 Task: Research Airbnb options in Kosan, North Korea from 8th December, 2023 to 15th December, 2023 for 9 adults. Place can be shared room with 5 bedrooms having 9 beds and 5 bathrooms. Property type can be flat. Amenities needed are: wifi, TV, free parkinig on premises, gym, breakfast. Look for 5 properties as per requirement.
Action: Mouse moved to (531, 119)
Screenshot: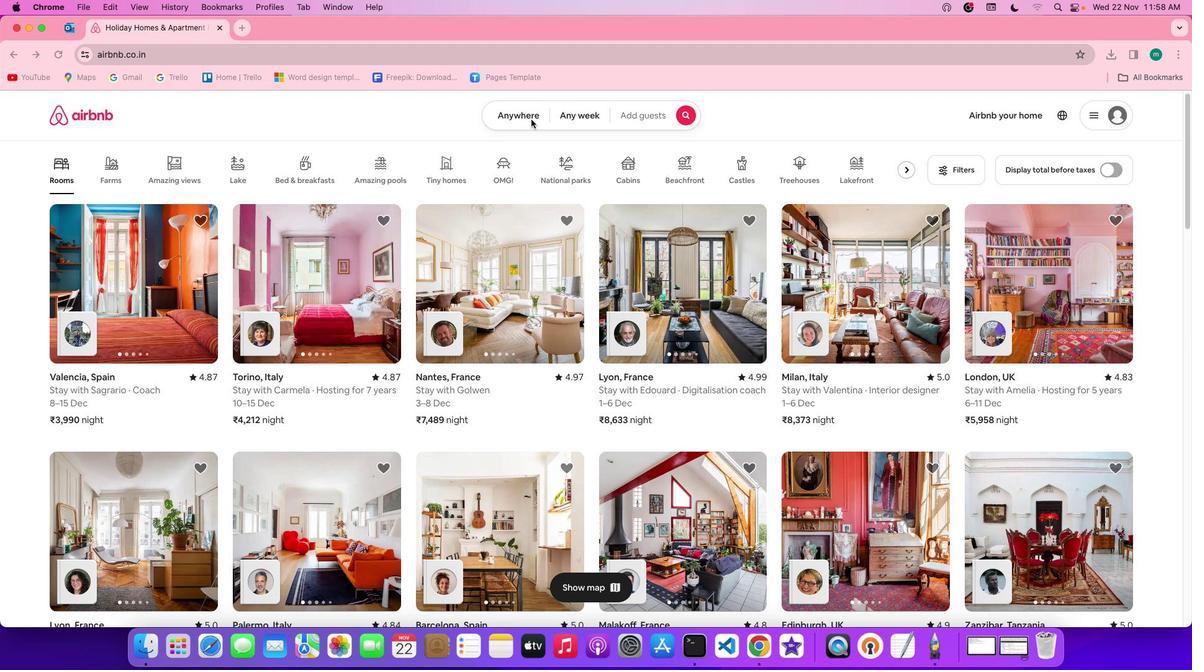 
Action: Mouse pressed left at (531, 119)
Screenshot: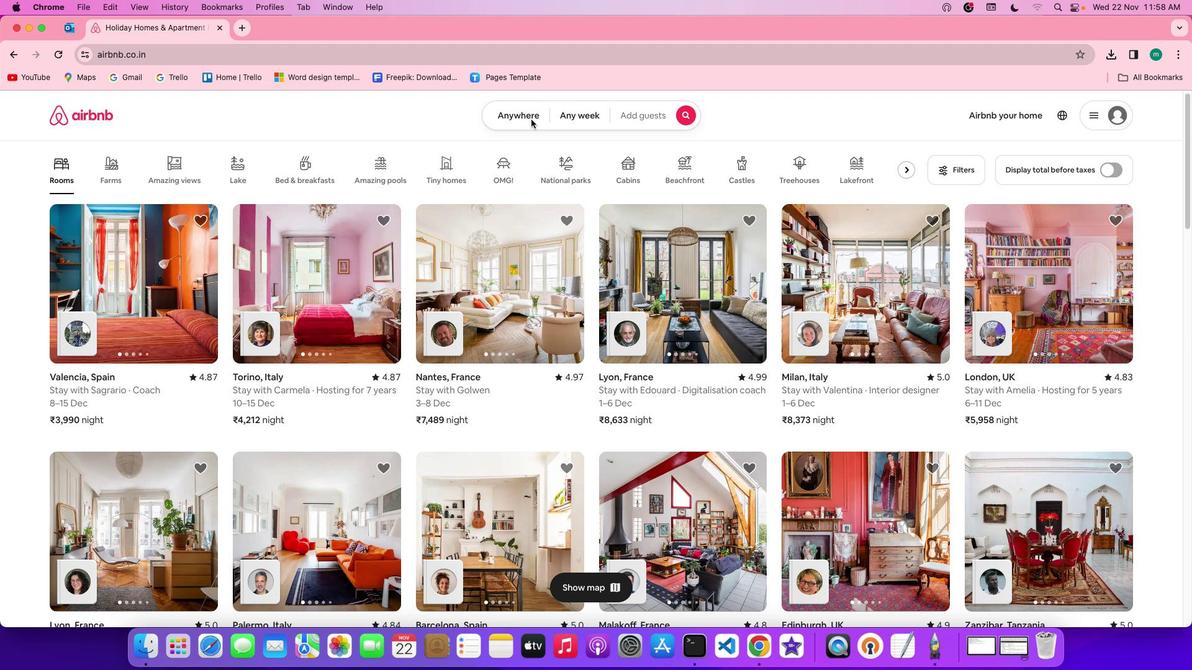 
Action: Mouse pressed left at (531, 119)
Screenshot: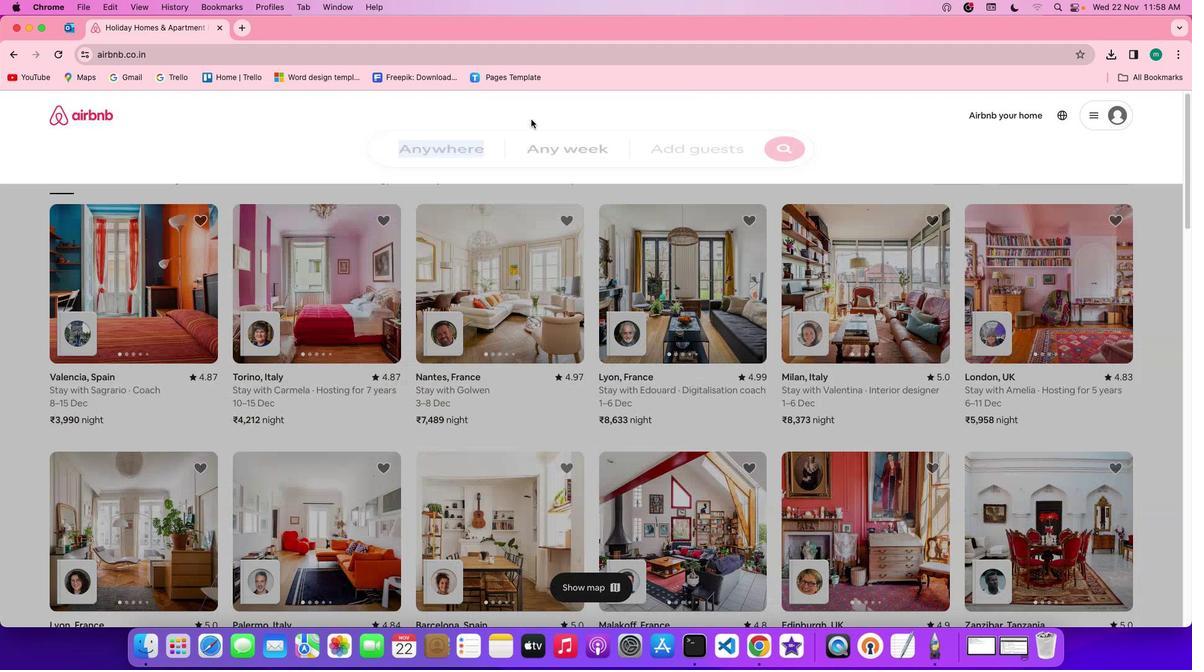 
Action: Mouse moved to (450, 167)
Screenshot: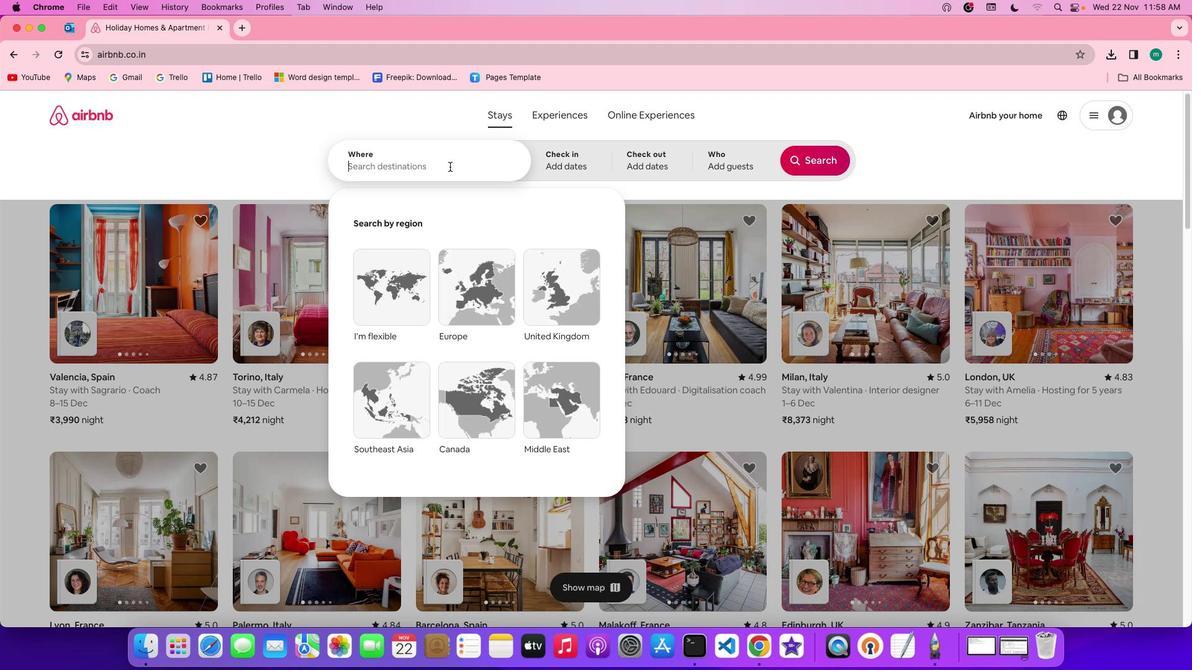 
Action: Mouse pressed left at (450, 167)
Screenshot: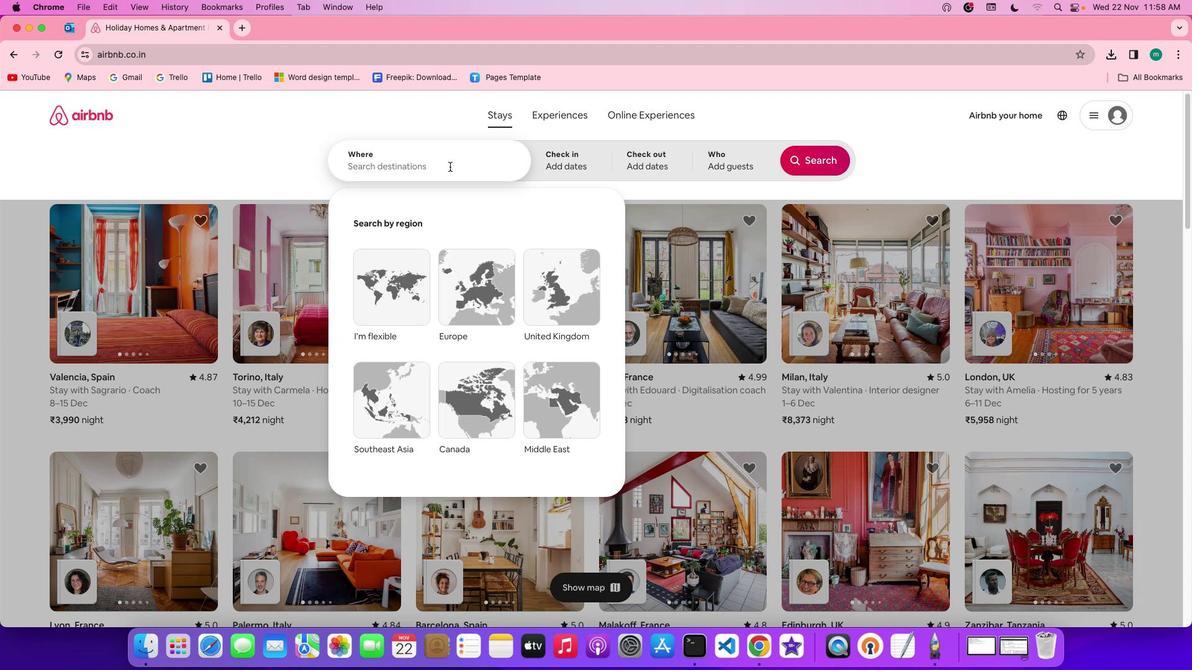 
Action: Key pressed Key.shift'K''o''s''a''n'','Key.spaceKey.shift'n''o''r''t''h'Key.spaceKey.shift'k''o''r''e''a'
Screenshot: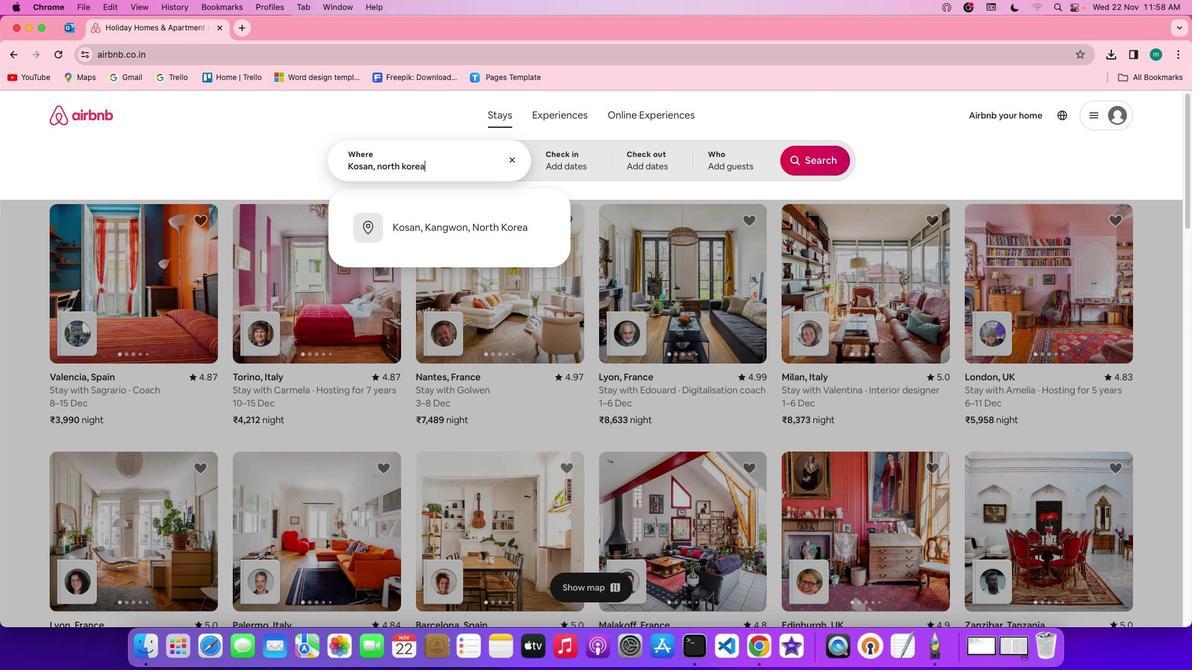 
Action: Mouse moved to (569, 157)
Screenshot: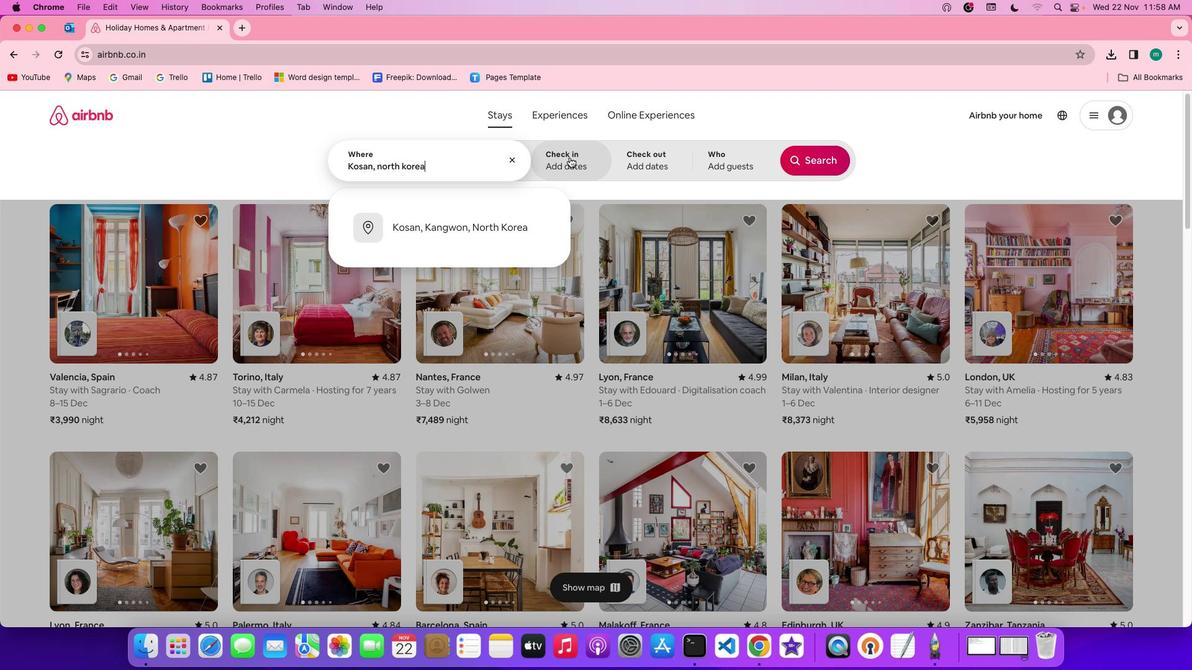 
Action: Mouse pressed left at (569, 157)
Screenshot: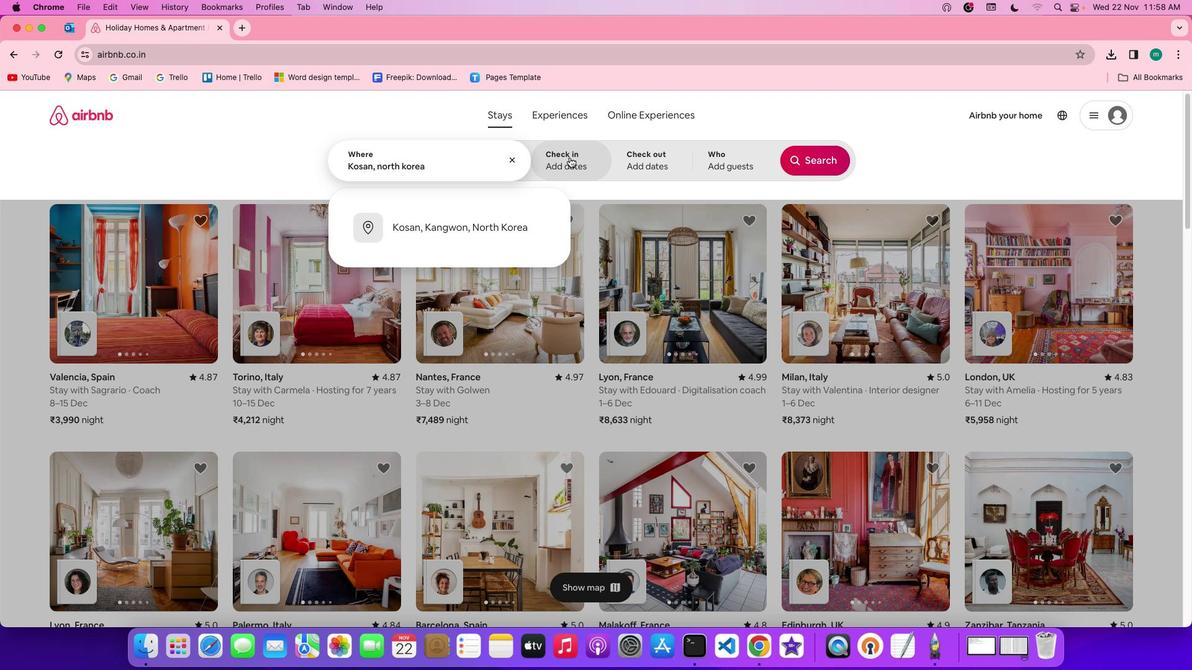 
Action: Mouse moved to (773, 350)
Screenshot: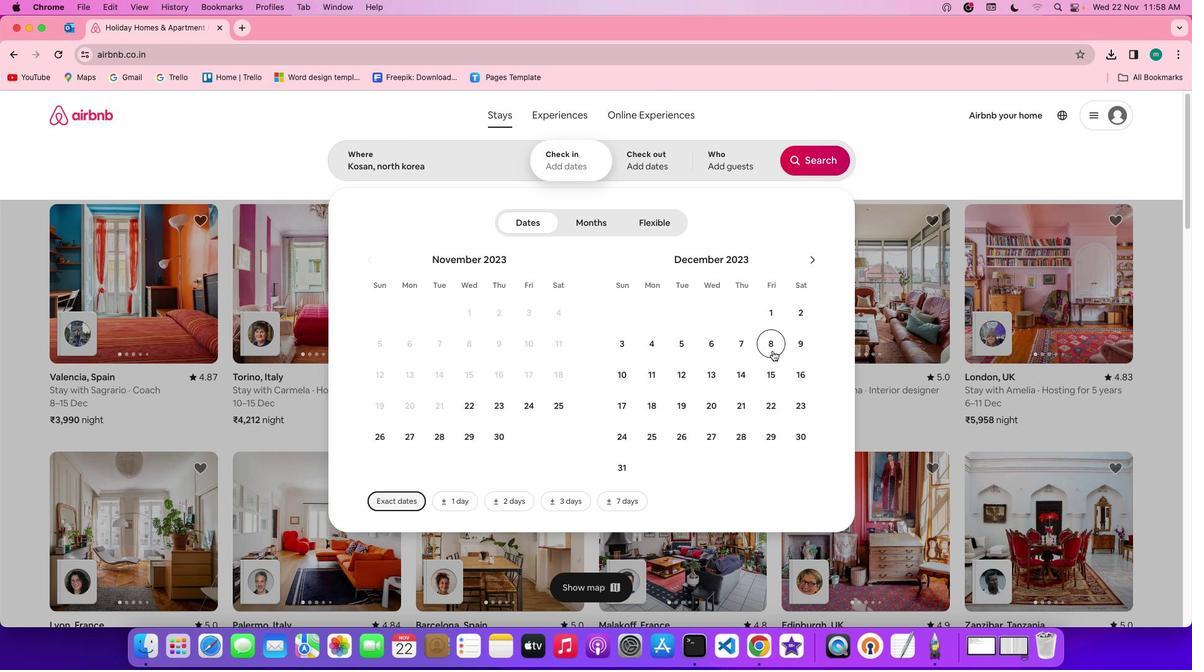 
Action: Mouse pressed left at (773, 350)
Screenshot: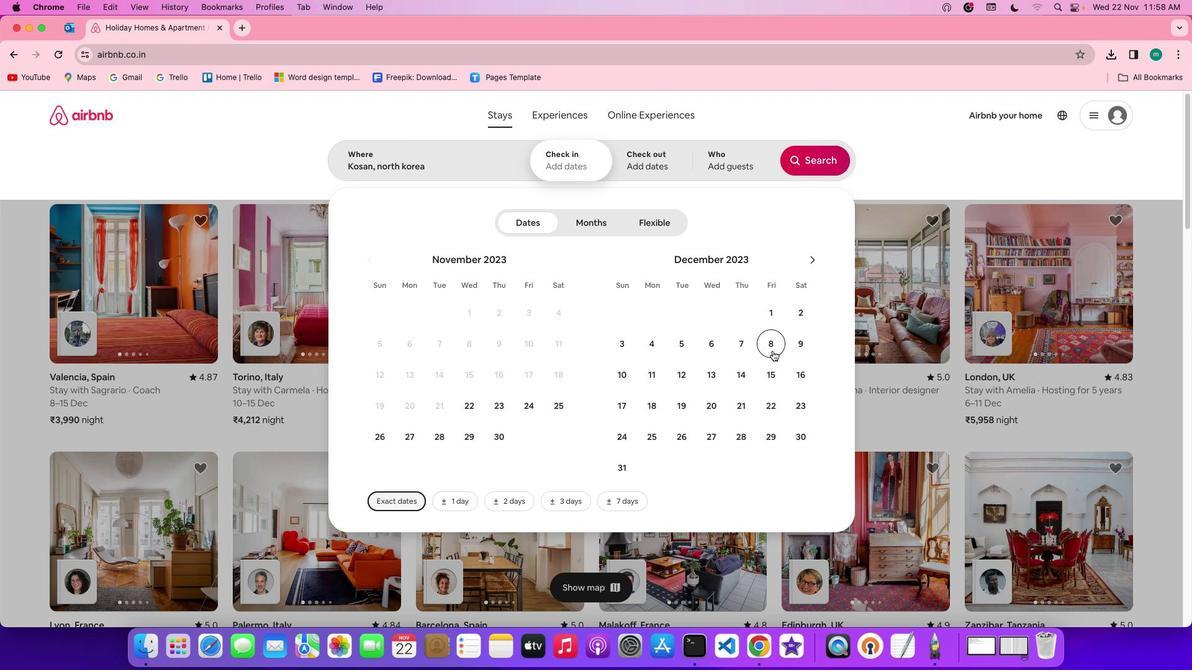 
Action: Mouse moved to (773, 367)
Screenshot: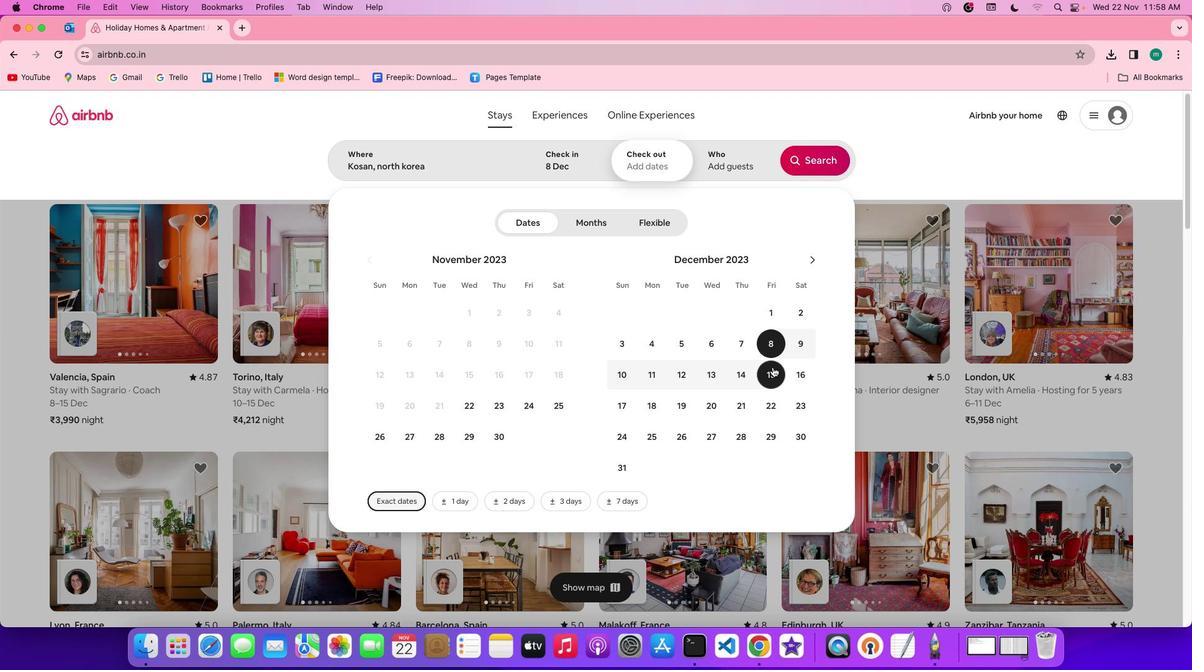 
Action: Mouse pressed left at (773, 367)
Screenshot: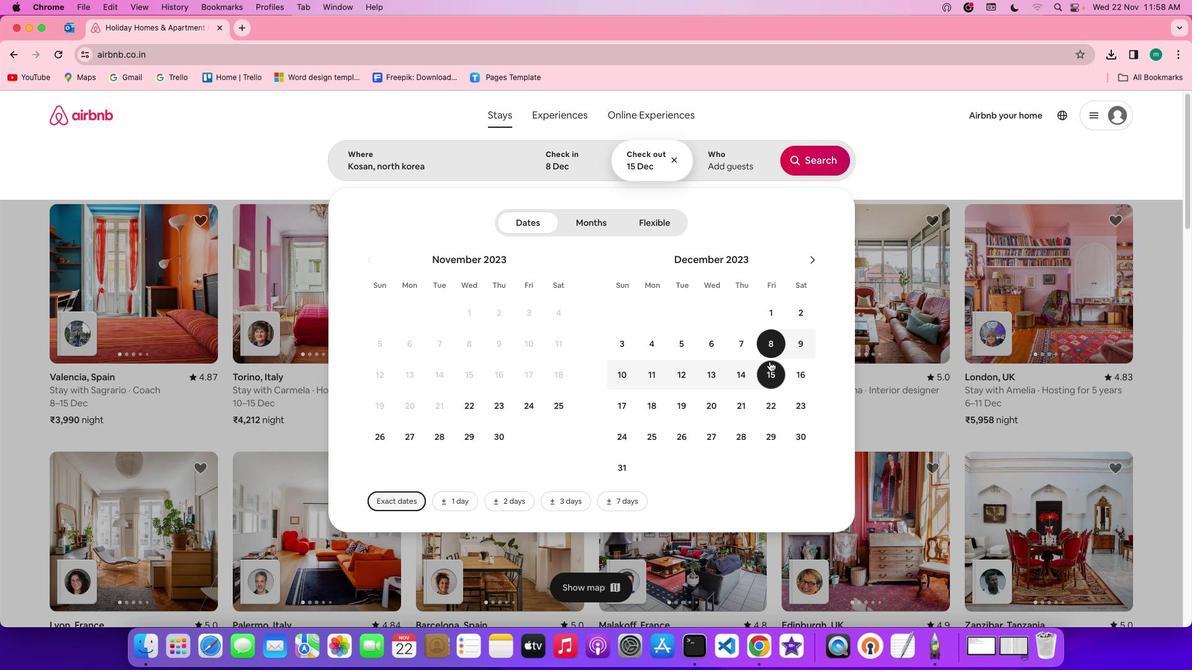 
Action: Mouse moved to (743, 163)
Screenshot: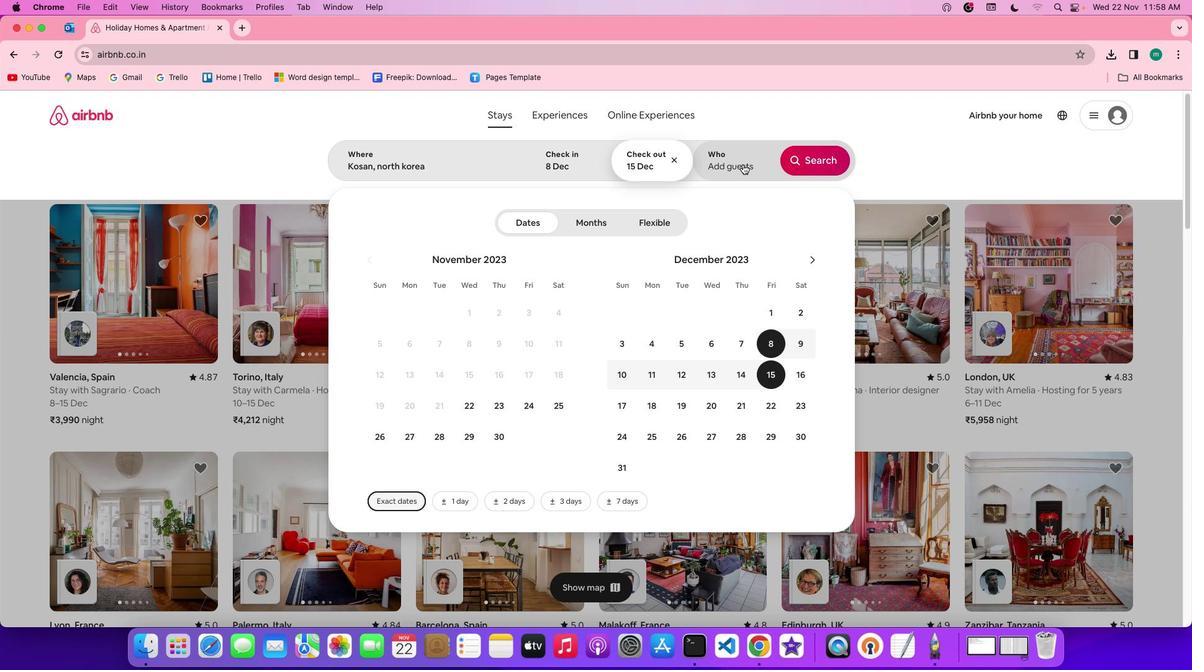 
Action: Mouse pressed left at (743, 163)
Screenshot: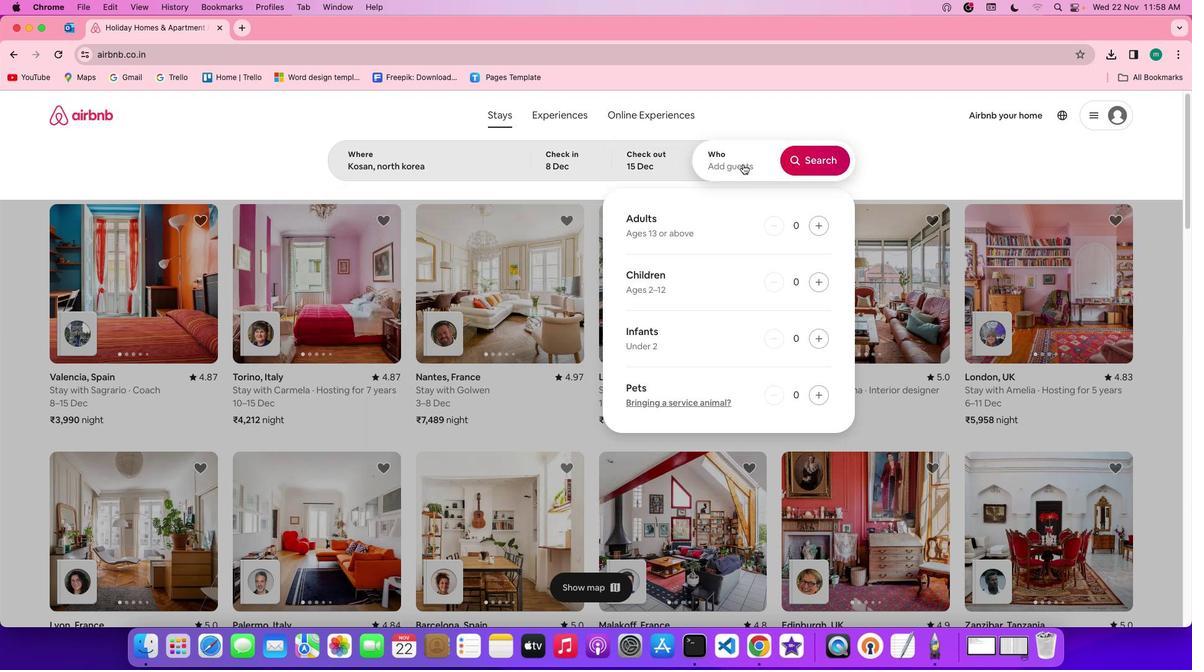 
Action: Mouse moved to (814, 229)
Screenshot: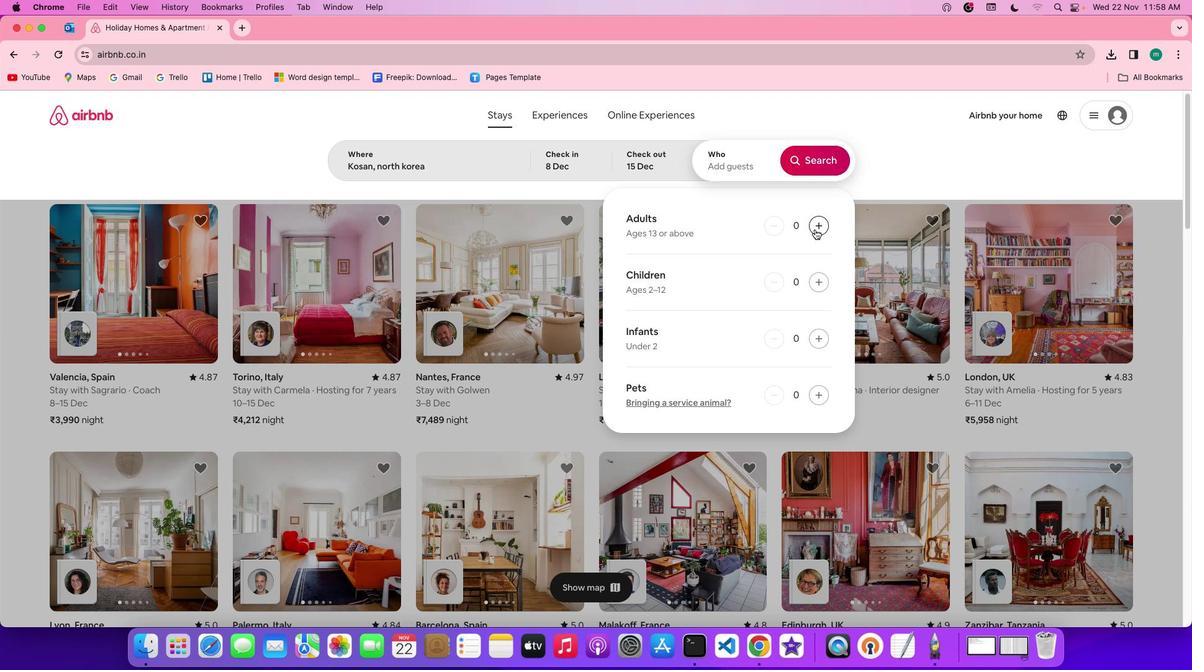 
Action: Mouse pressed left at (814, 229)
Screenshot: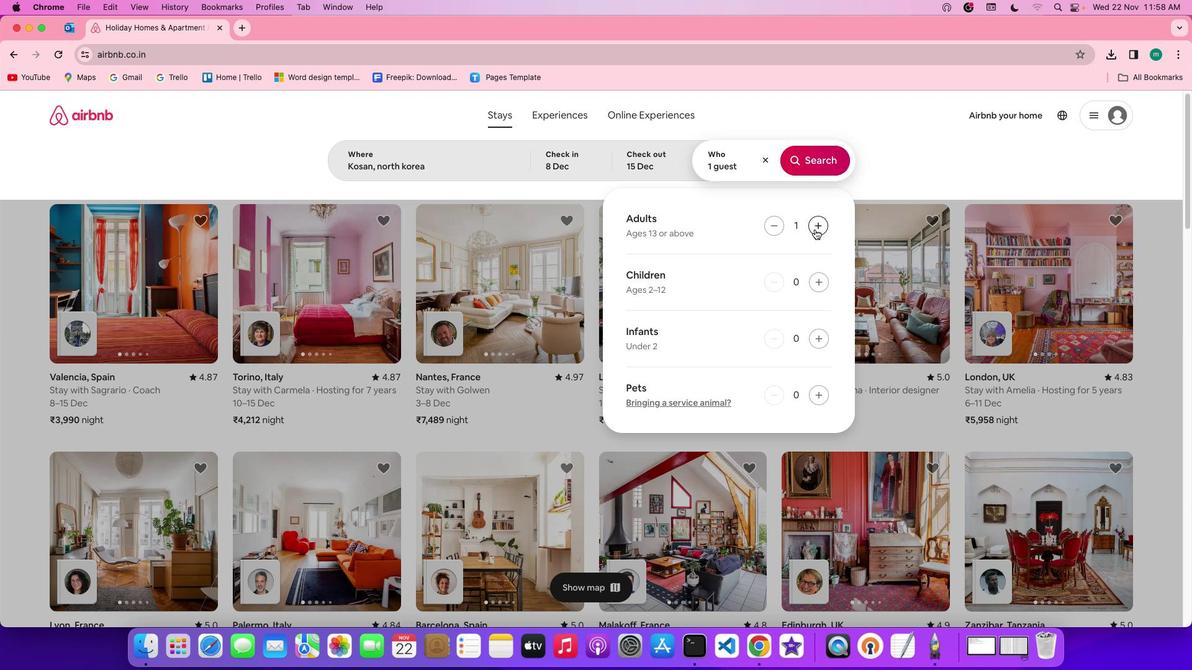 
Action: Mouse pressed left at (814, 229)
Screenshot: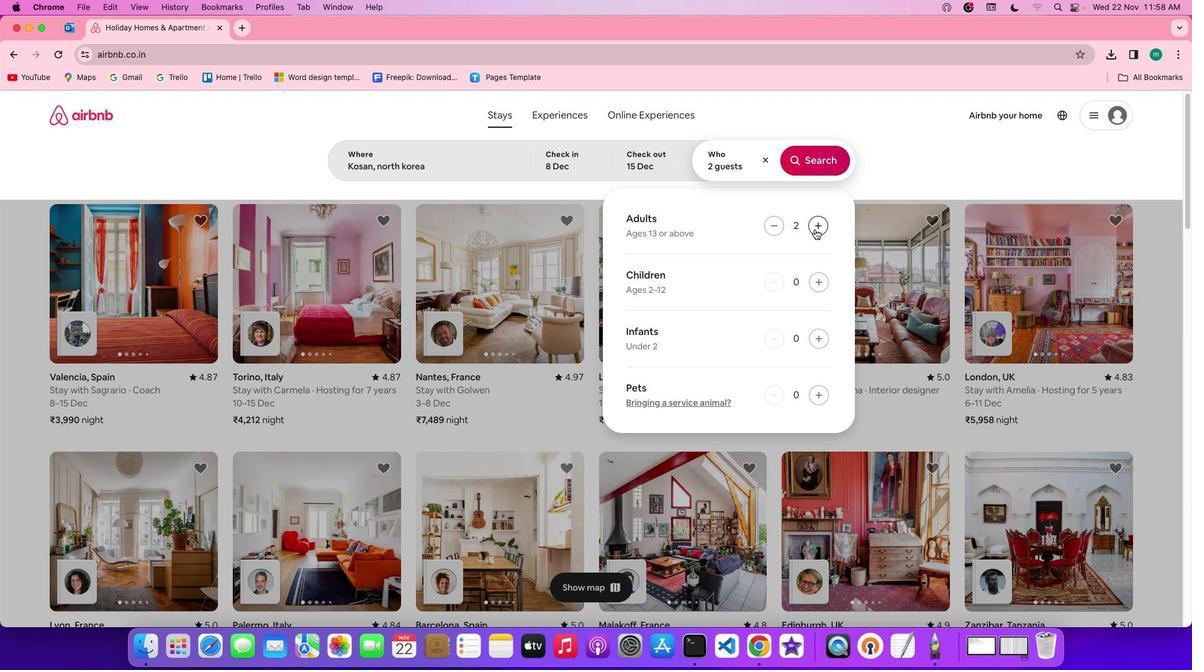 
Action: Mouse pressed left at (814, 229)
Screenshot: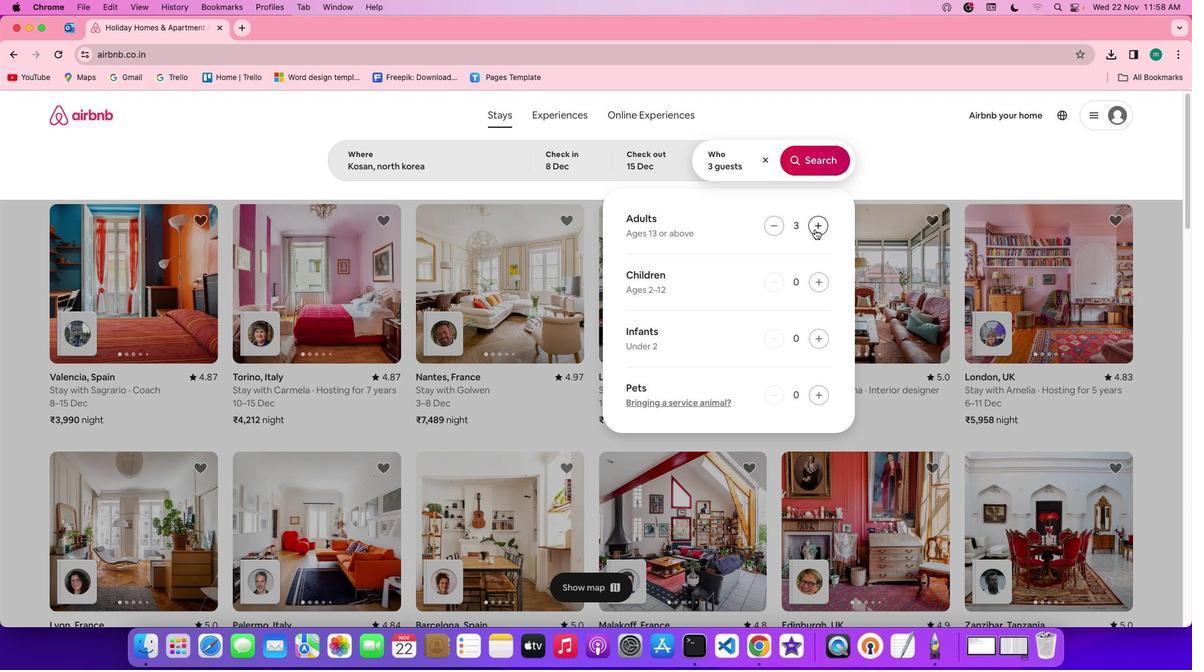 
Action: Mouse pressed left at (814, 229)
Screenshot: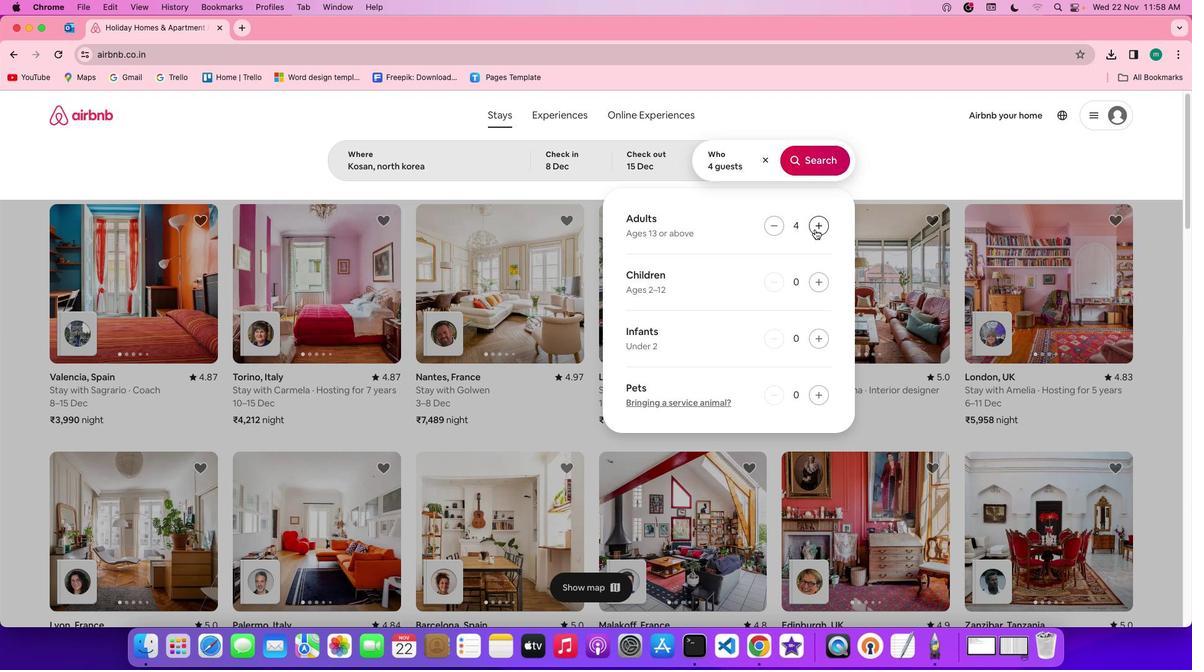 
Action: Mouse pressed left at (814, 229)
Screenshot: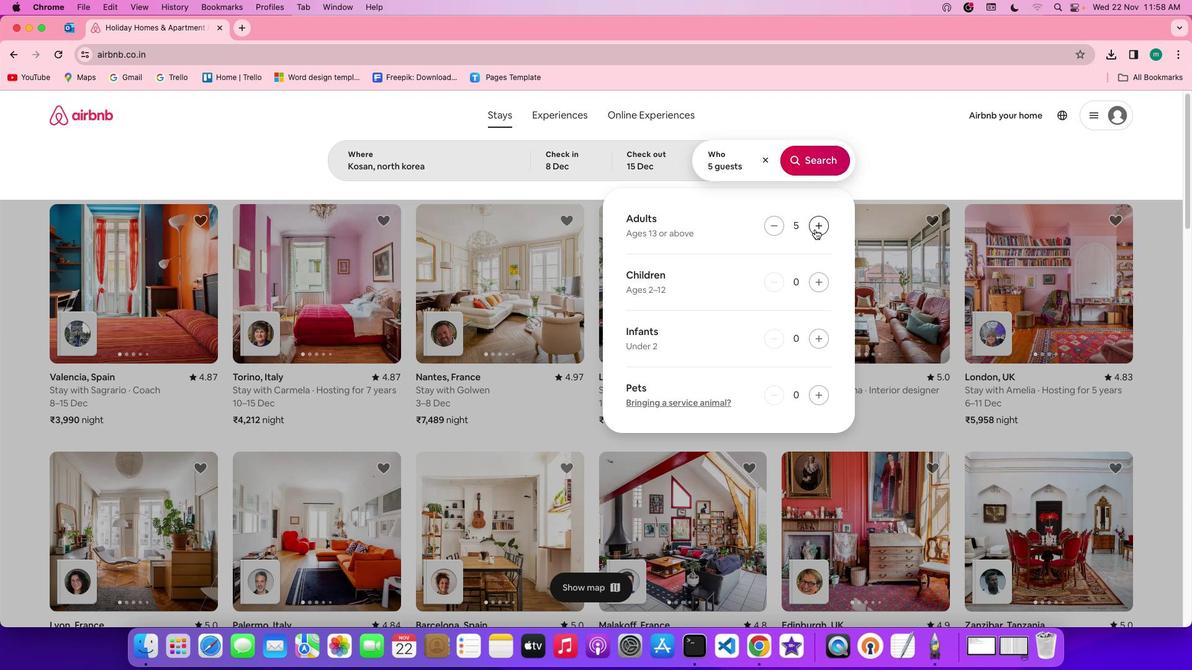 
Action: Mouse pressed left at (814, 229)
Screenshot: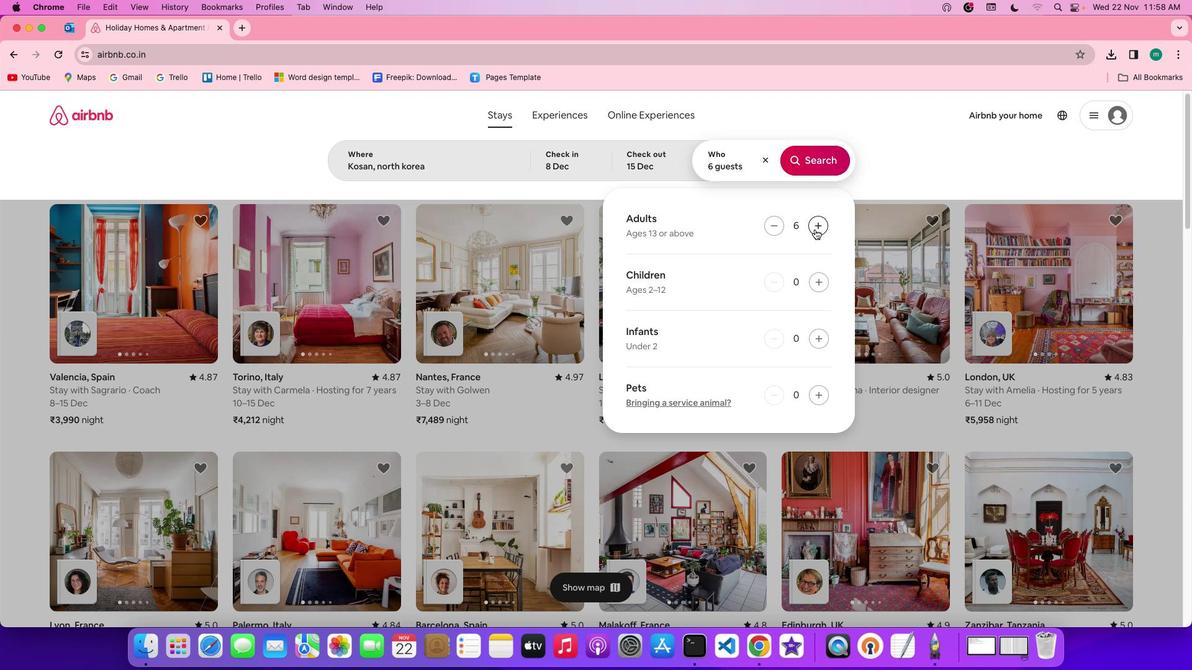 
Action: Mouse pressed left at (814, 229)
Screenshot: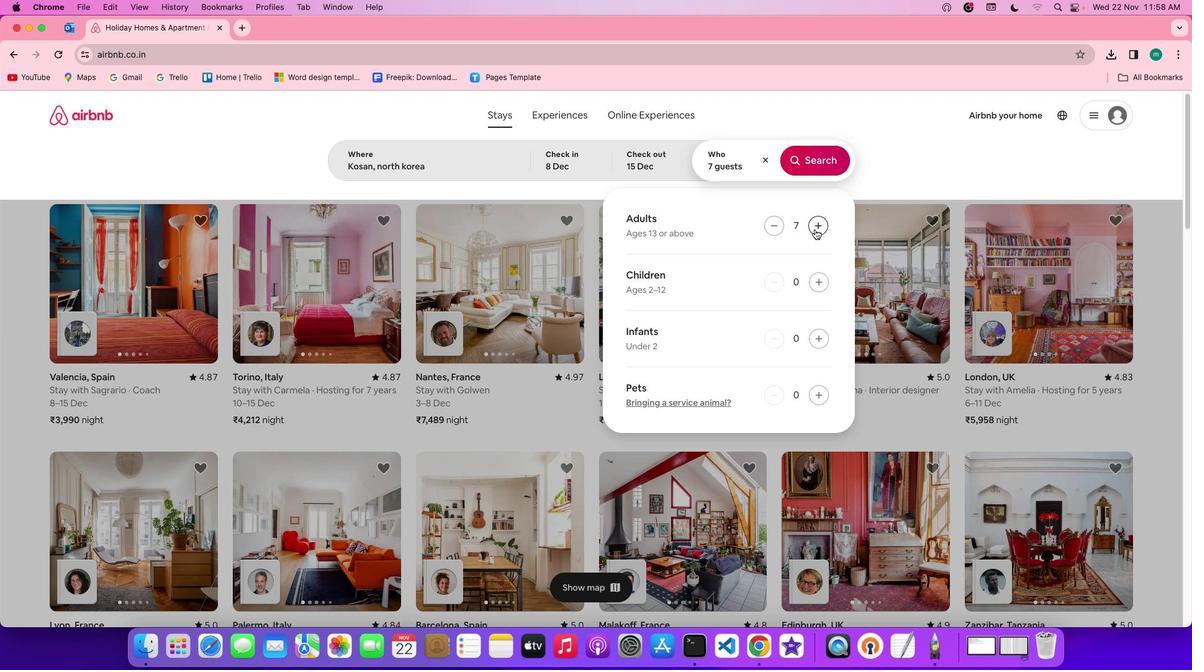 
Action: Mouse pressed left at (814, 229)
Screenshot: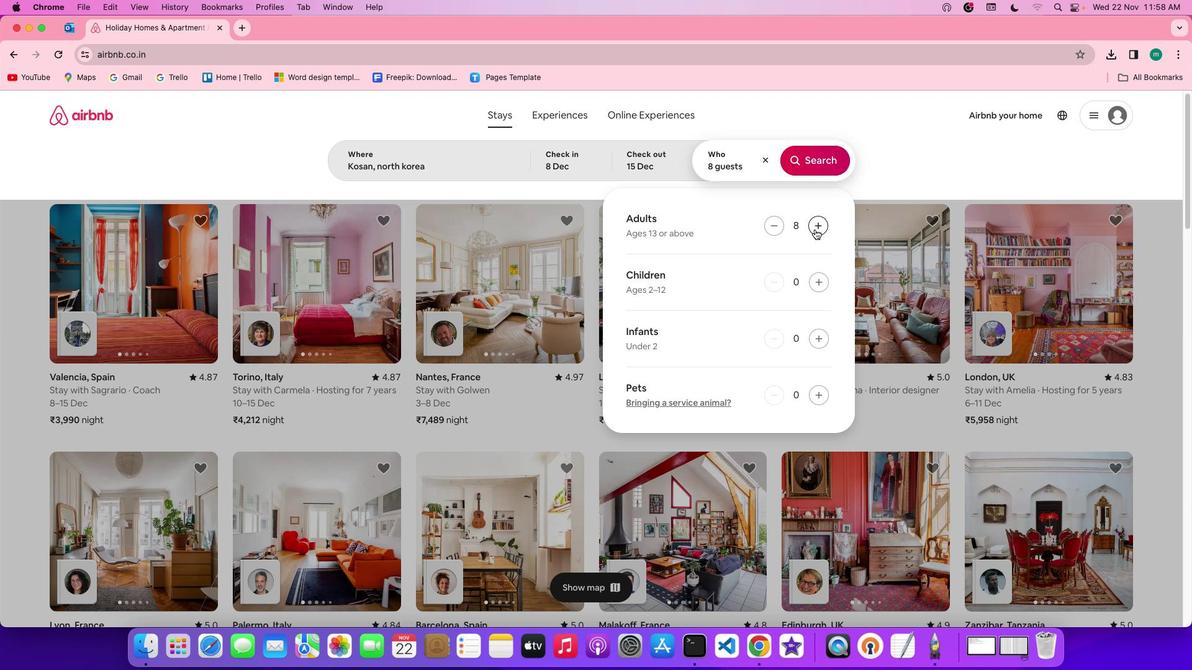 
Action: Mouse pressed left at (814, 229)
Screenshot: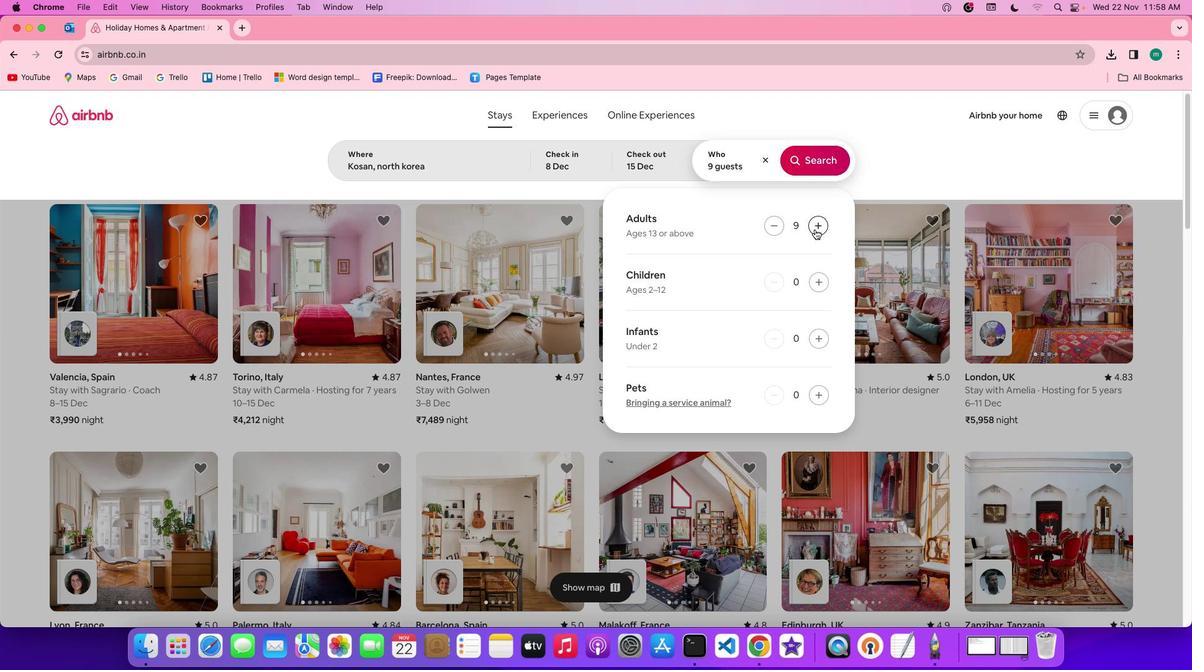 
Action: Mouse moved to (816, 158)
Screenshot: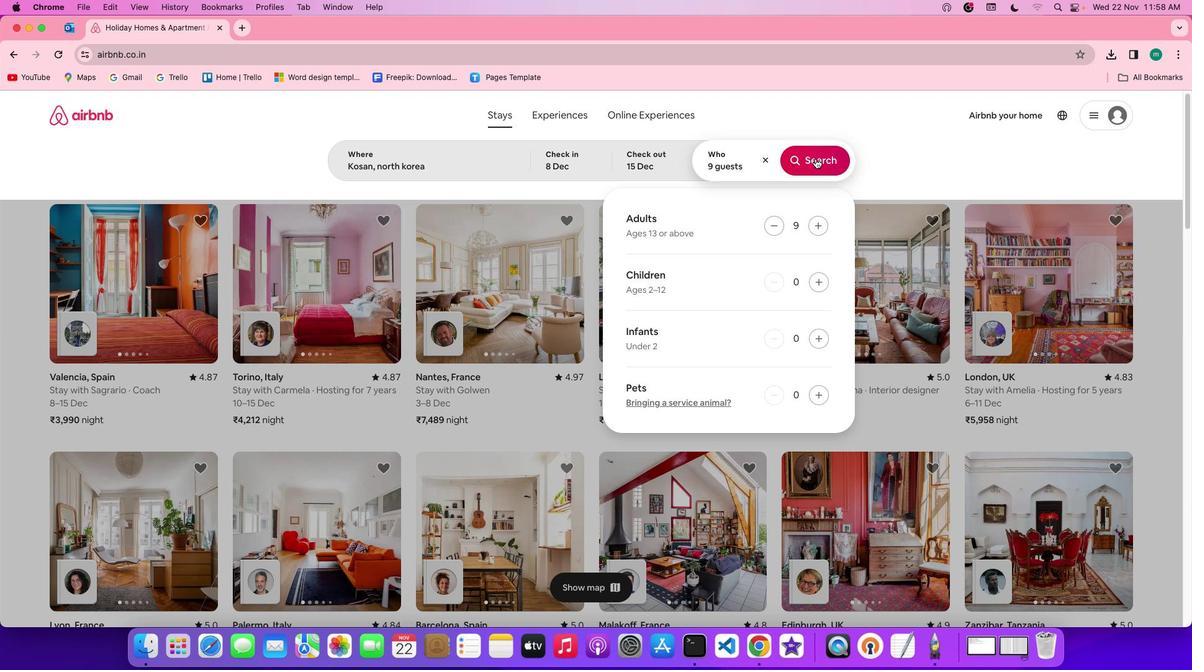 
Action: Mouse pressed left at (816, 158)
Screenshot: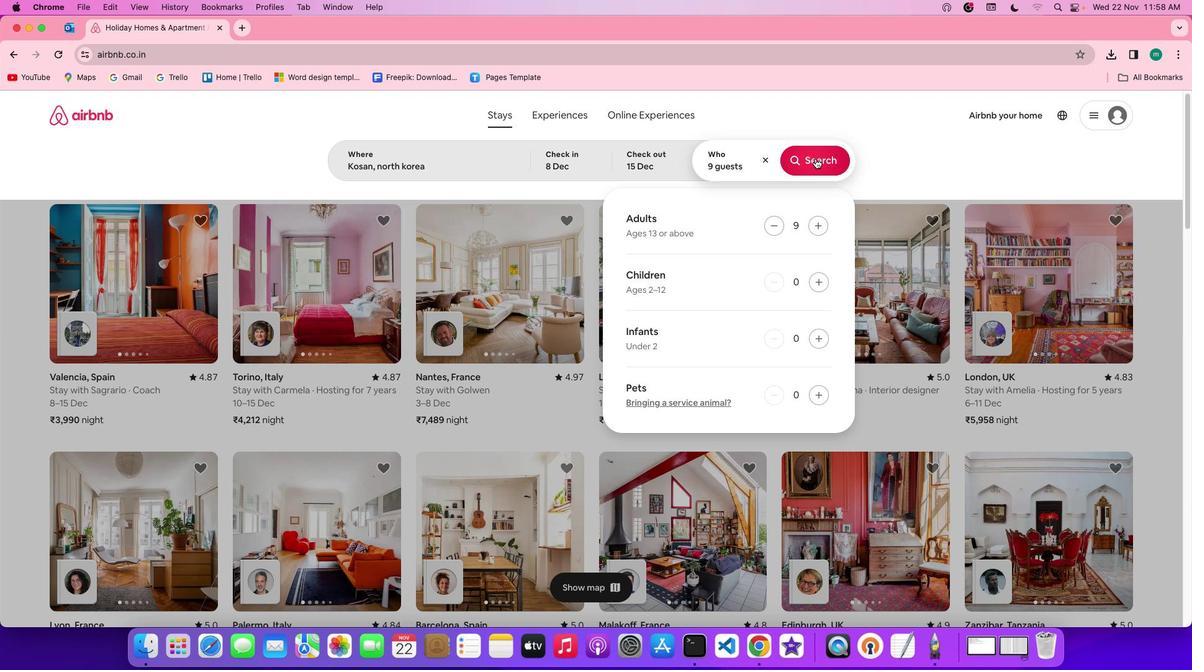 
Action: Mouse moved to (979, 162)
Screenshot: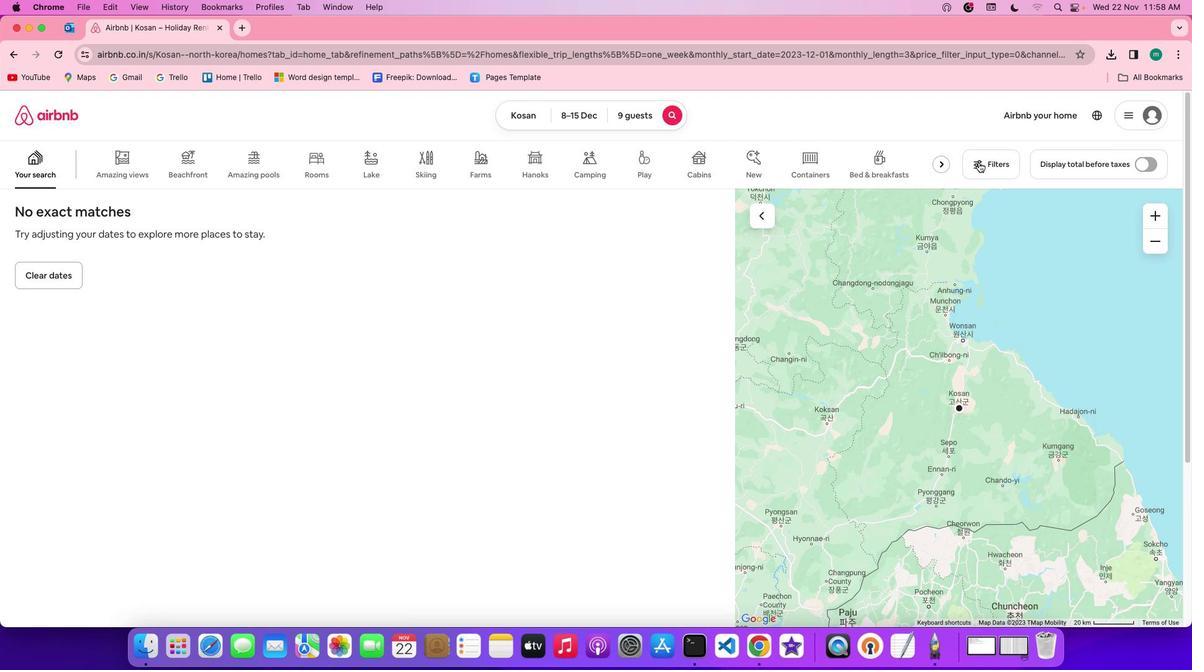 
Action: Mouse pressed left at (979, 162)
Screenshot: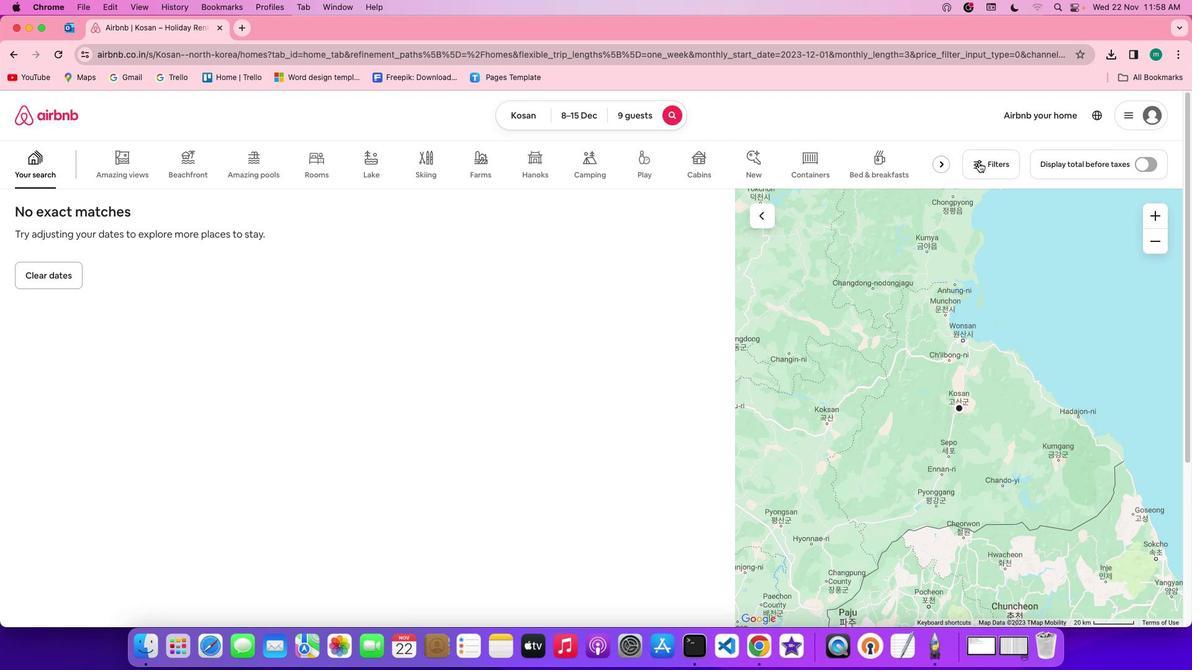 
Action: Mouse moved to (667, 400)
Screenshot: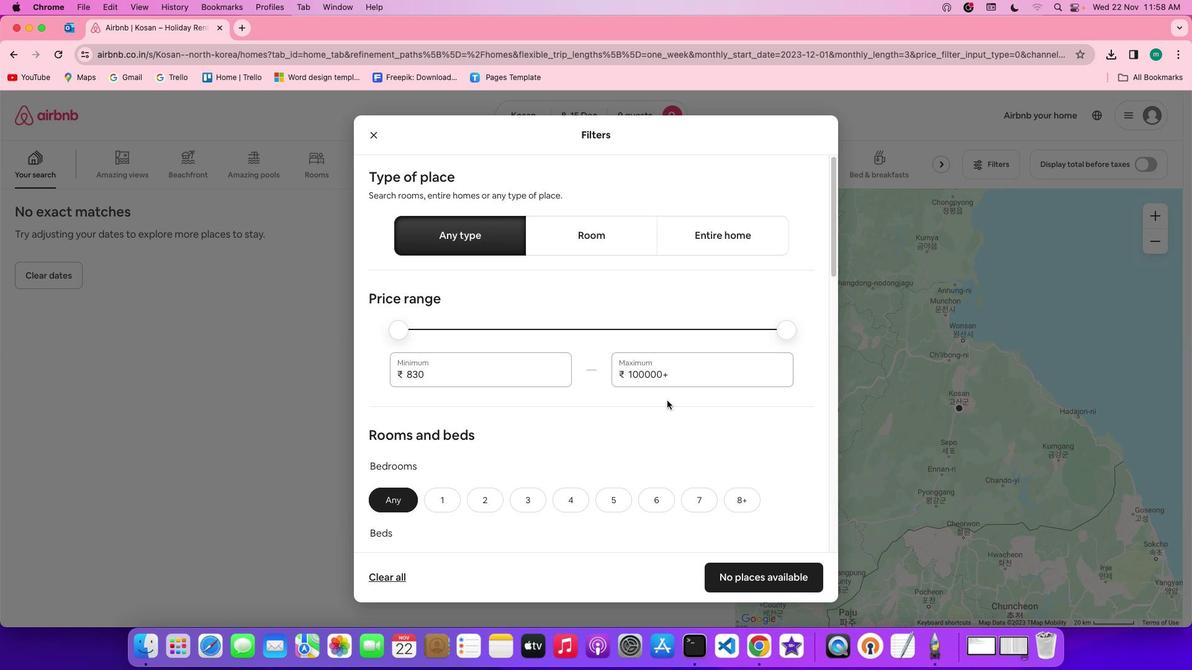 
Action: Mouse scrolled (667, 400) with delta (0, 0)
Screenshot: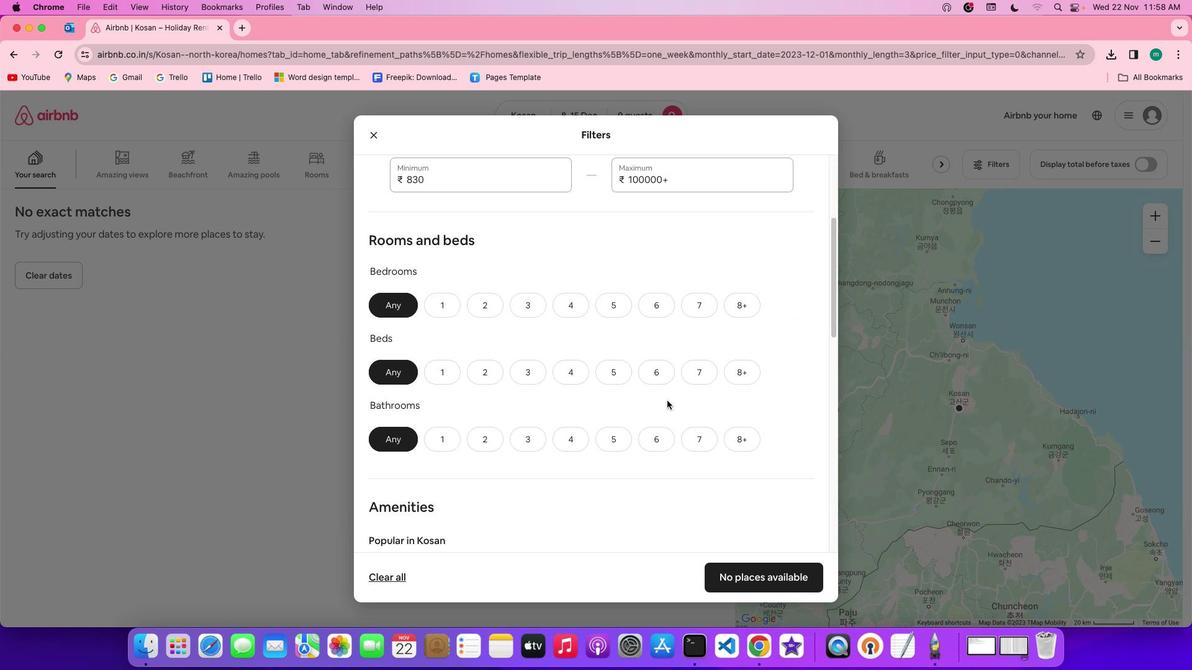 
Action: Mouse scrolled (667, 400) with delta (0, 0)
Screenshot: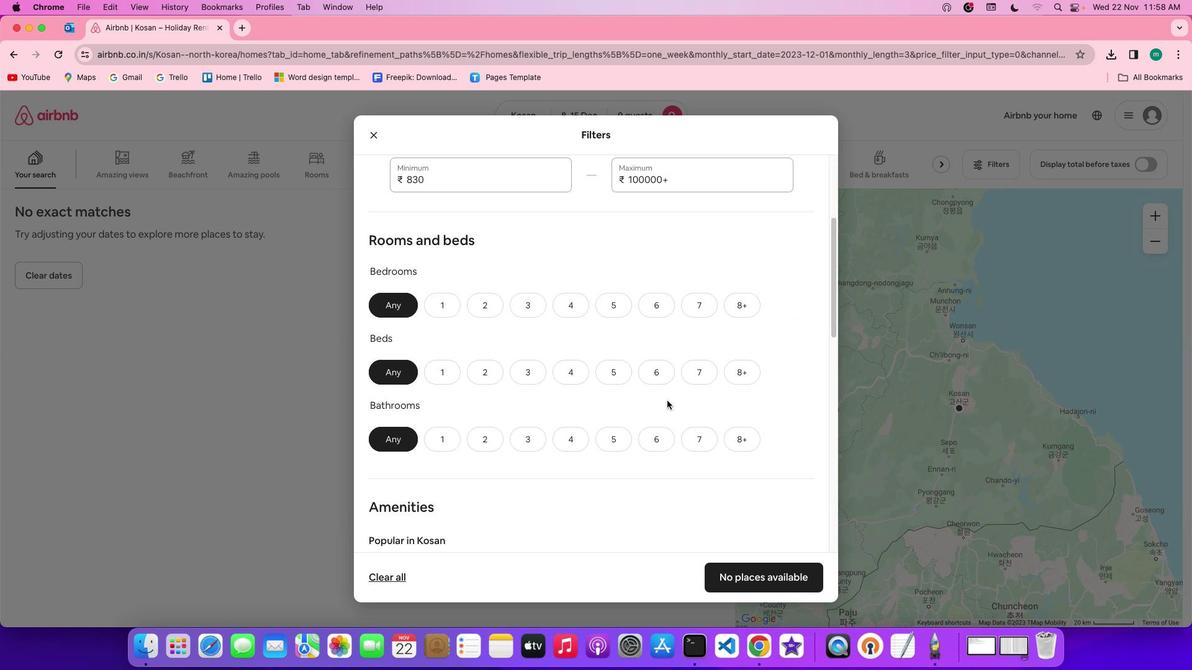 
Action: Mouse scrolled (667, 400) with delta (0, -1)
Screenshot: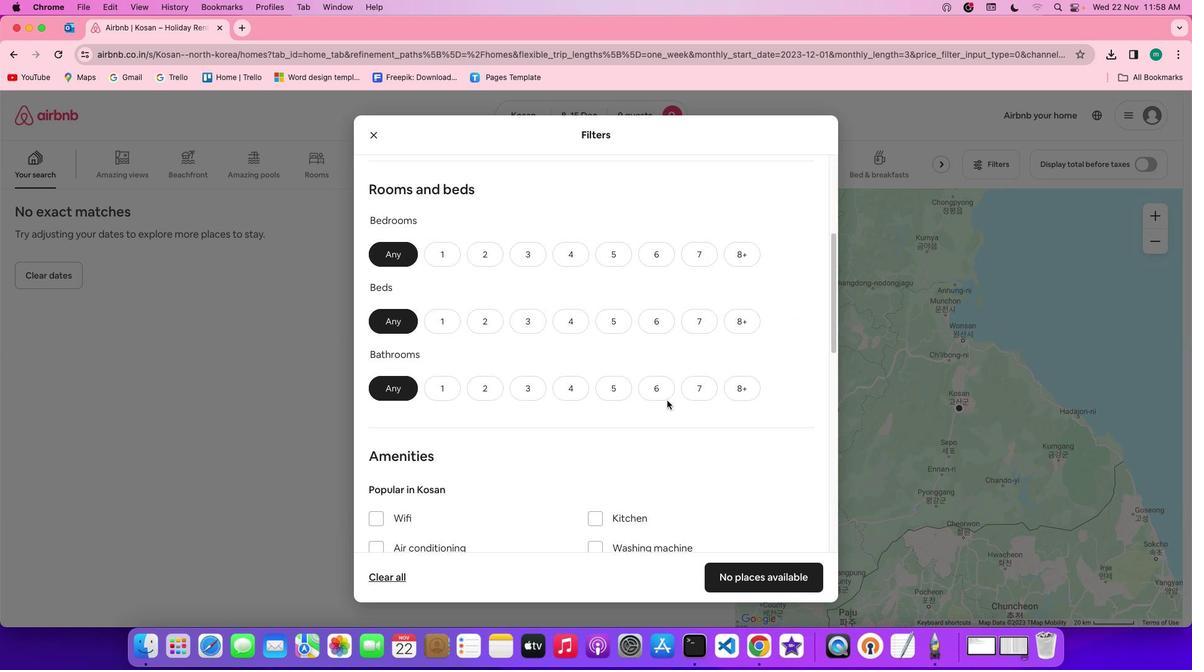 
Action: Mouse scrolled (667, 400) with delta (0, -3)
Screenshot: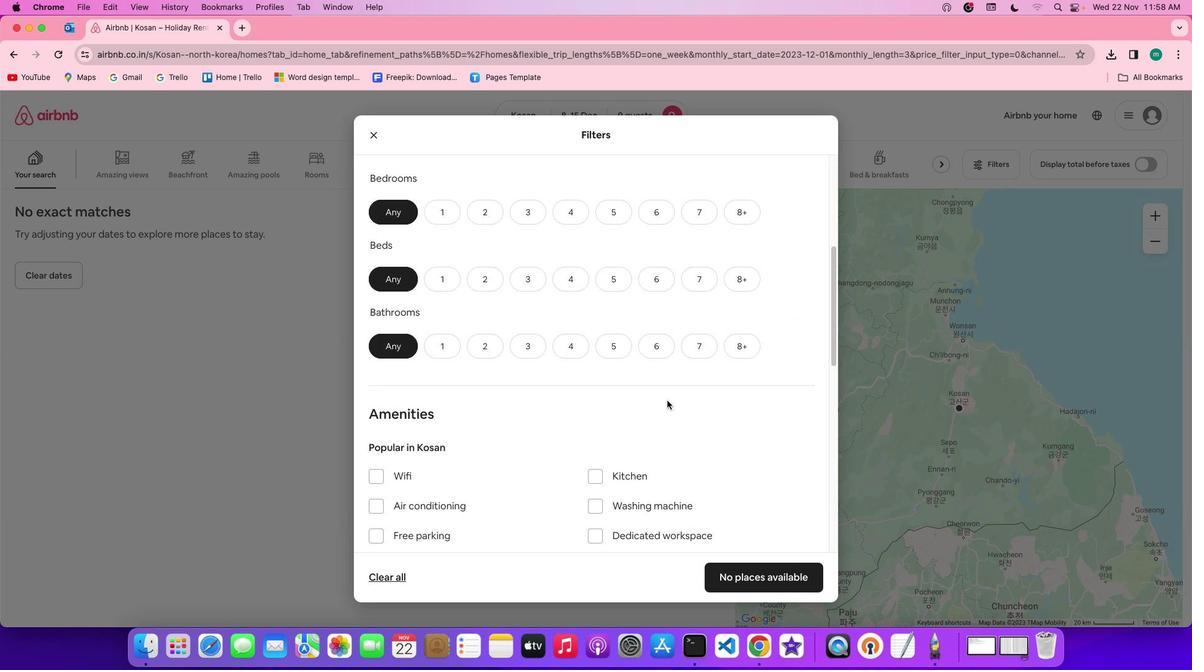 
Action: Mouse scrolled (667, 400) with delta (0, -2)
Screenshot: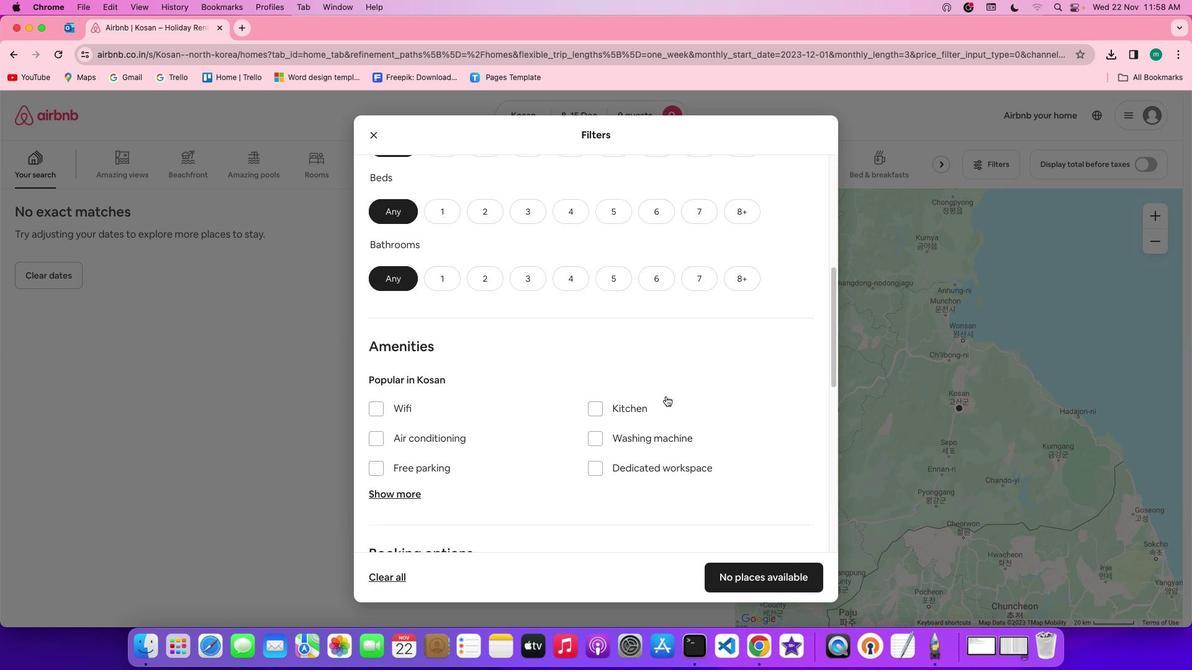 
Action: Mouse moved to (632, 269)
Screenshot: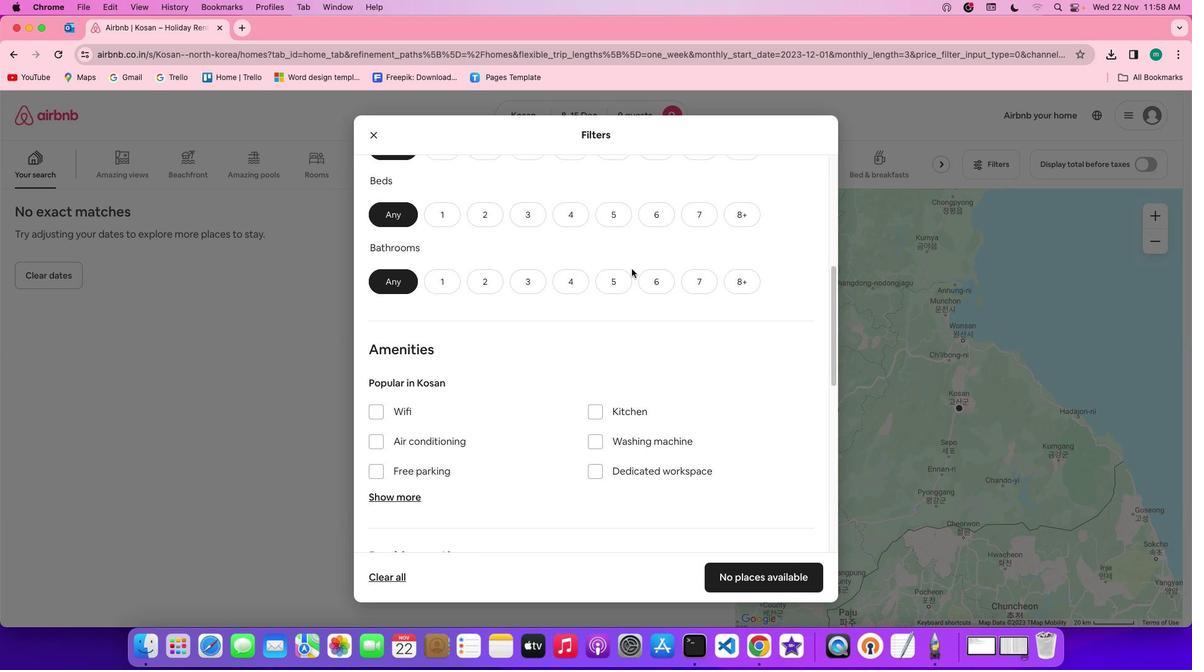 
Action: Mouse scrolled (632, 269) with delta (0, 0)
Screenshot: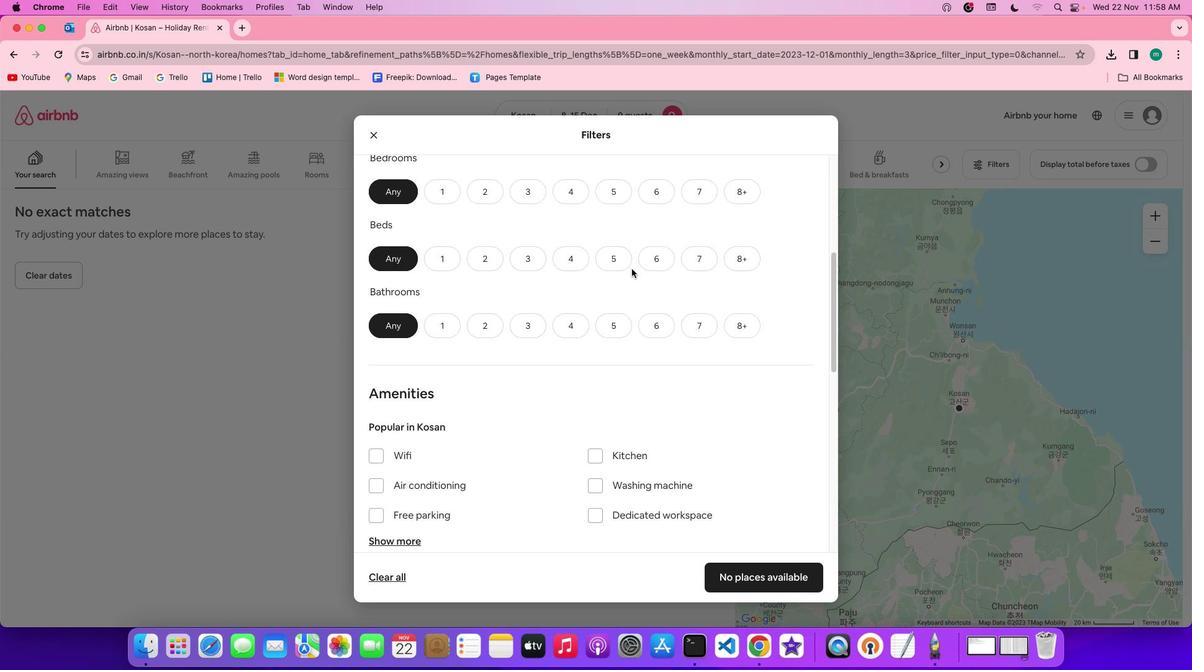 
Action: Mouse scrolled (632, 269) with delta (0, 0)
Screenshot: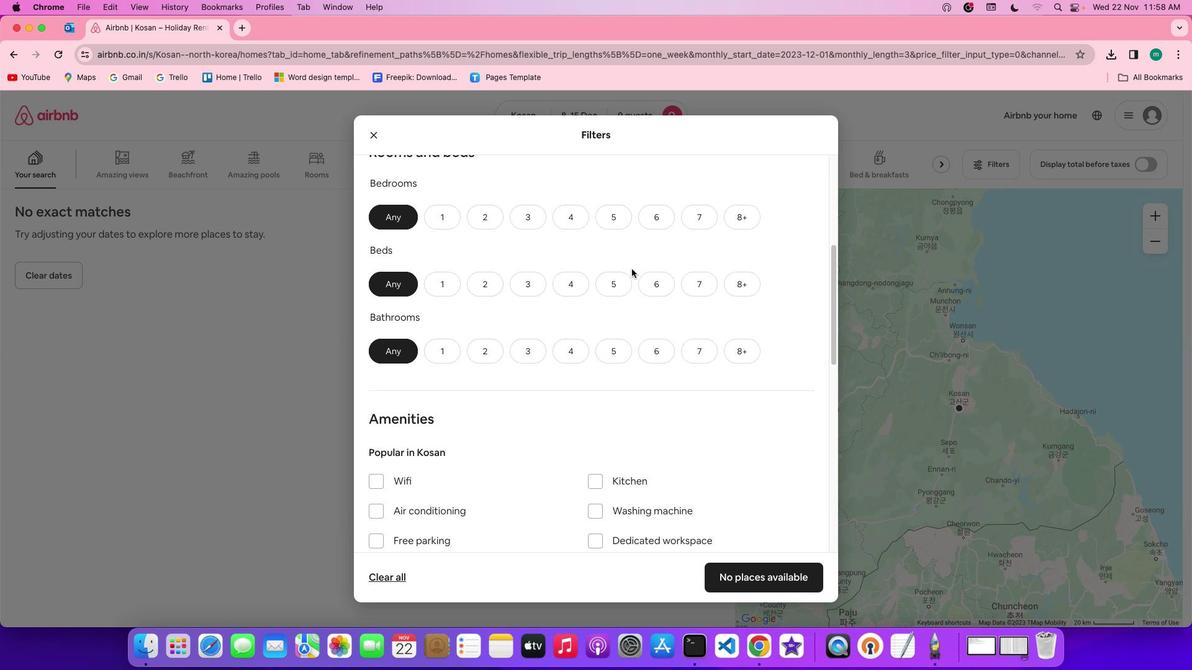 
Action: Mouse scrolled (632, 269) with delta (0, 1)
Screenshot: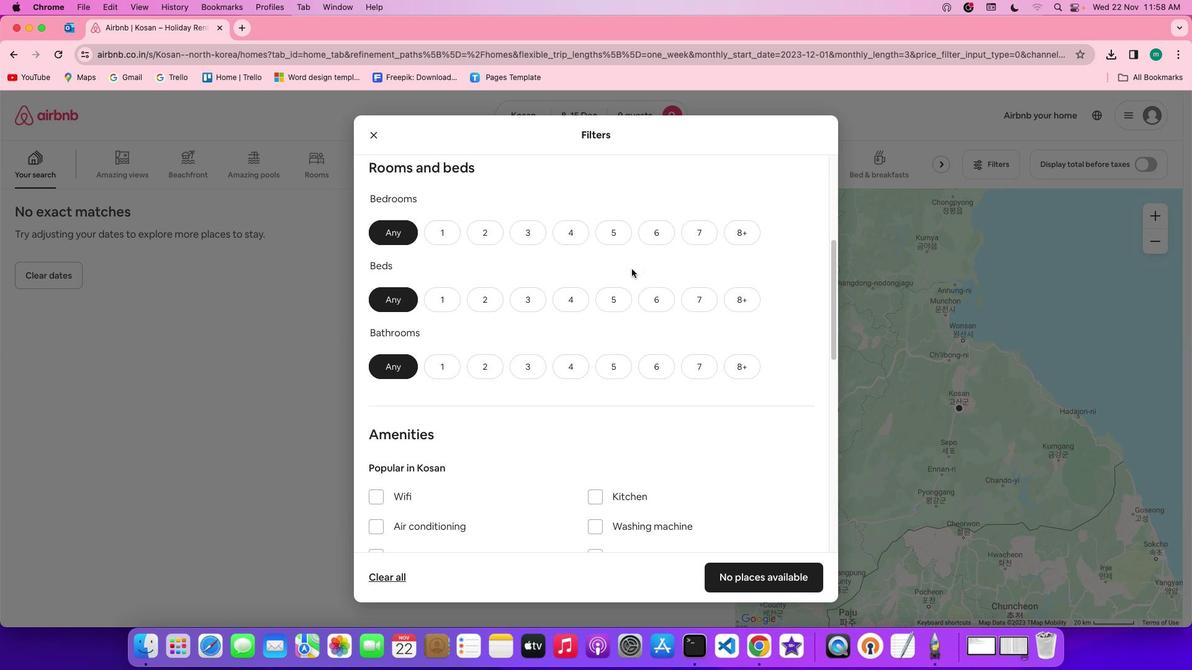 
Action: Mouse moved to (614, 245)
Screenshot: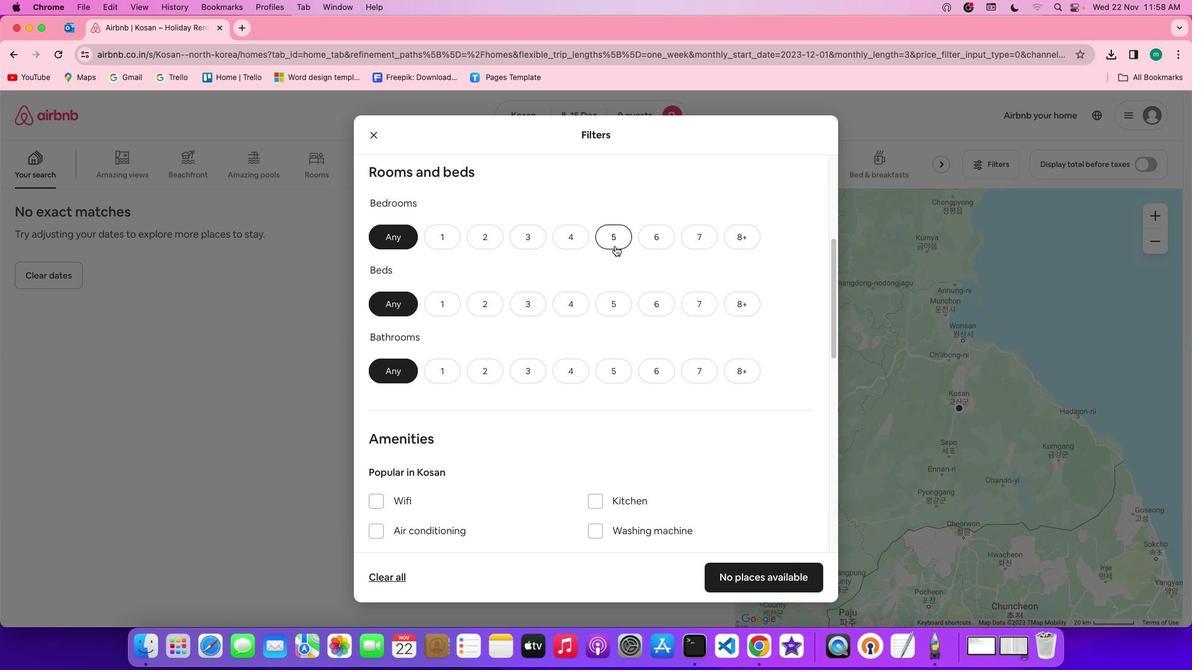 
Action: Mouse pressed left at (614, 245)
Screenshot: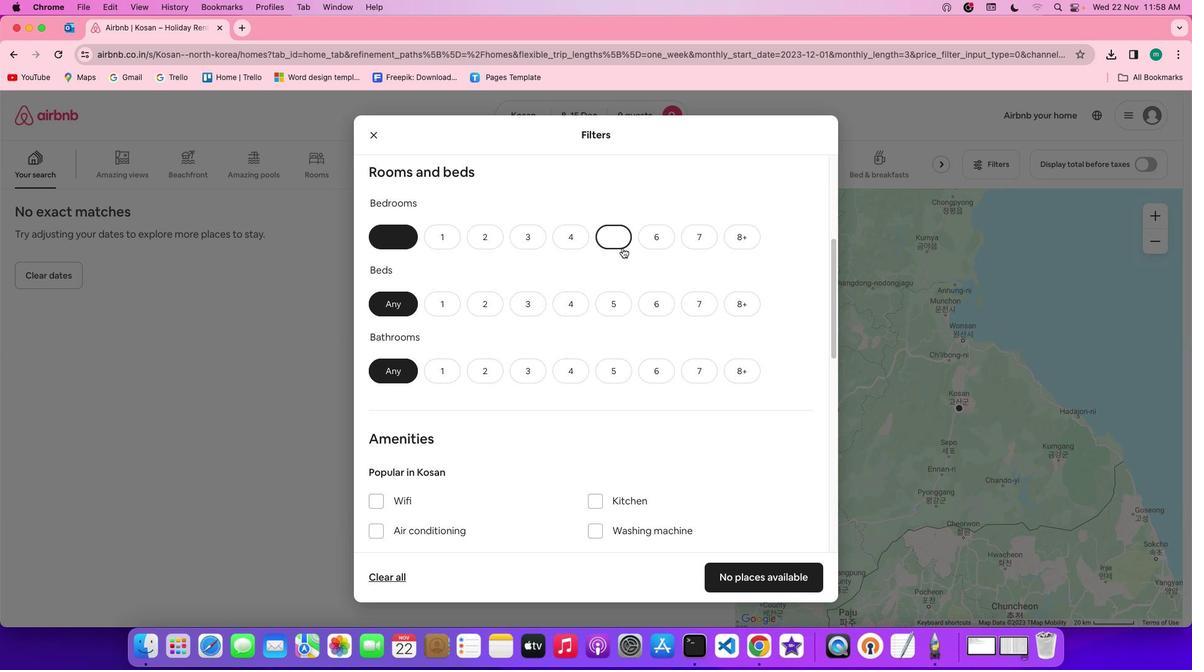
Action: Mouse moved to (729, 305)
Screenshot: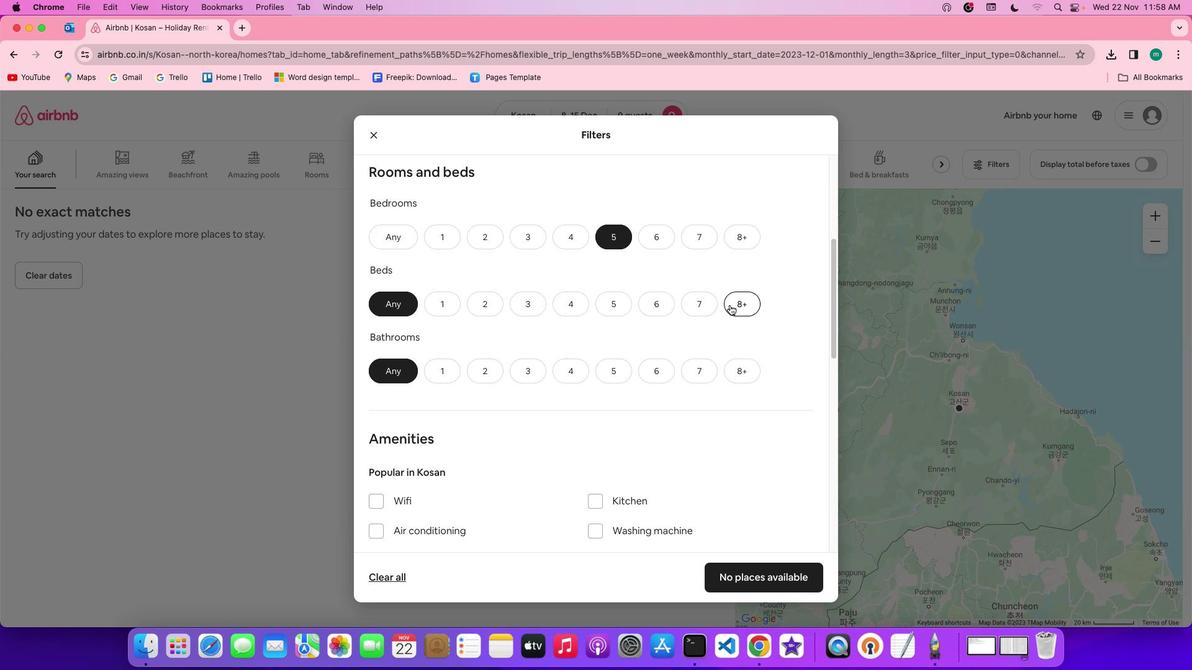 
Action: Mouse pressed left at (729, 305)
Screenshot: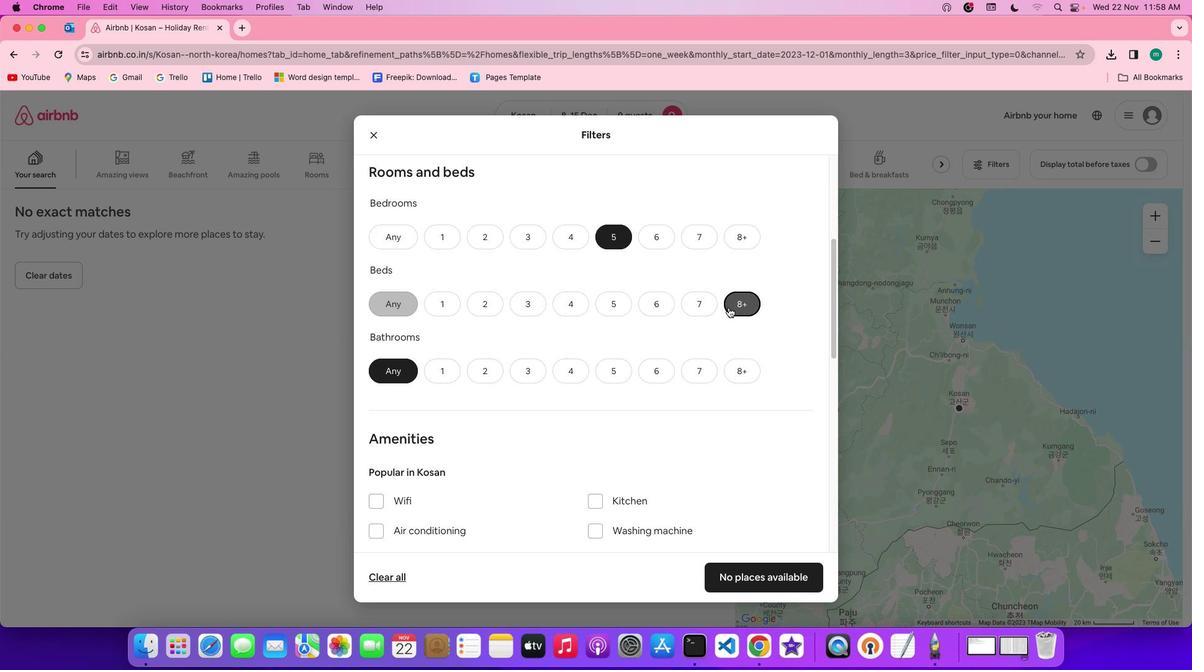 
Action: Mouse moved to (626, 365)
Screenshot: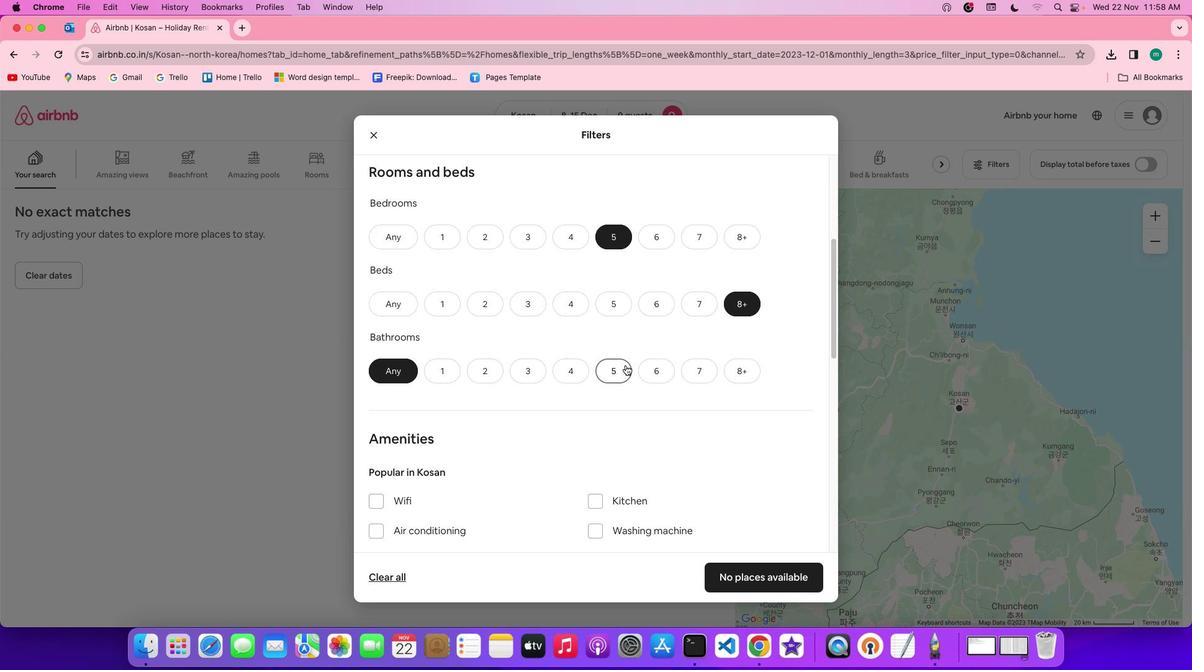 
Action: Mouse pressed left at (626, 365)
Screenshot: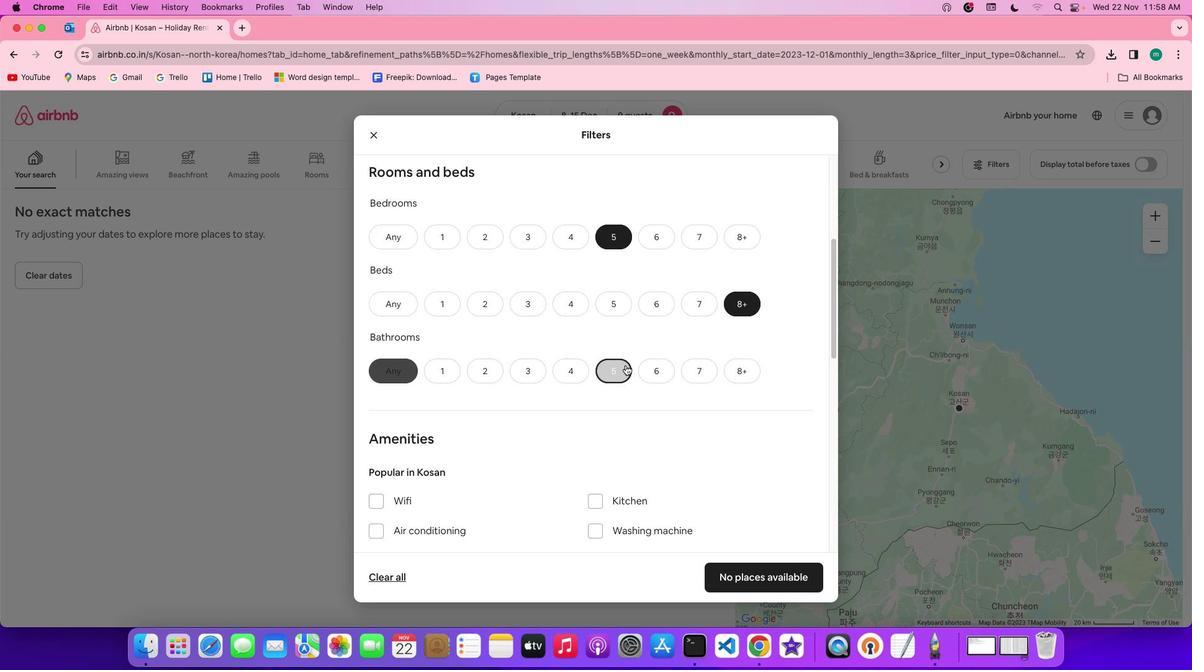 
Action: Mouse moved to (706, 373)
Screenshot: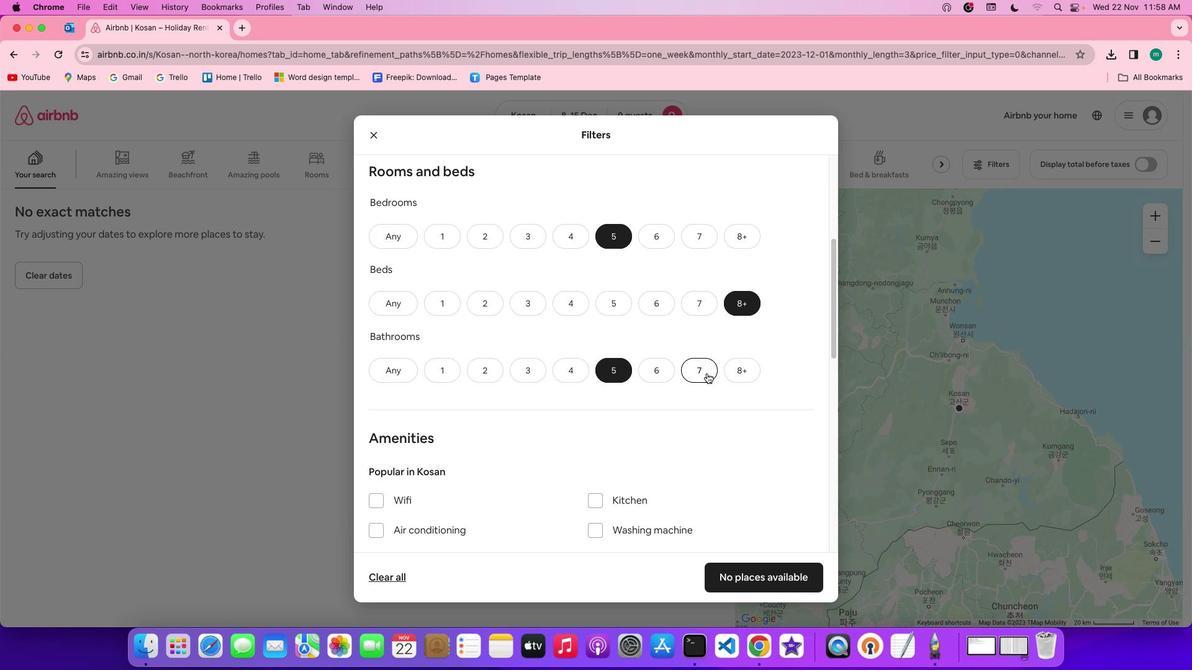 
Action: Mouse scrolled (706, 373) with delta (0, 0)
Screenshot: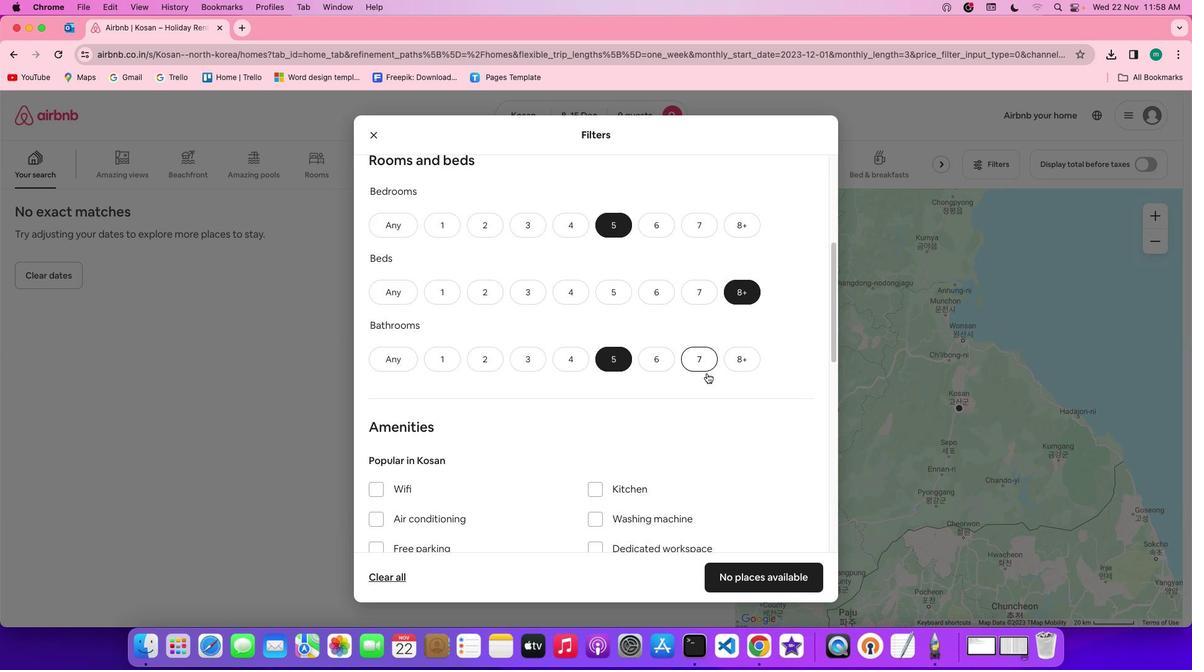 
Action: Mouse scrolled (706, 373) with delta (0, 0)
Screenshot: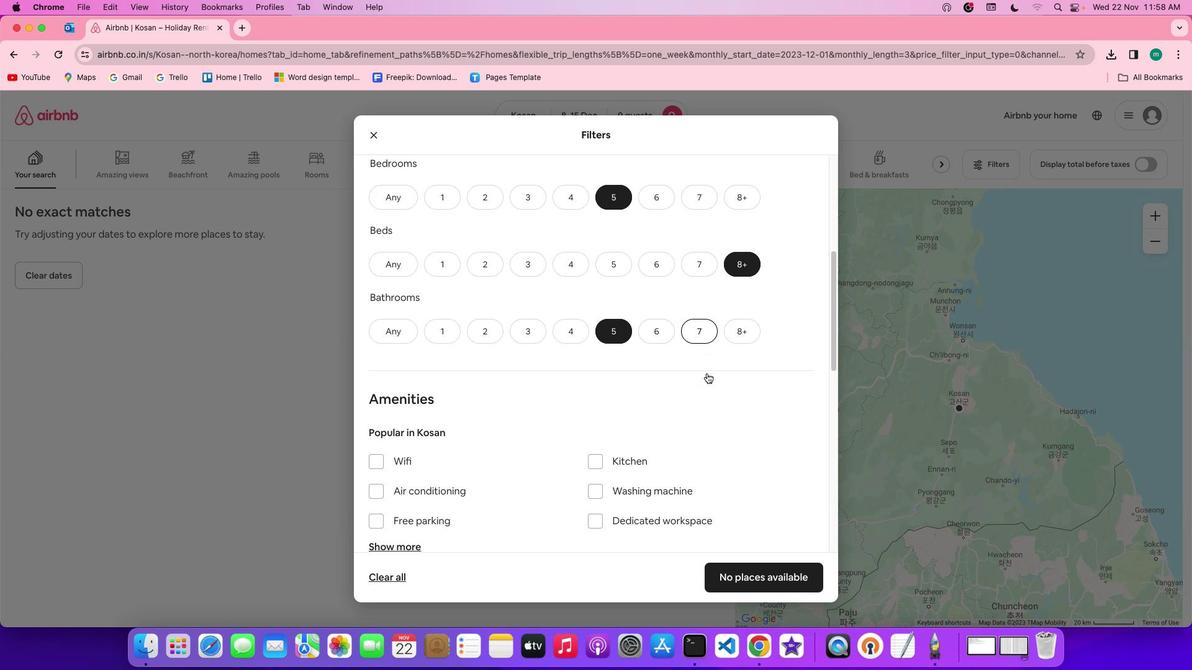 
Action: Mouse scrolled (706, 373) with delta (0, 0)
Screenshot: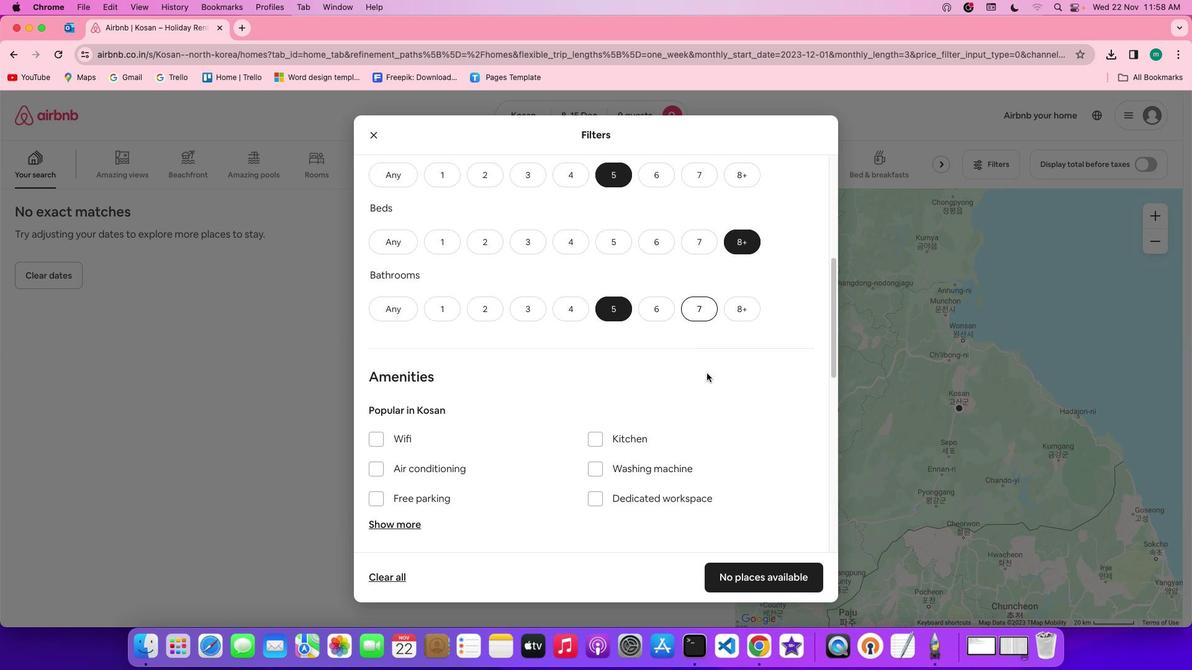 
Action: Mouse scrolled (706, 373) with delta (0, 0)
Screenshot: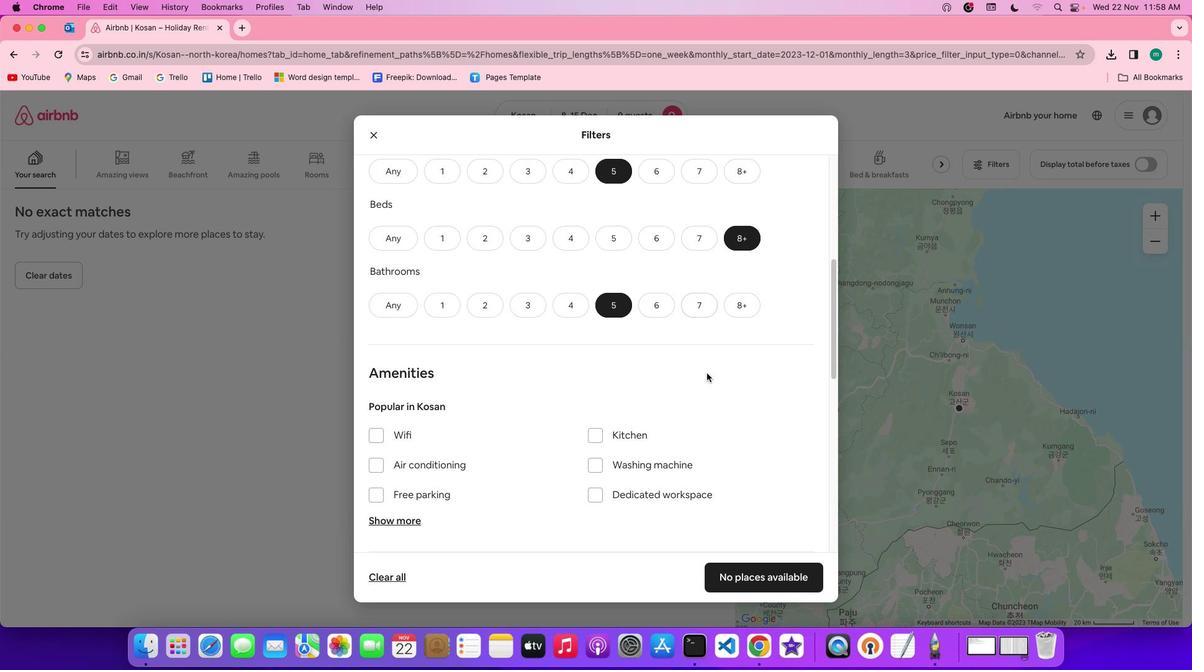 
Action: Mouse scrolled (706, 373) with delta (0, 0)
Screenshot: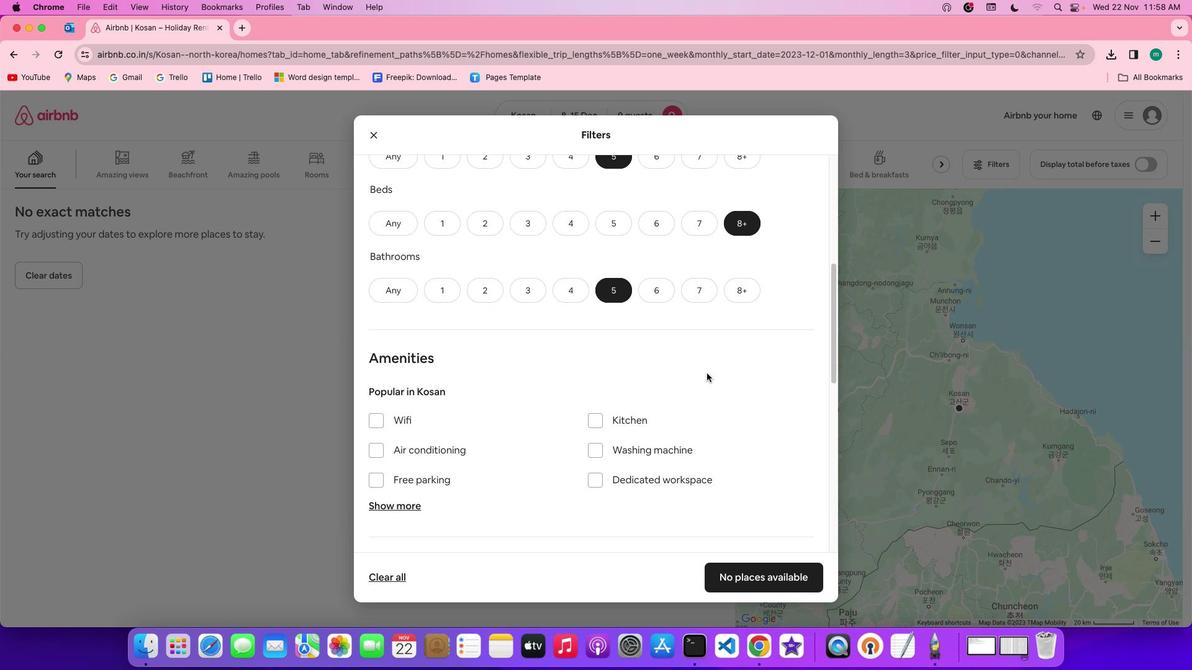 
Action: Mouse scrolled (706, 373) with delta (0, 0)
Screenshot: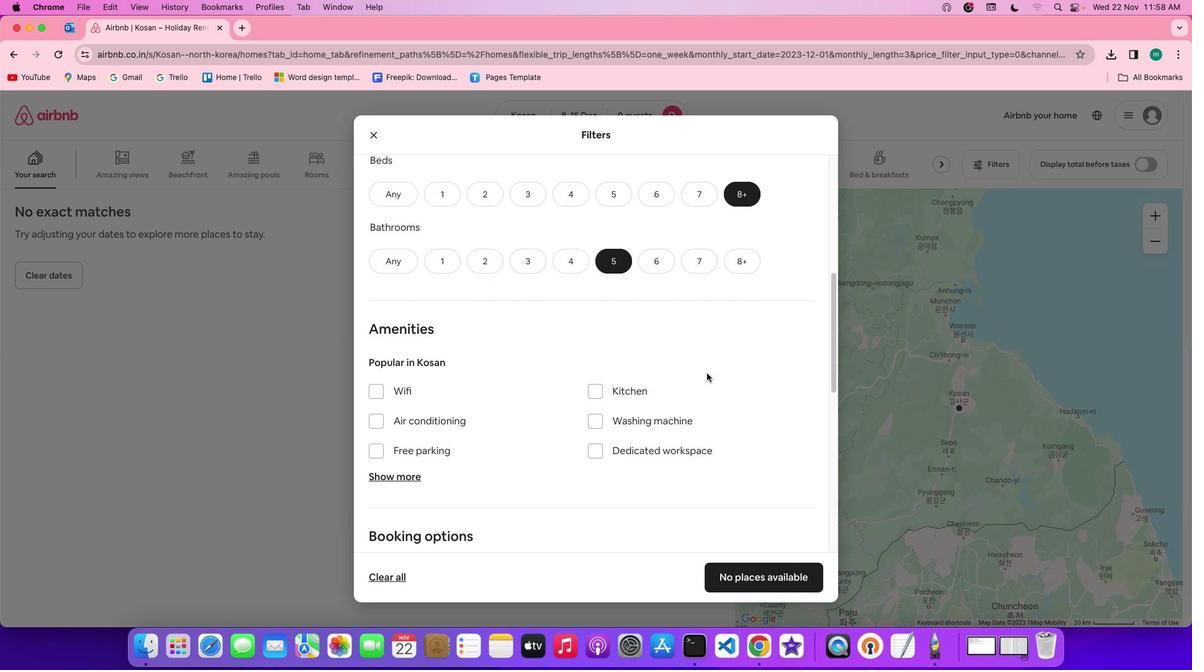 
Action: Mouse scrolled (706, 373) with delta (0, 0)
Screenshot: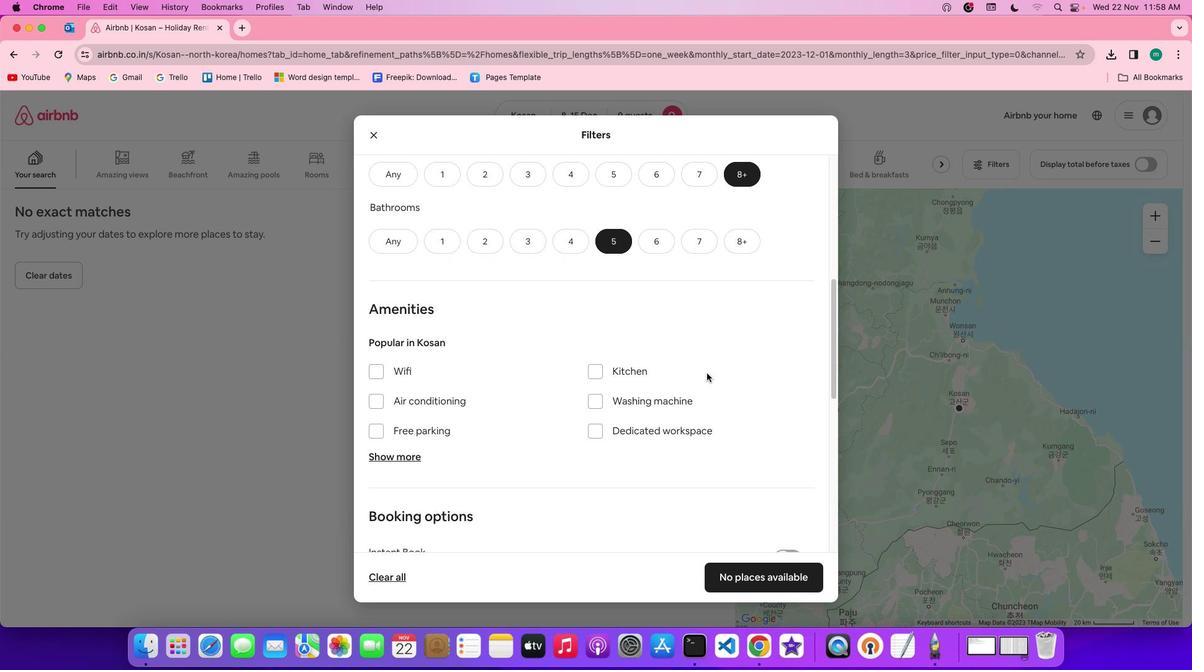 
Action: Mouse scrolled (706, 373) with delta (0, 0)
Screenshot: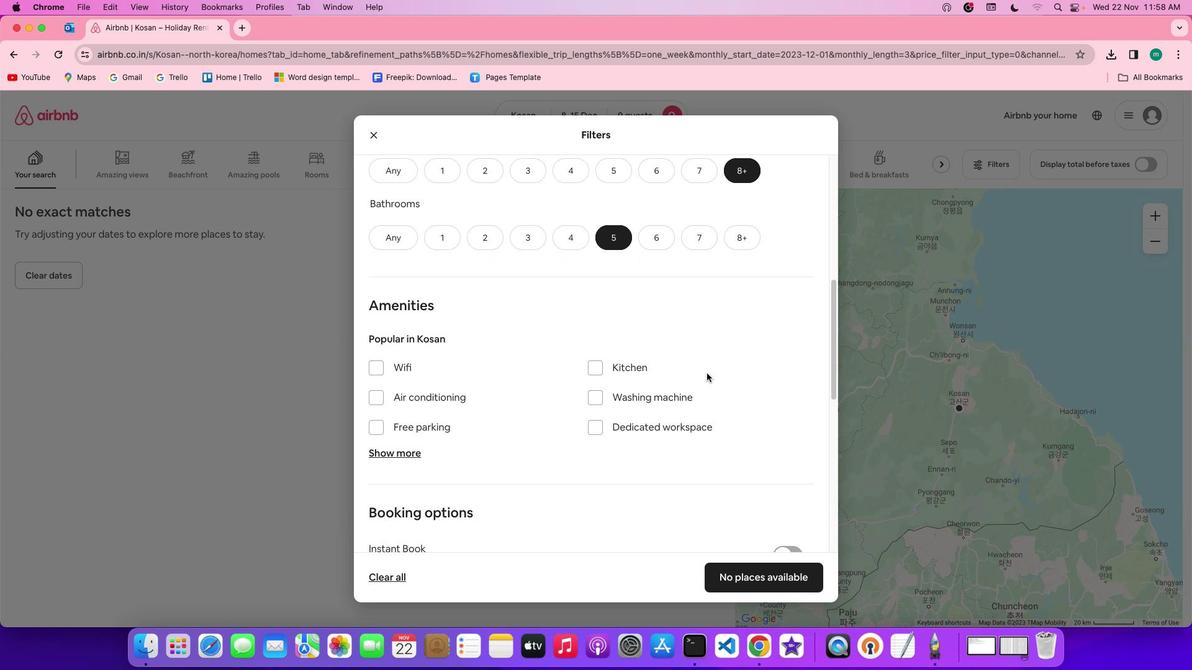 
Action: Mouse moved to (613, 347)
Screenshot: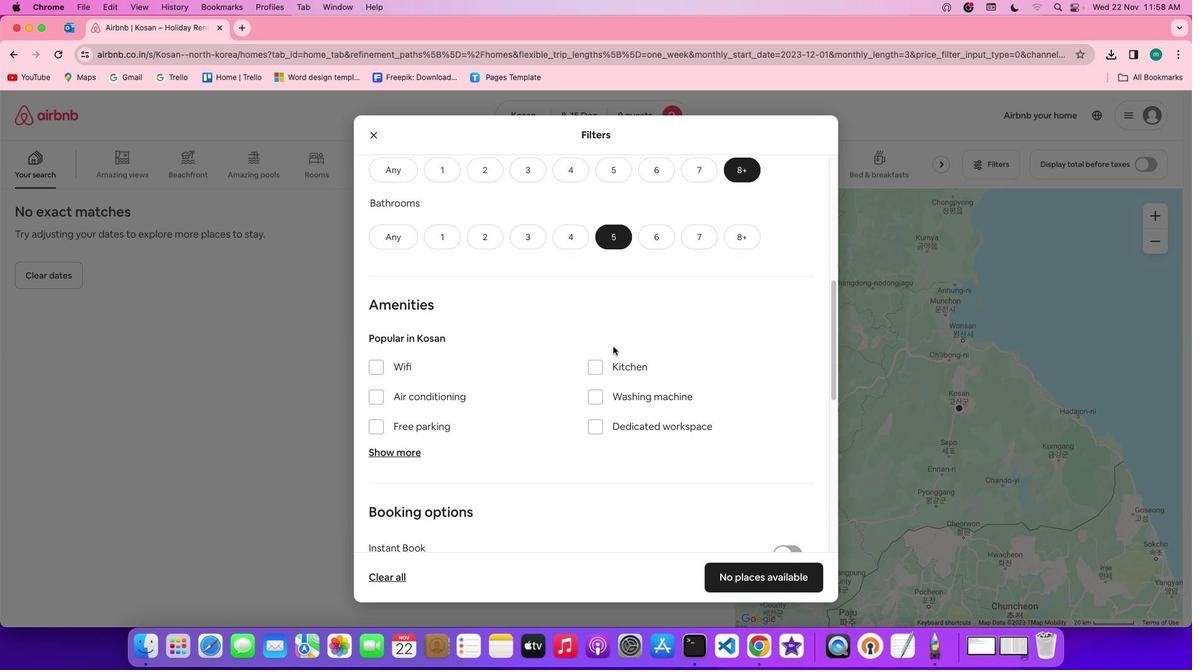 
Action: Mouse scrolled (613, 347) with delta (0, 0)
Screenshot: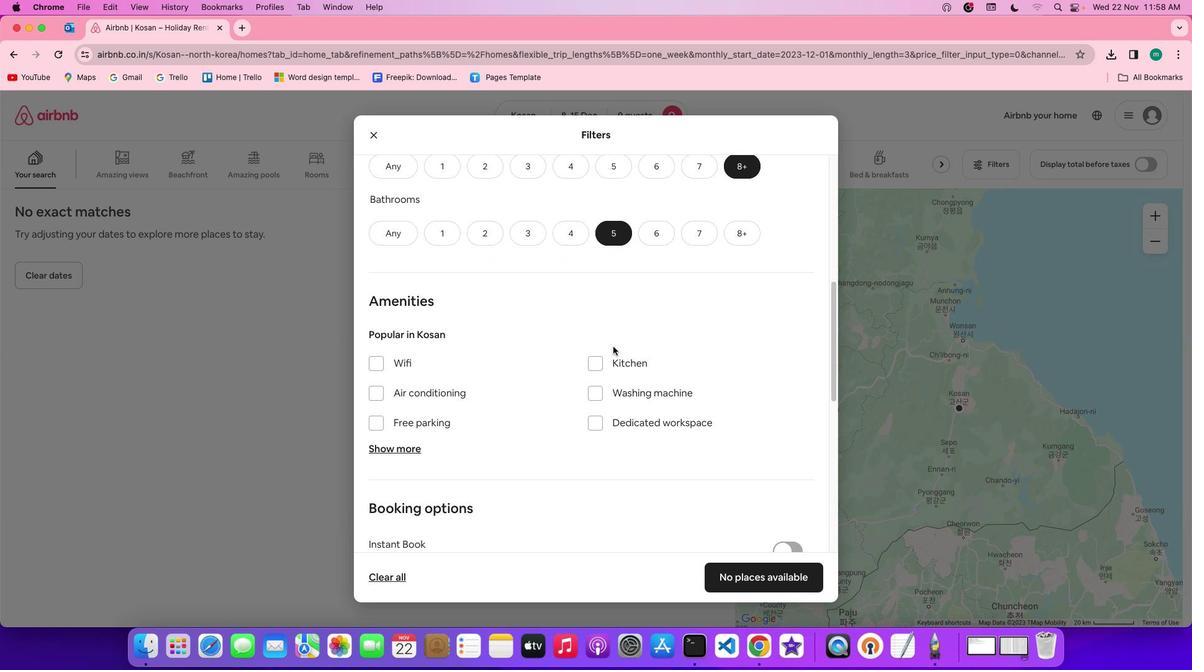 
Action: Mouse scrolled (613, 347) with delta (0, 0)
Screenshot: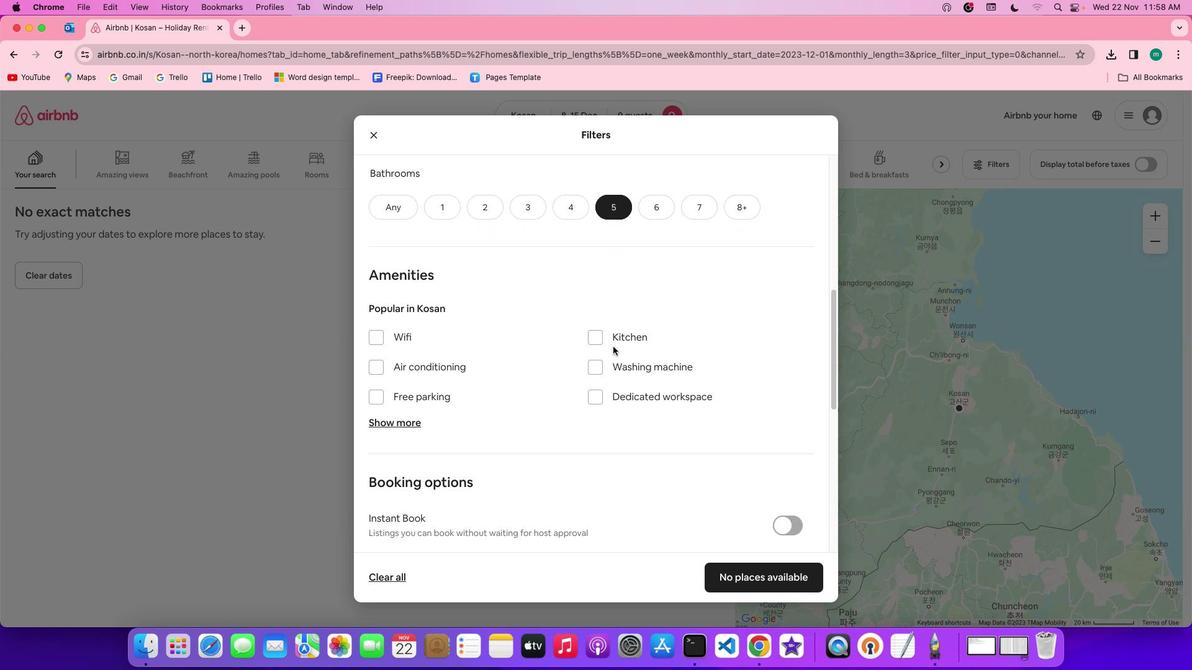 
Action: Mouse scrolled (613, 347) with delta (0, -1)
Screenshot: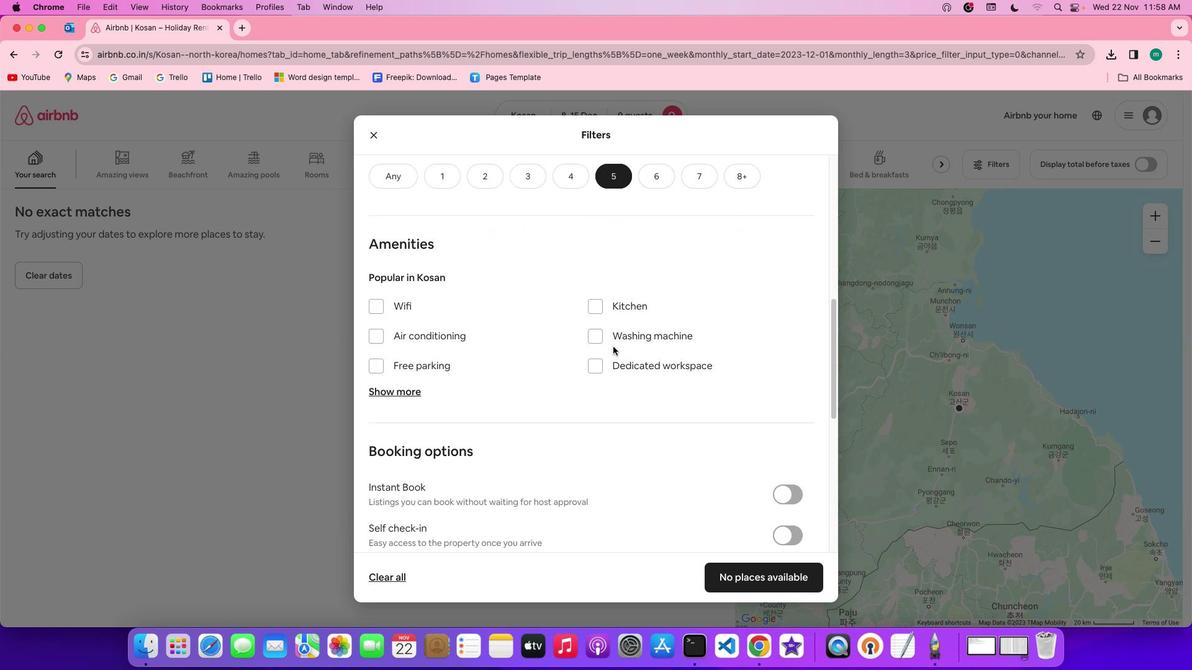 
Action: Mouse scrolled (613, 347) with delta (0, -1)
Screenshot: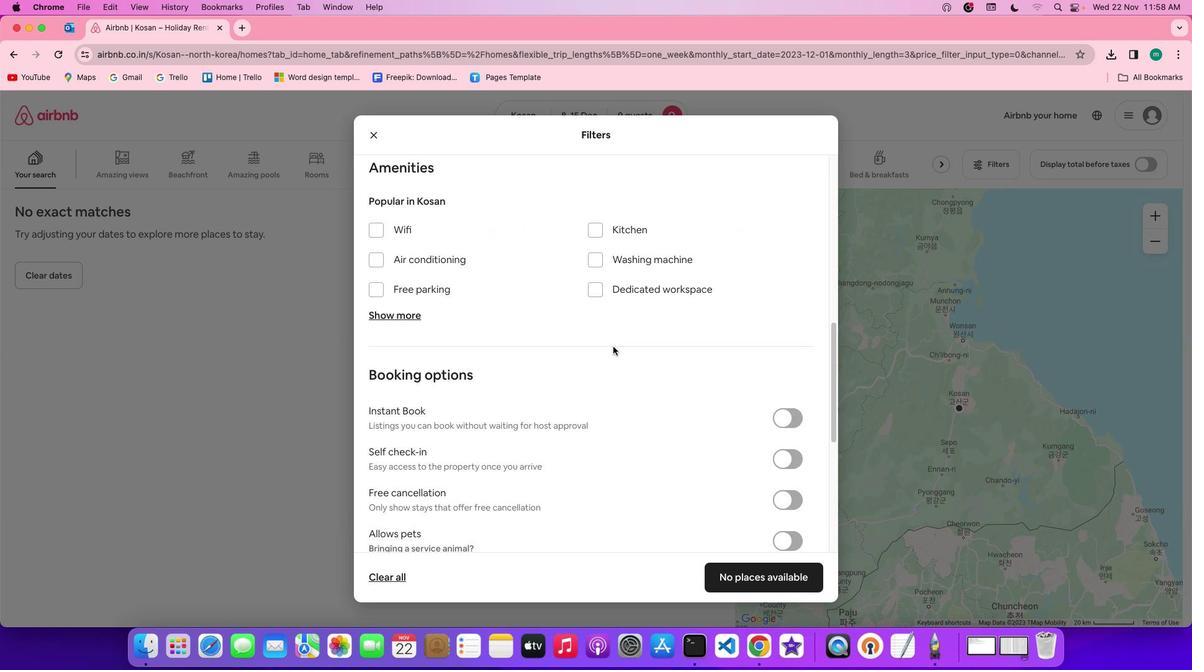 
Action: Mouse scrolled (613, 347) with delta (0, 0)
Screenshot: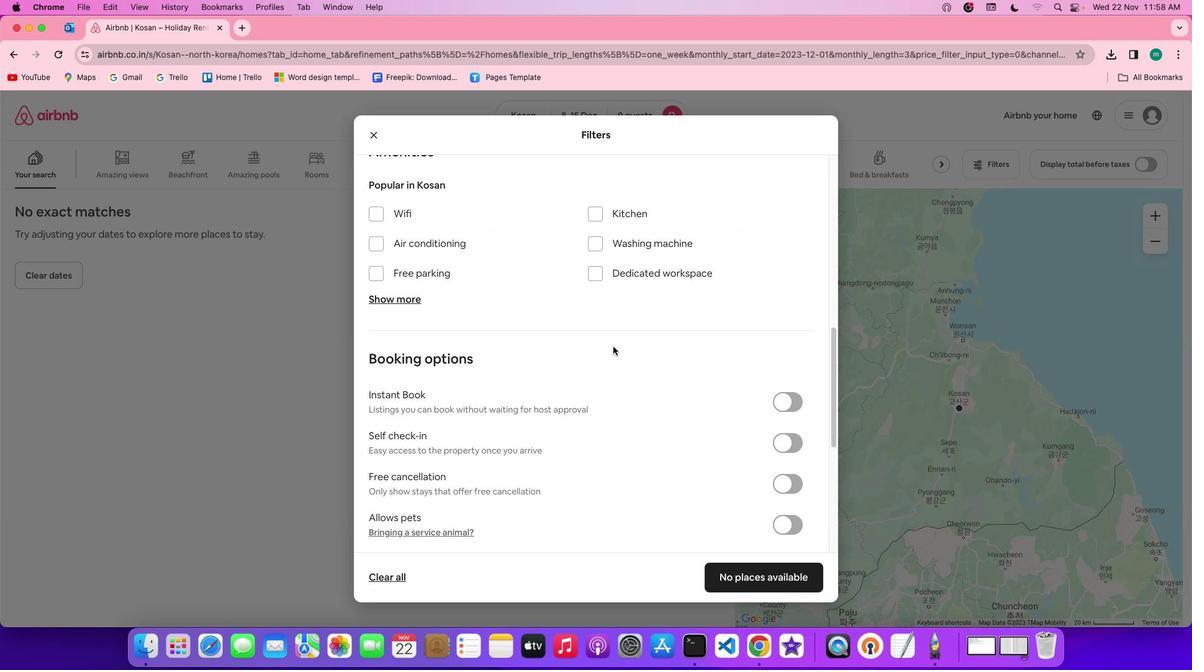 
Action: Mouse scrolled (613, 347) with delta (0, 0)
Screenshot: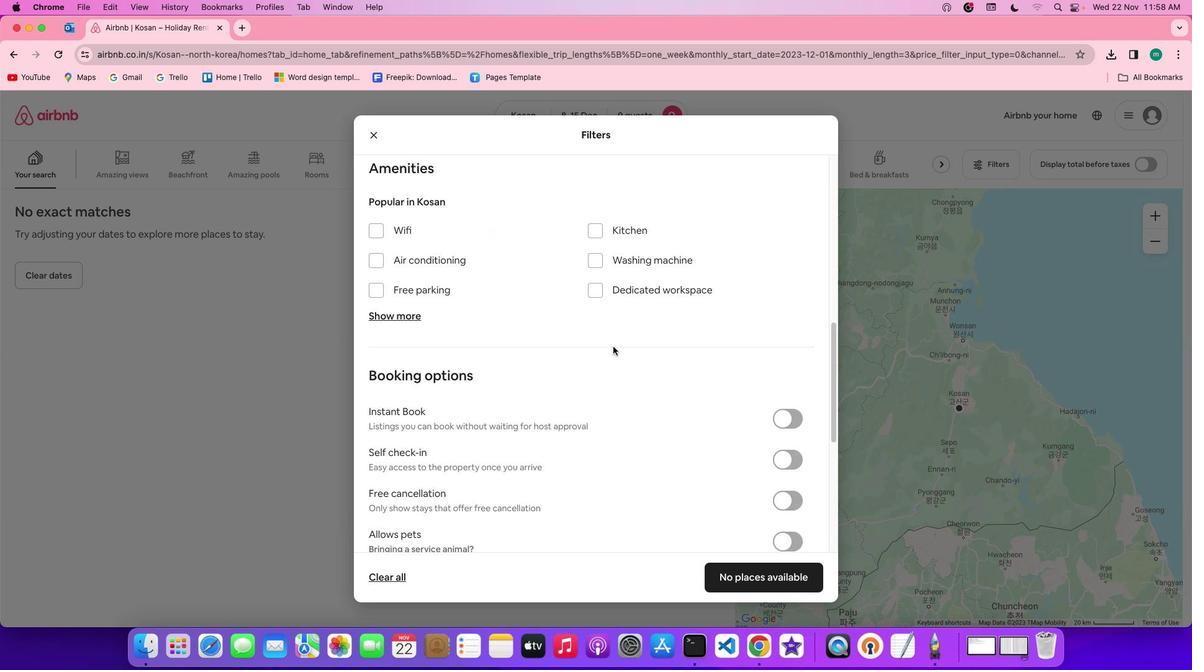 
Action: Mouse scrolled (613, 347) with delta (0, 0)
Screenshot: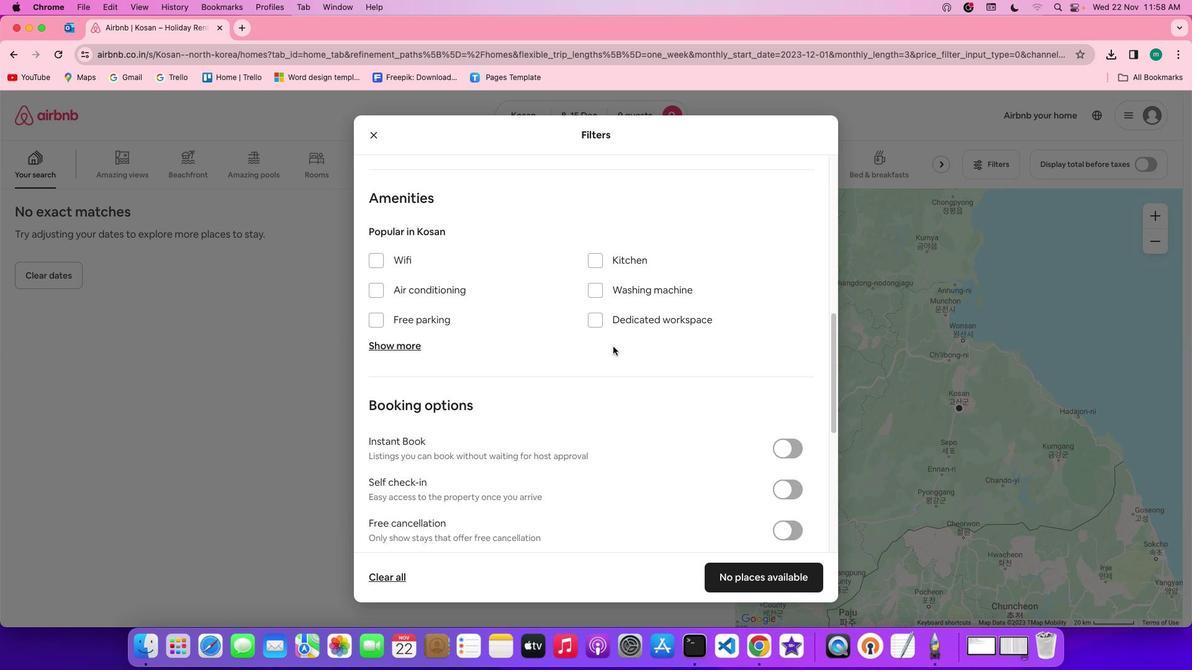 
Action: Mouse moved to (382, 274)
Screenshot: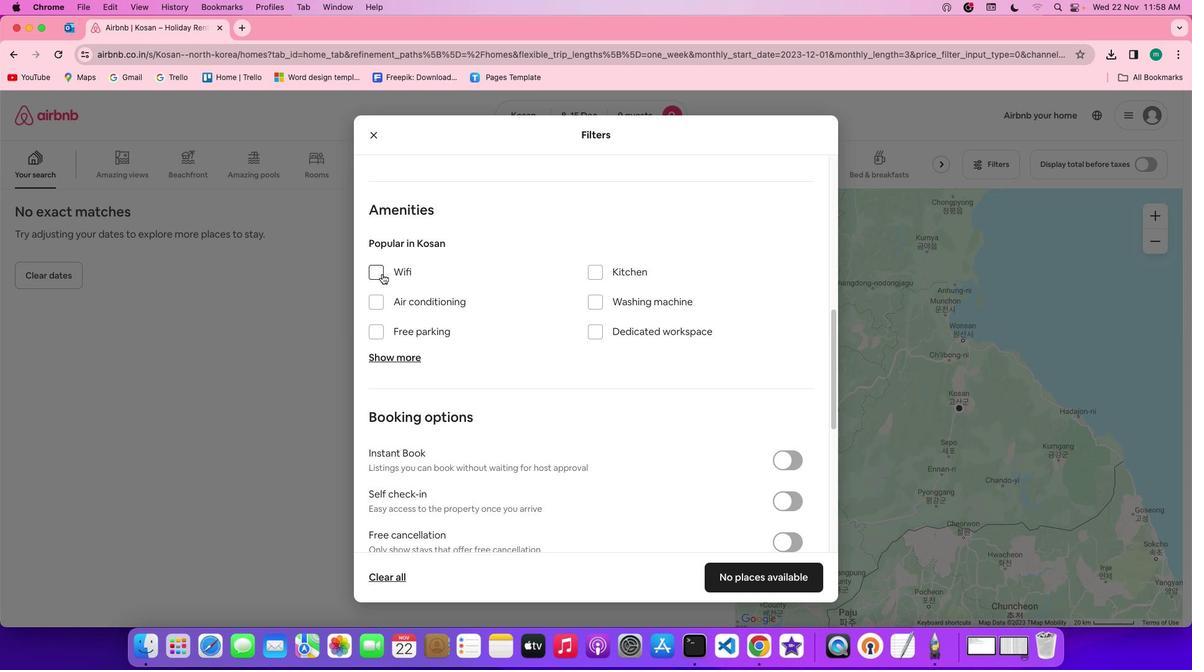 
Action: Mouse pressed left at (382, 274)
Screenshot: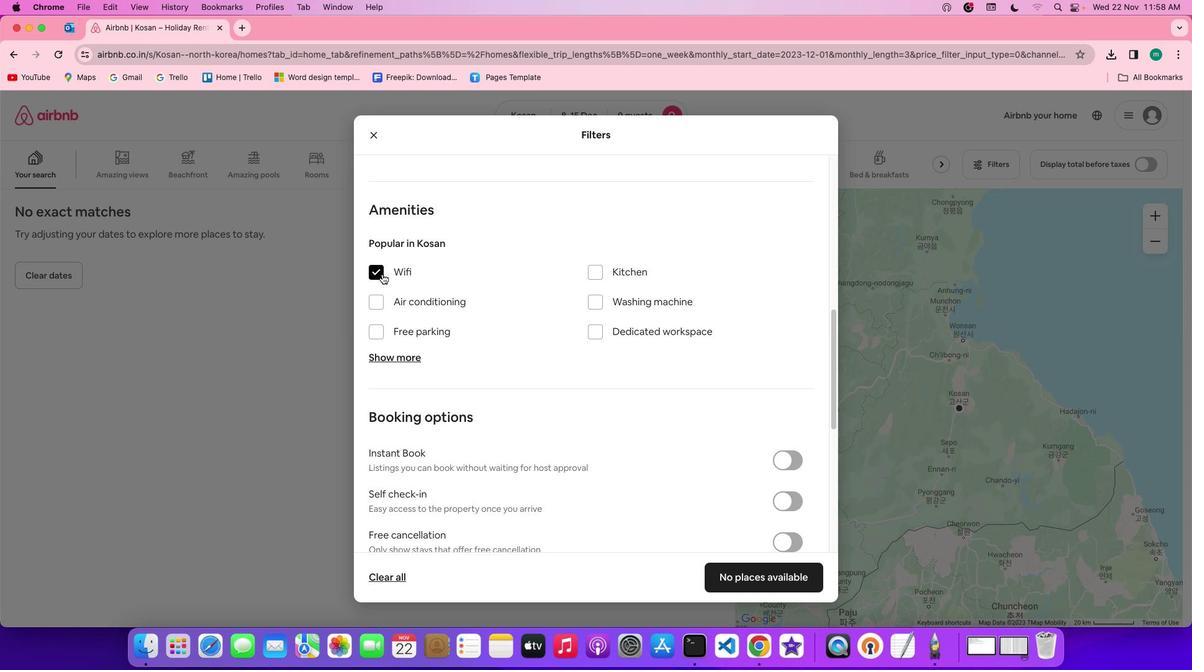 
Action: Mouse moved to (391, 357)
Screenshot: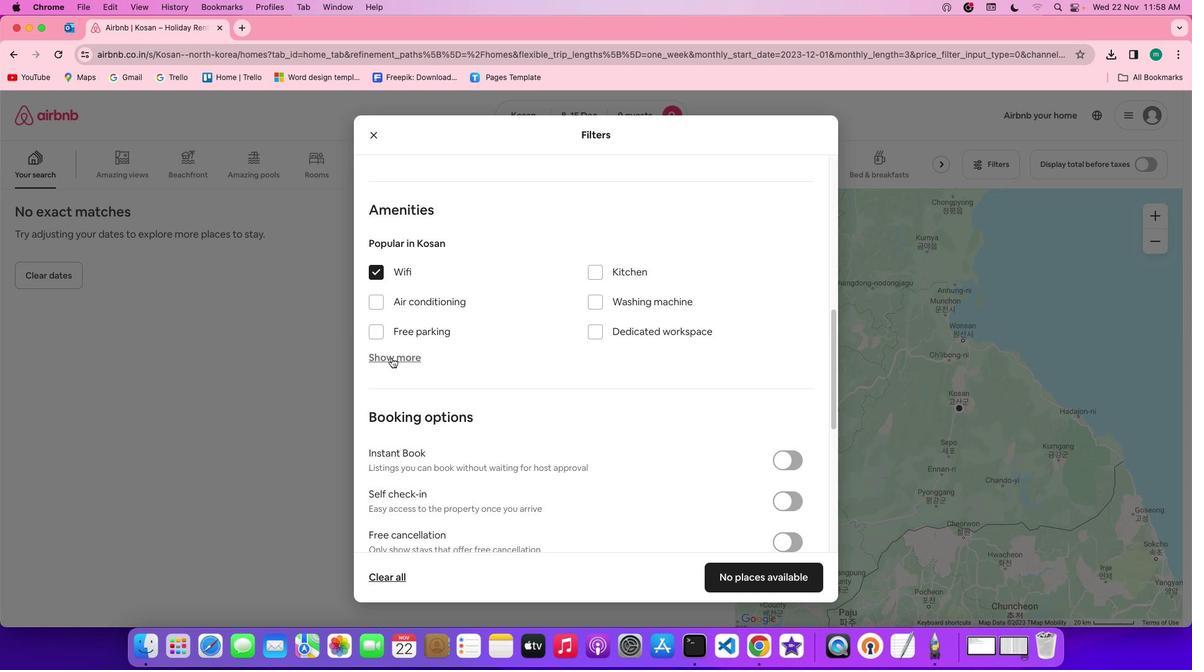 
Action: Mouse pressed left at (391, 357)
Screenshot: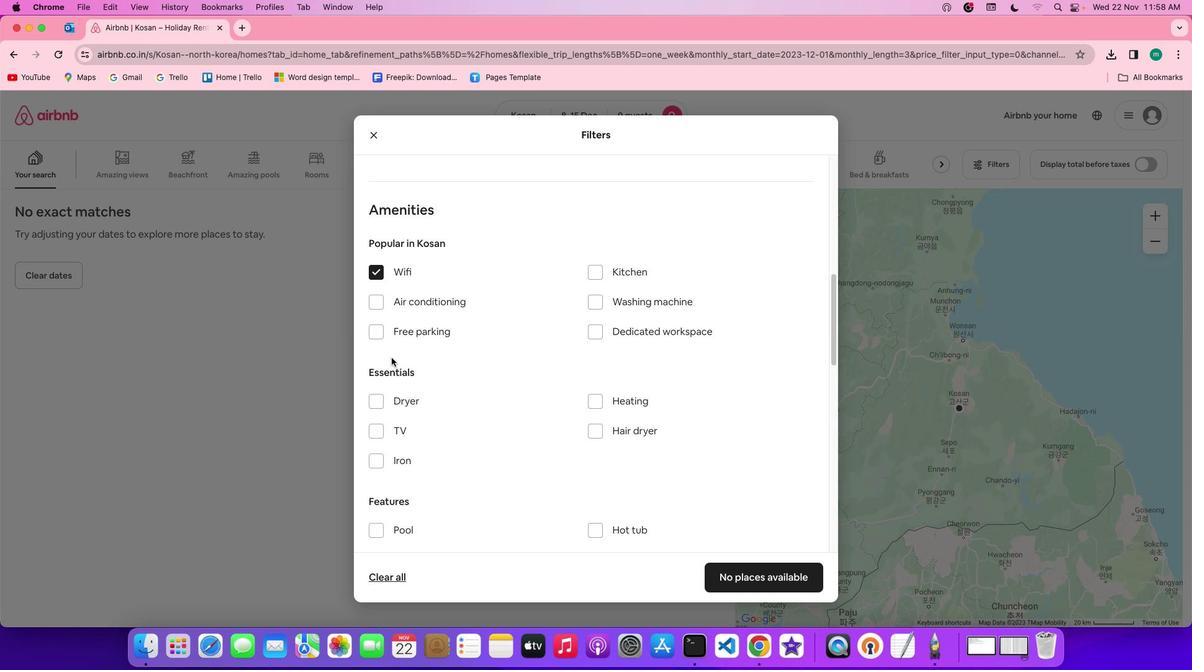 
Action: Mouse moved to (379, 426)
Screenshot: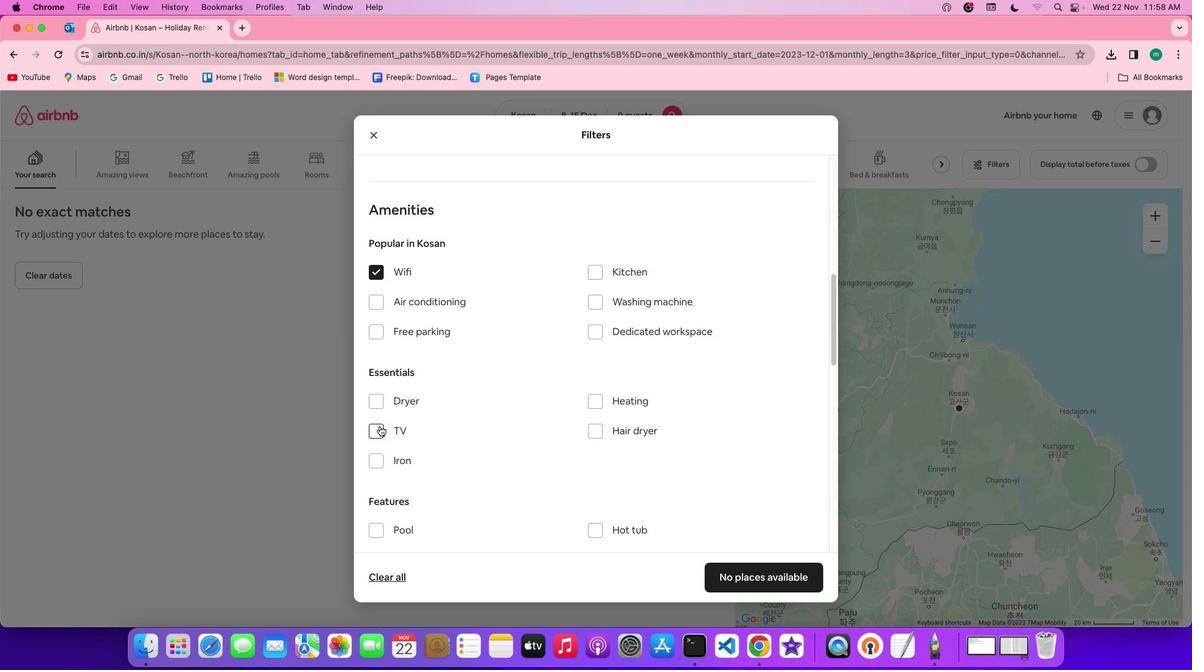 
Action: Mouse pressed left at (379, 426)
Screenshot: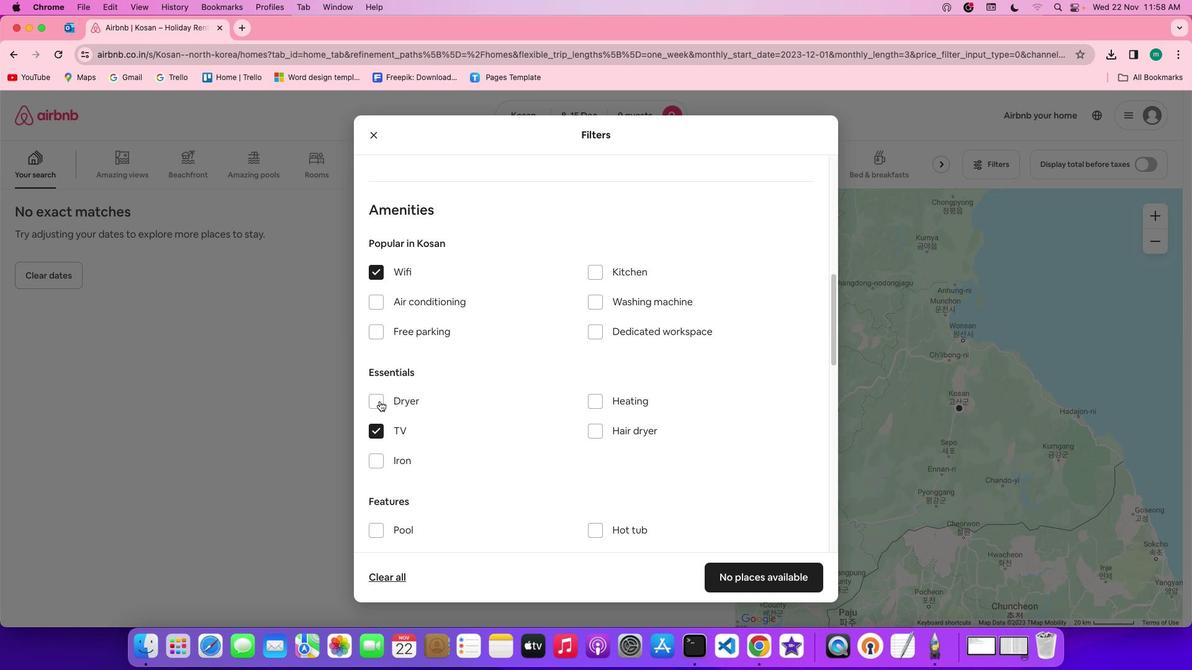 
Action: Mouse moved to (382, 332)
Screenshot: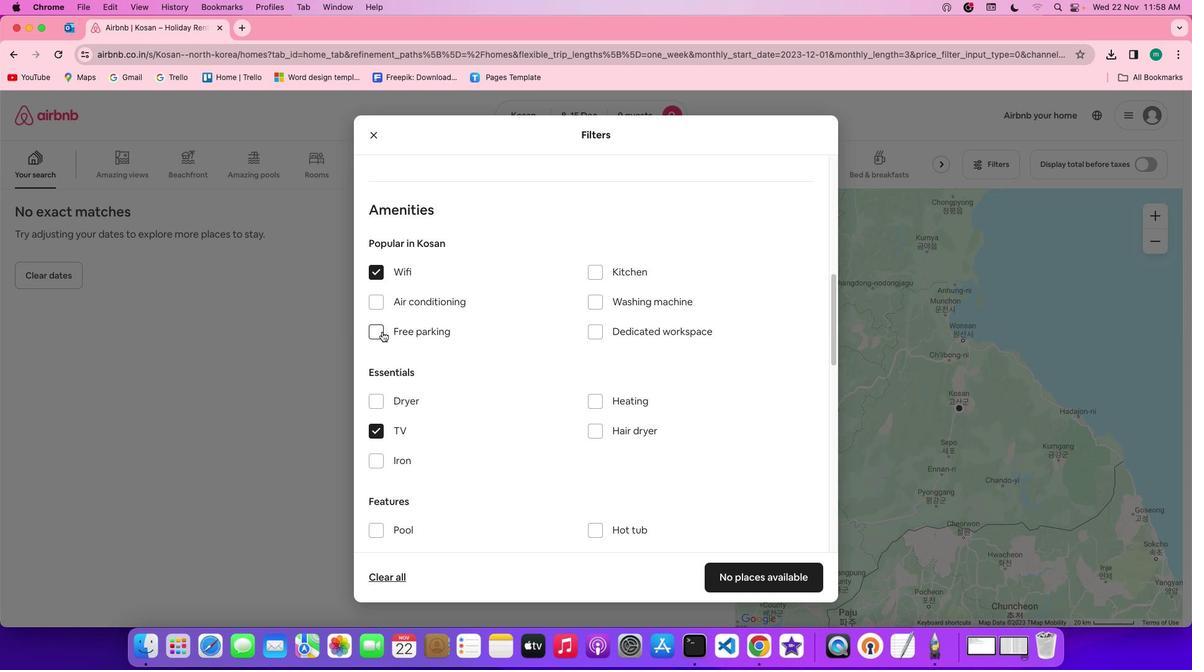 
Action: Mouse pressed left at (382, 332)
Screenshot: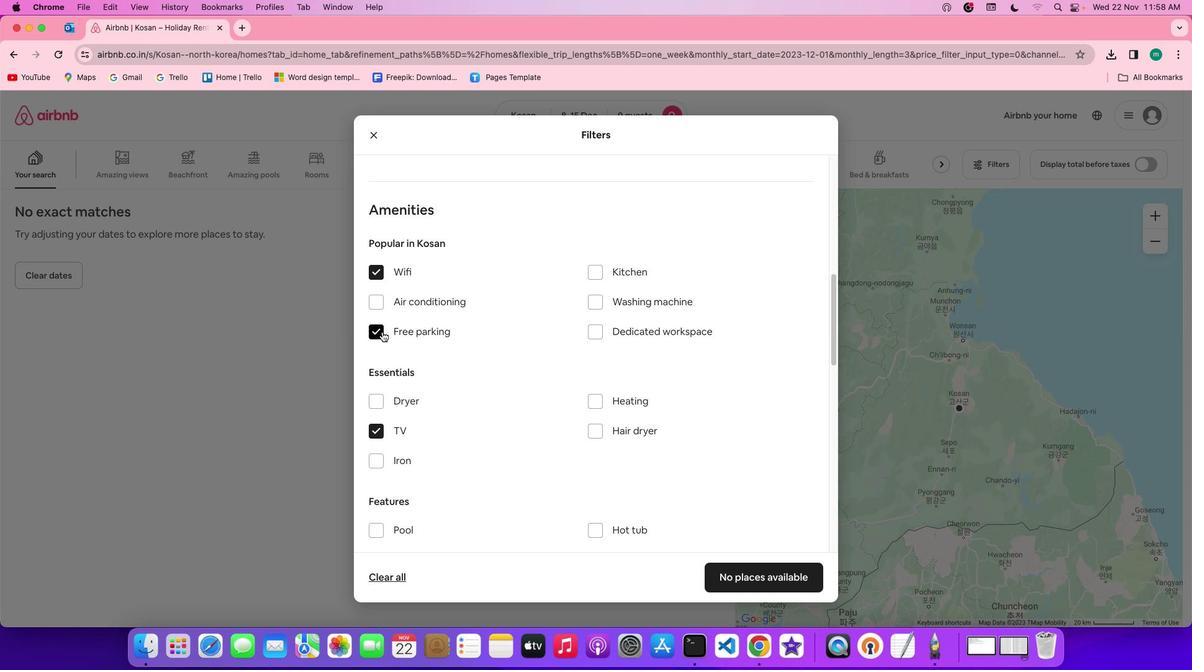 
Action: Mouse moved to (516, 404)
Screenshot: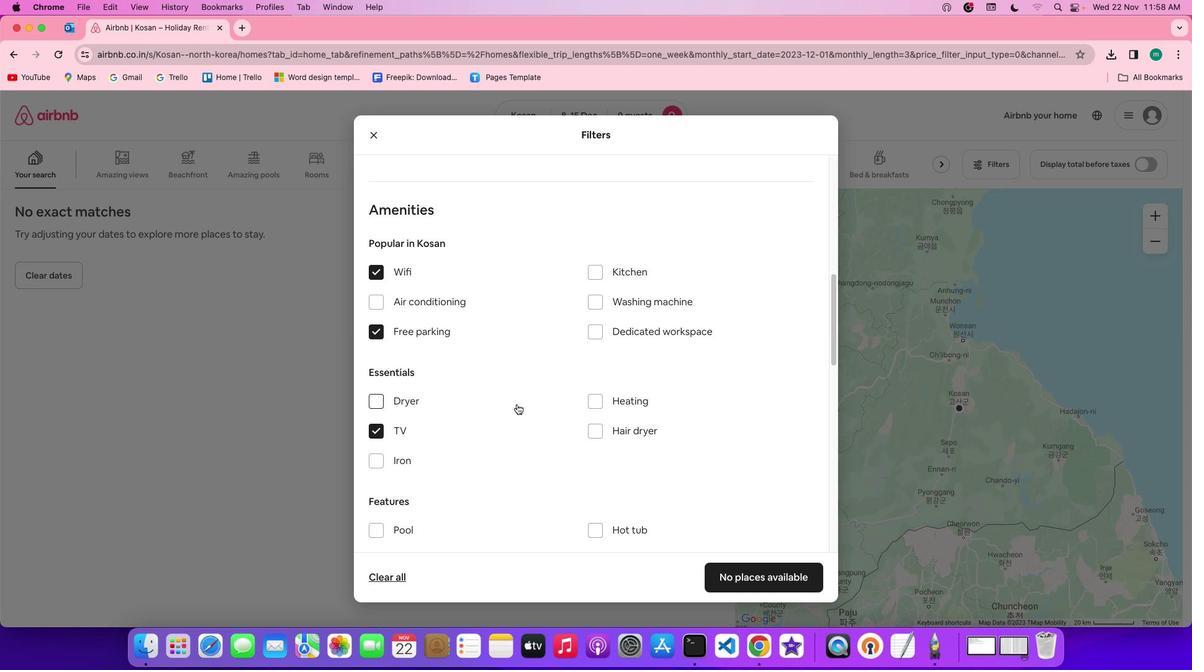 
Action: Mouse scrolled (516, 404) with delta (0, 0)
Screenshot: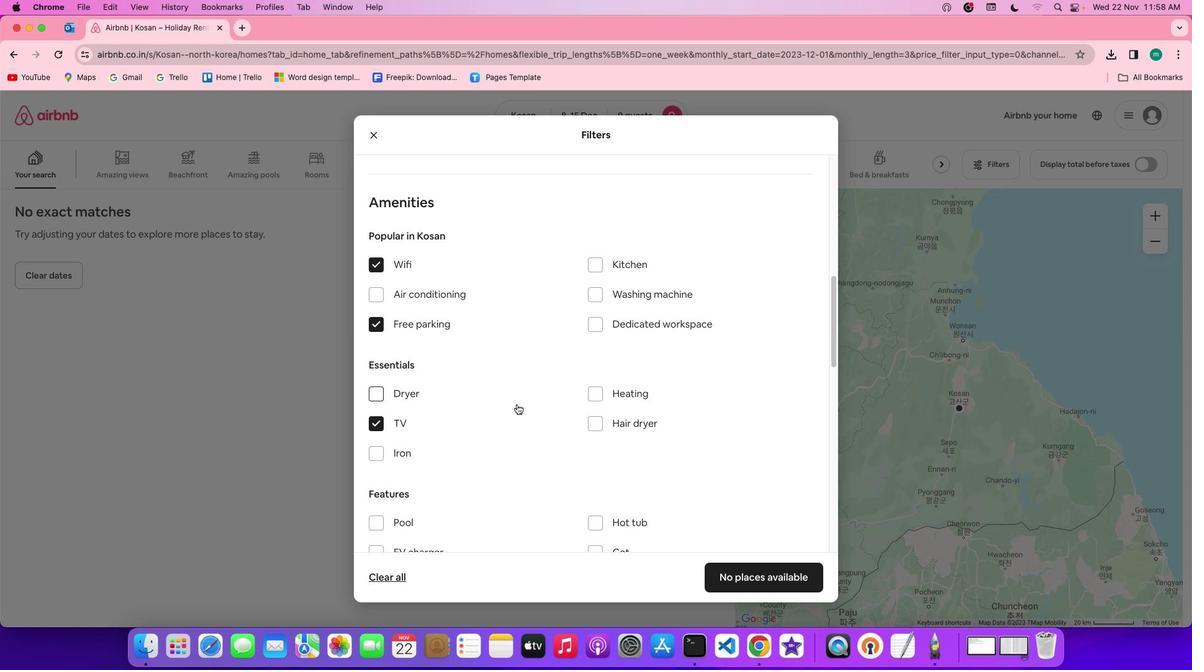 
Action: Mouse scrolled (516, 404) with delta (0, 0)
Screenshot: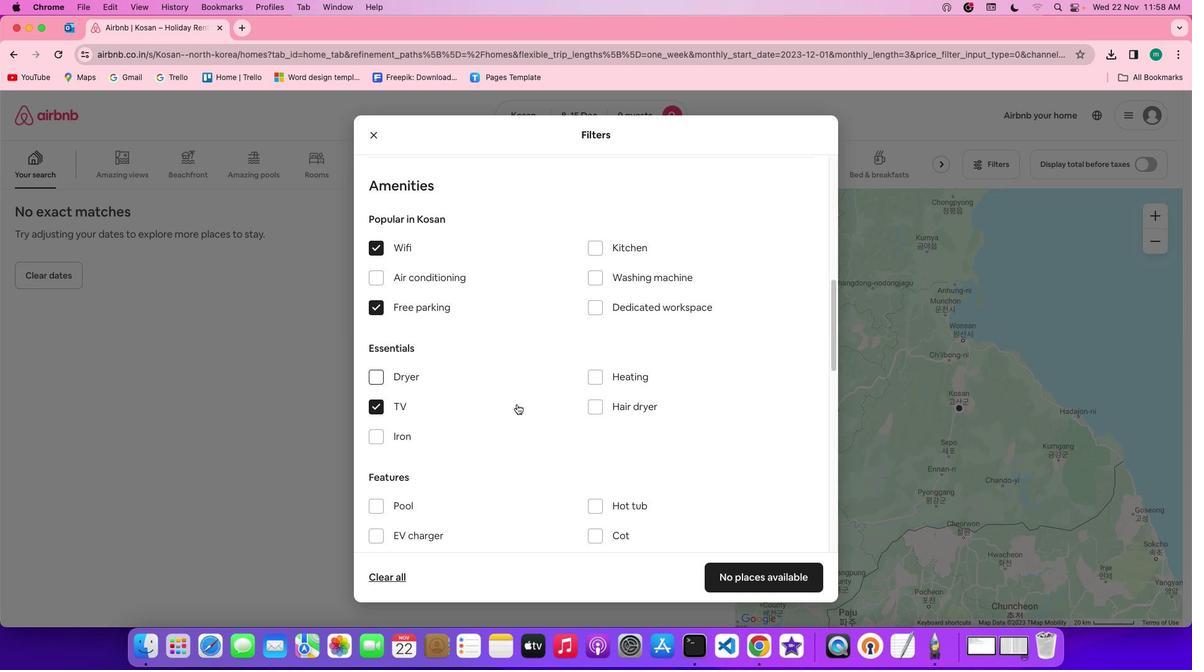 
Action: Mouse scrolled (516, 404) with delta (0, 0)
Screenshot: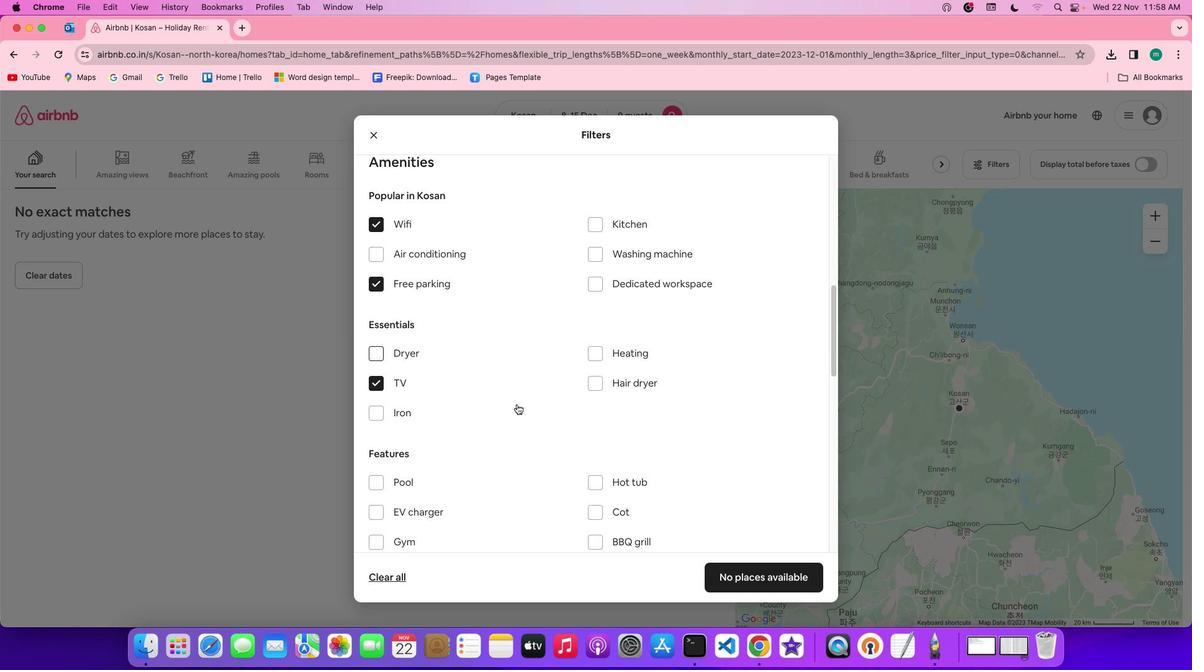 
Action: Mouse scrolled (516, 404) with delta (0, 0)
Screenshot: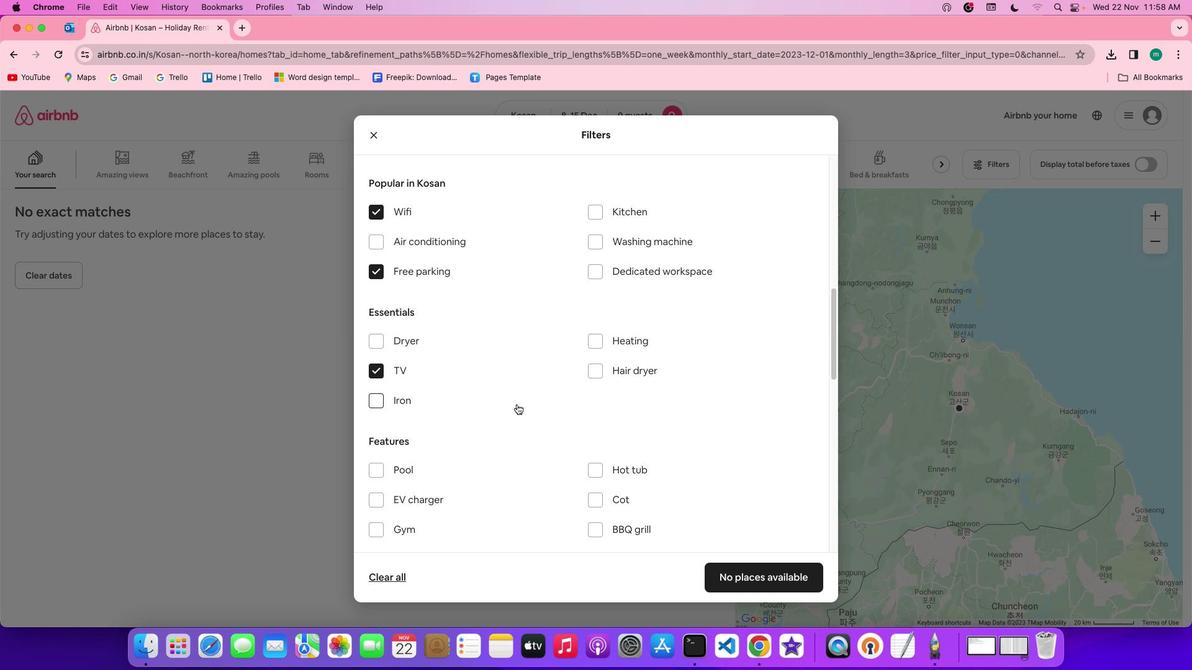 
Action: Mouse scrolled (516, 404) with delta (0, 0)
Screenshot: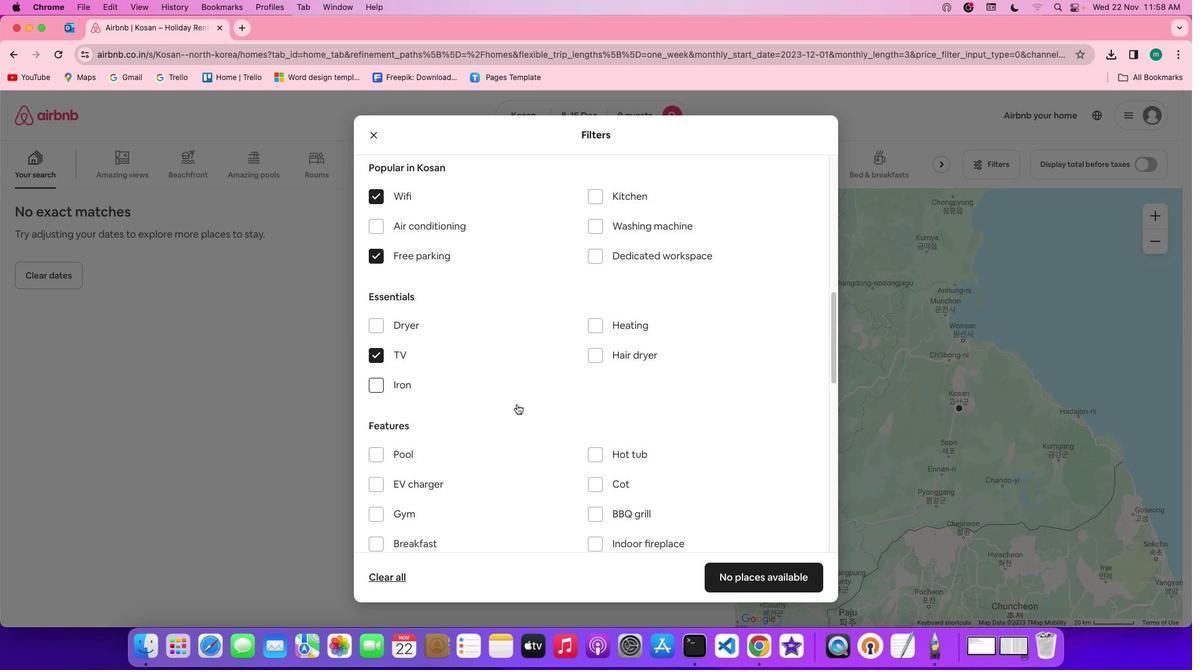 
Action: Mouse scrolled (516, 404) with delta (0, 0)
Screenshot: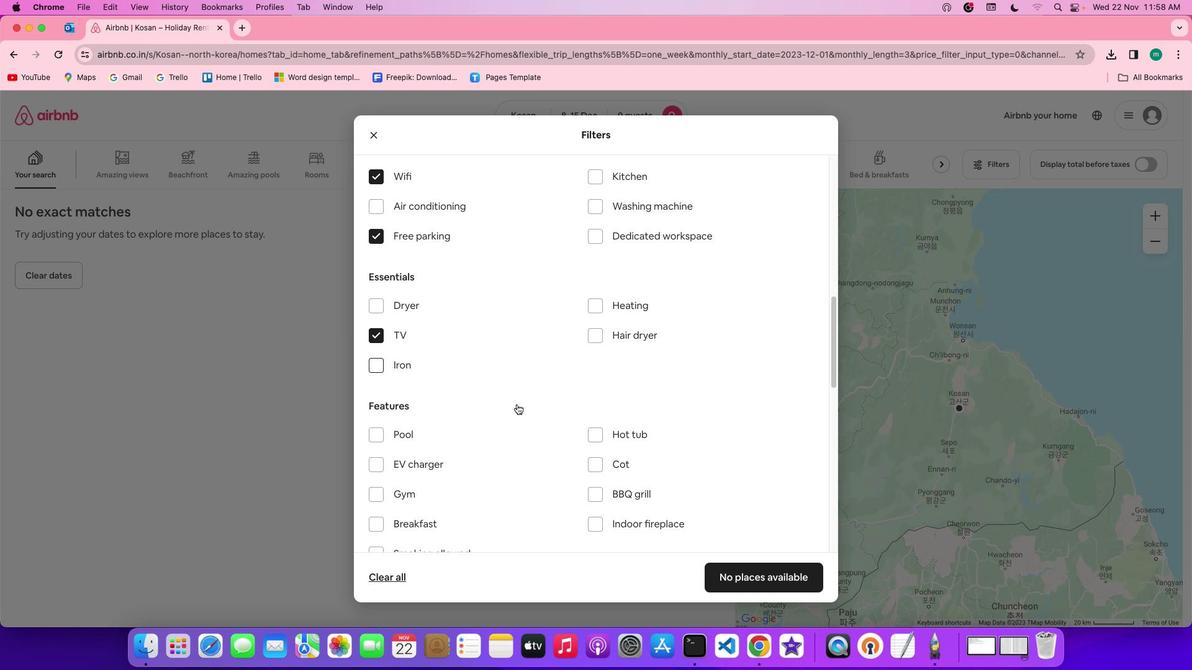 
Action: Mouse scrolled (516, 404) with delta (0, 0)
Screenshot: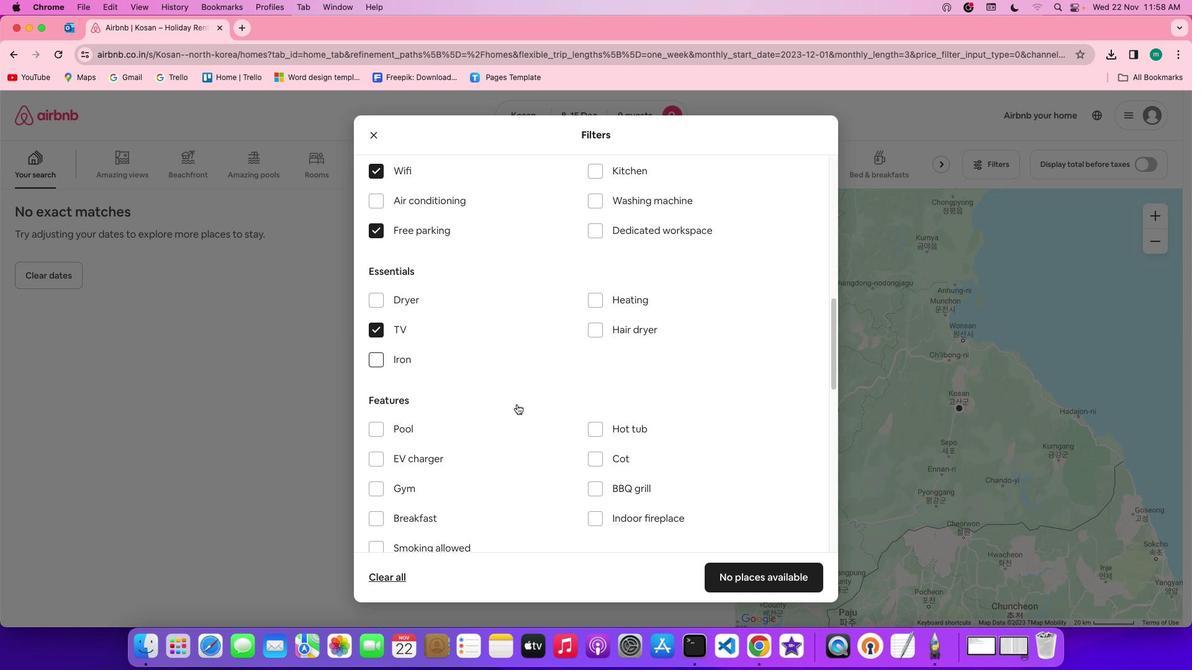 
Action: Mouse scrolled (516, 404) with delta (0, 0)
Screenshot: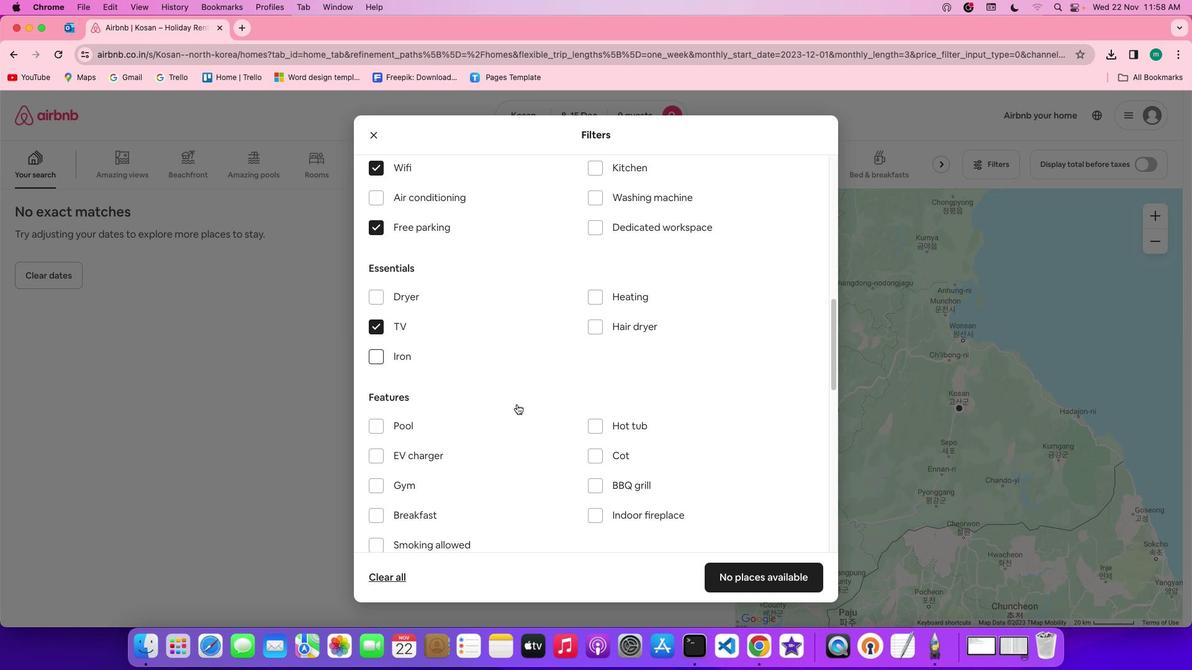 
Action: Mouse scrolled (516, 404) with delta (0, 0)
Screenshot: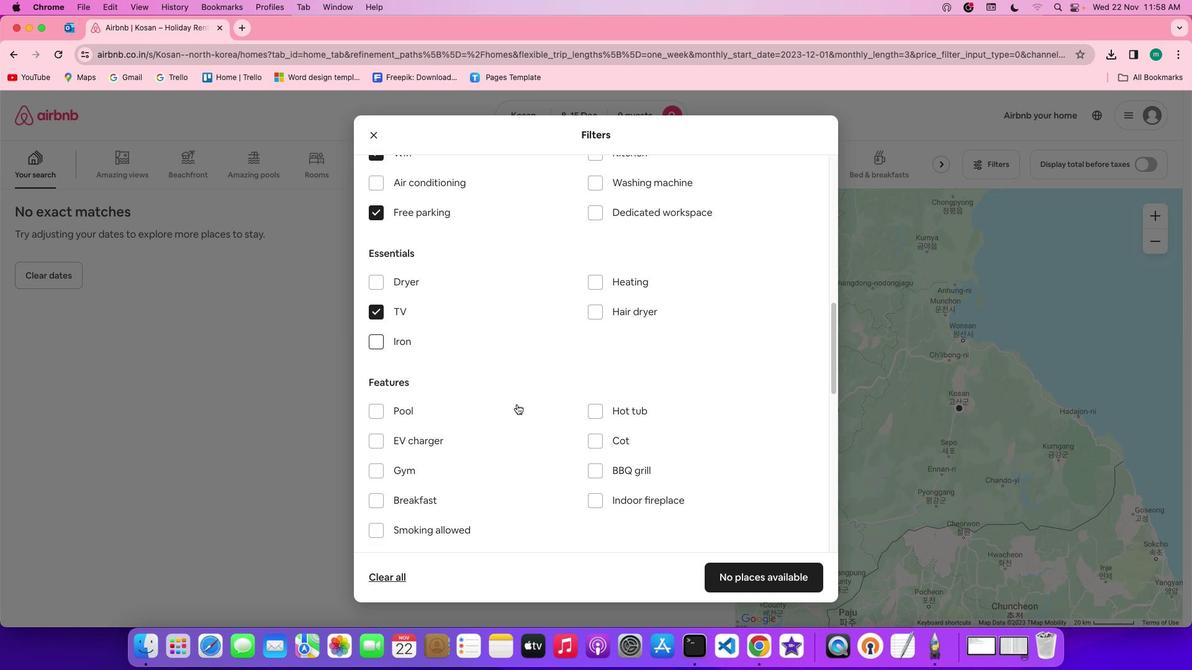 
Action: Mouse scrolled (516, 404) with delta (0, 0)
Screenshot: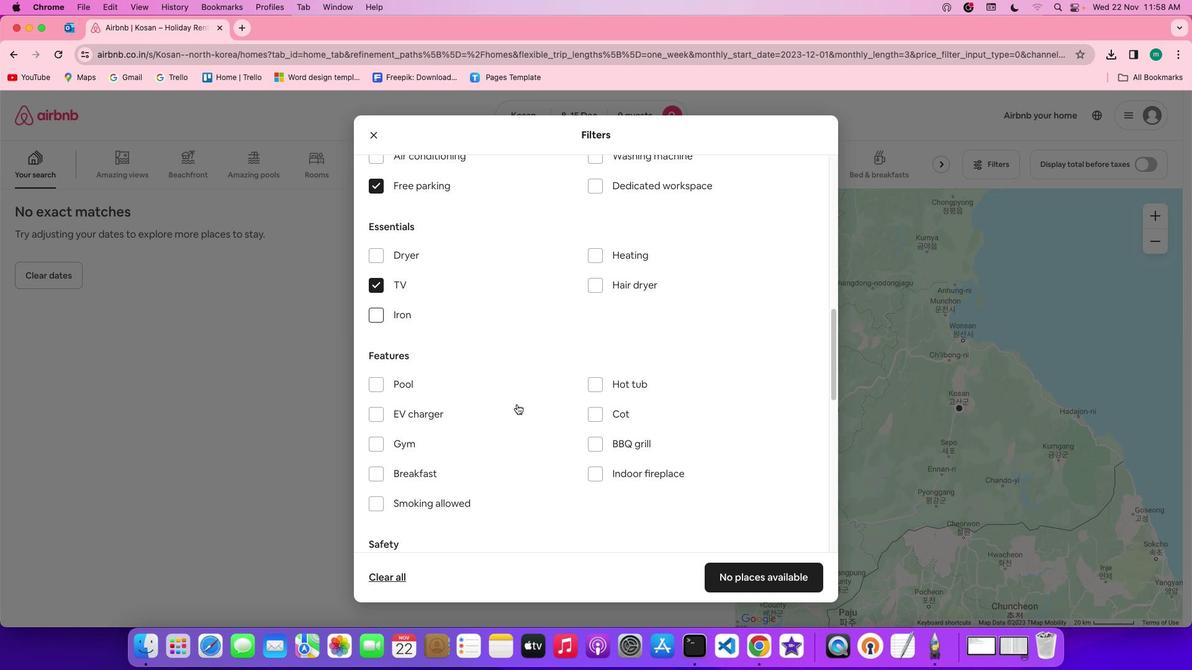 
Action: Mouse scrolled (516, 404) with delta (0, 0)
Screenshot: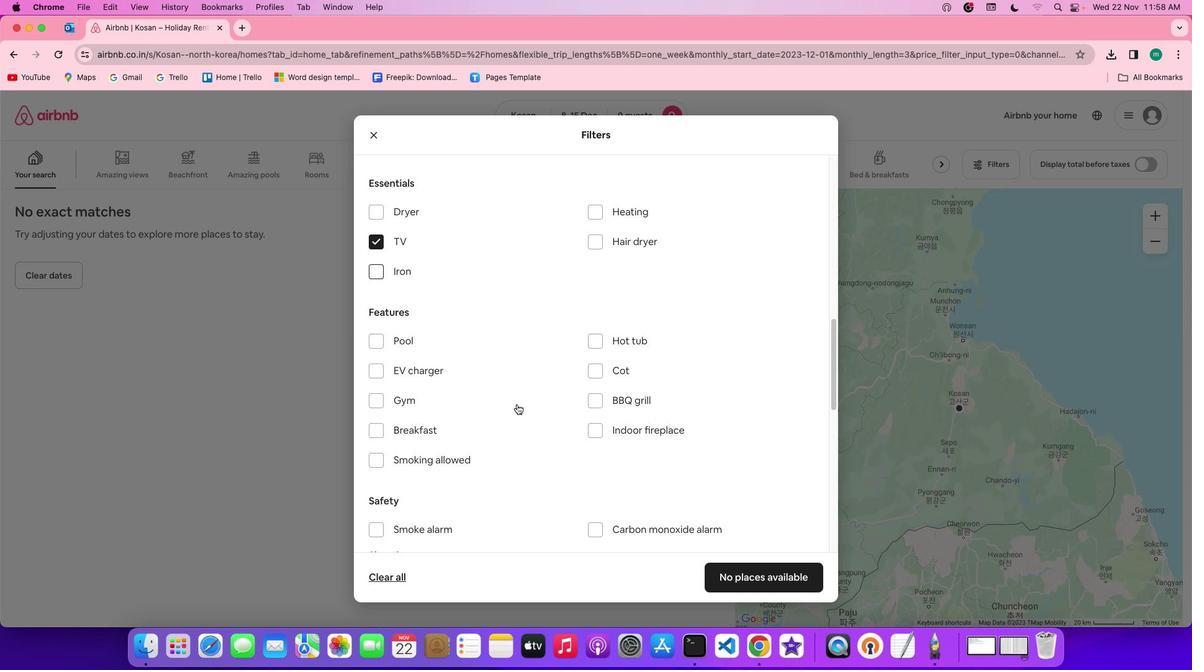 
Action: Mouse moved to (375, 398)
Screenshot: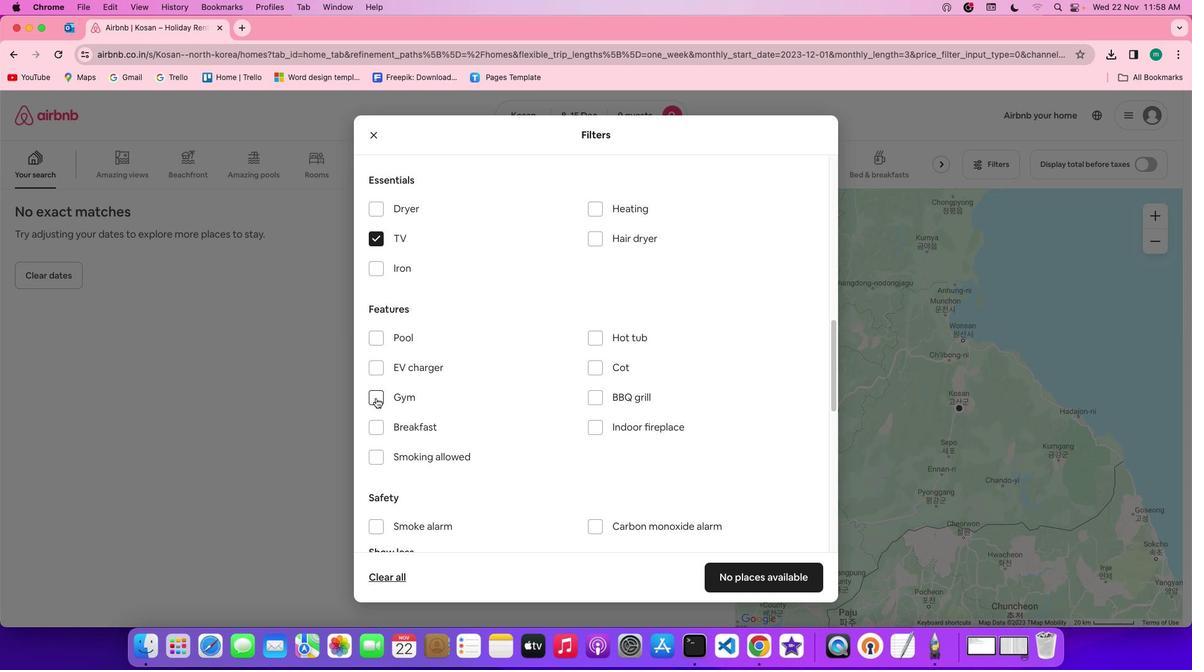 
Action: Mouse pressed left at (375, 398)
Screenshot: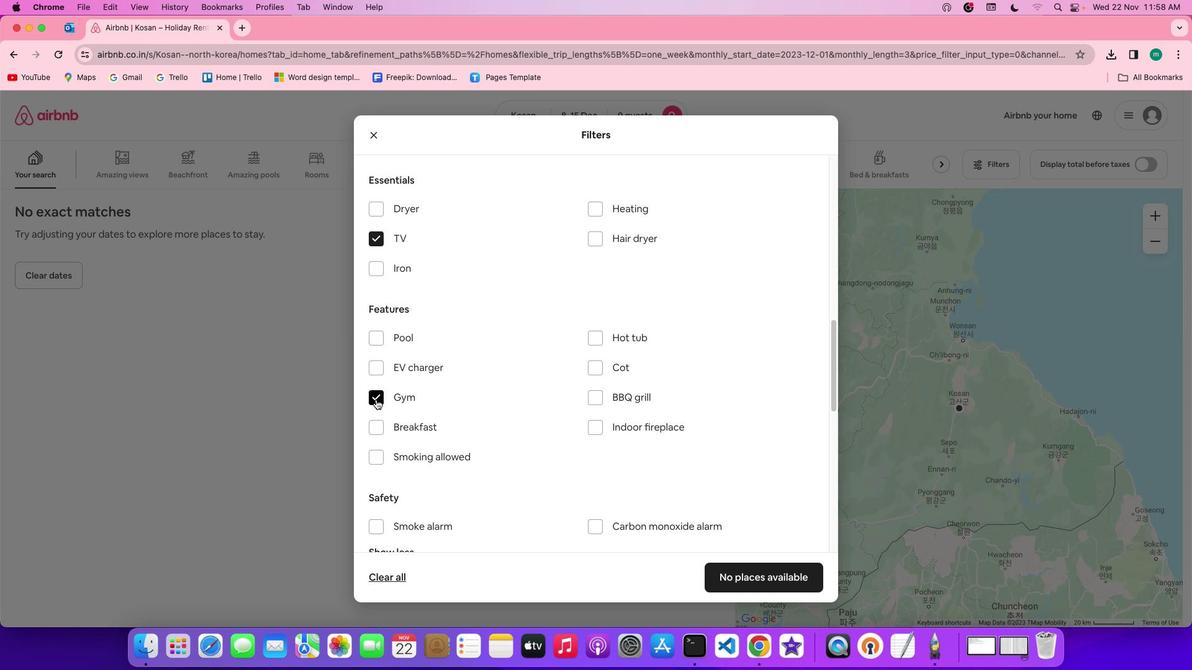 
Action: Mouse moved to (381, 434)
Screenshot: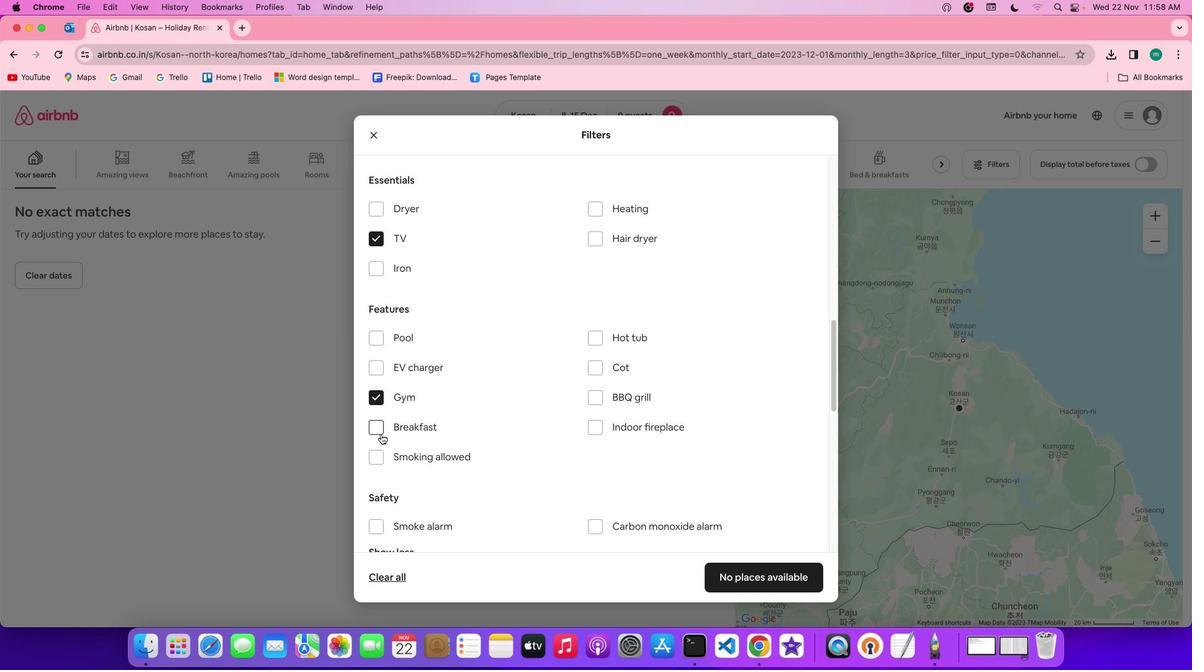 
Action: Mouse pressed left at (381, 434)
Screenshot: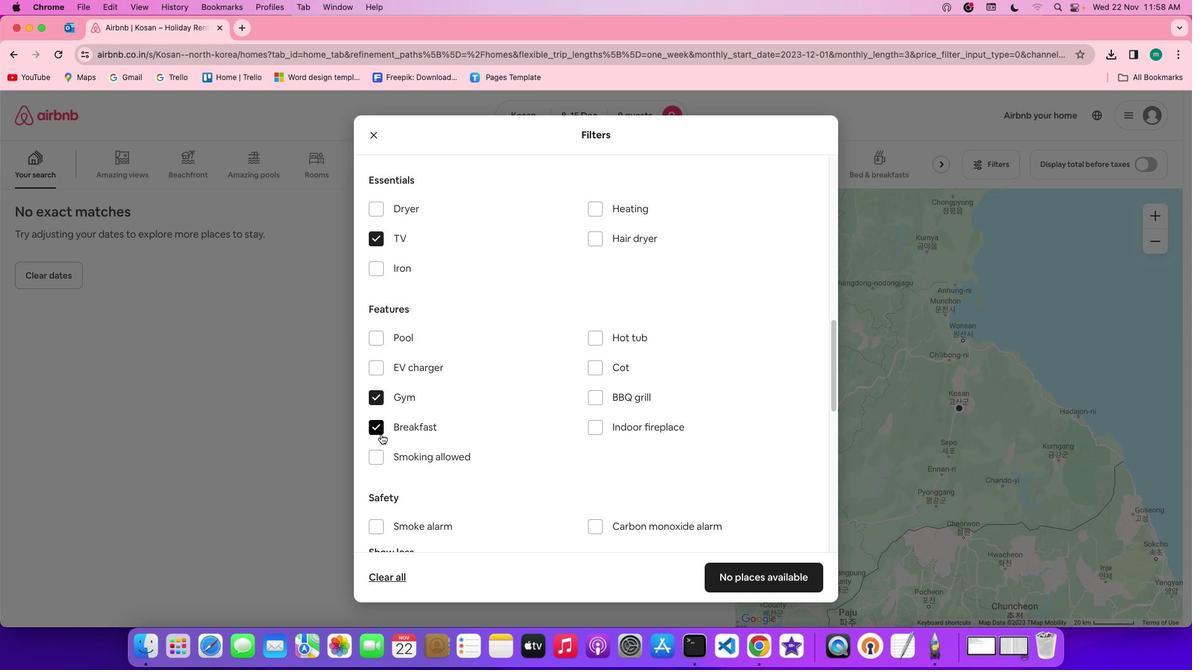 
Action: Mouse moved to (542, 433)
Screenshot: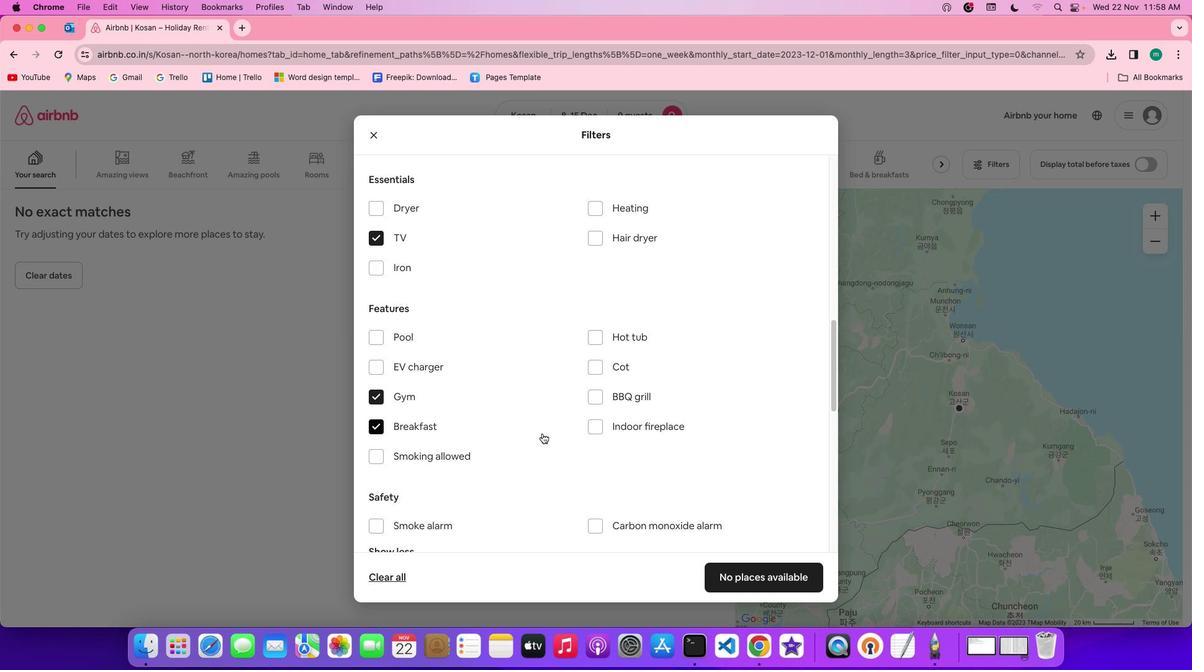 
Action: Mouse scrolled (542, 433) with delta (0, 0)
Screenshot: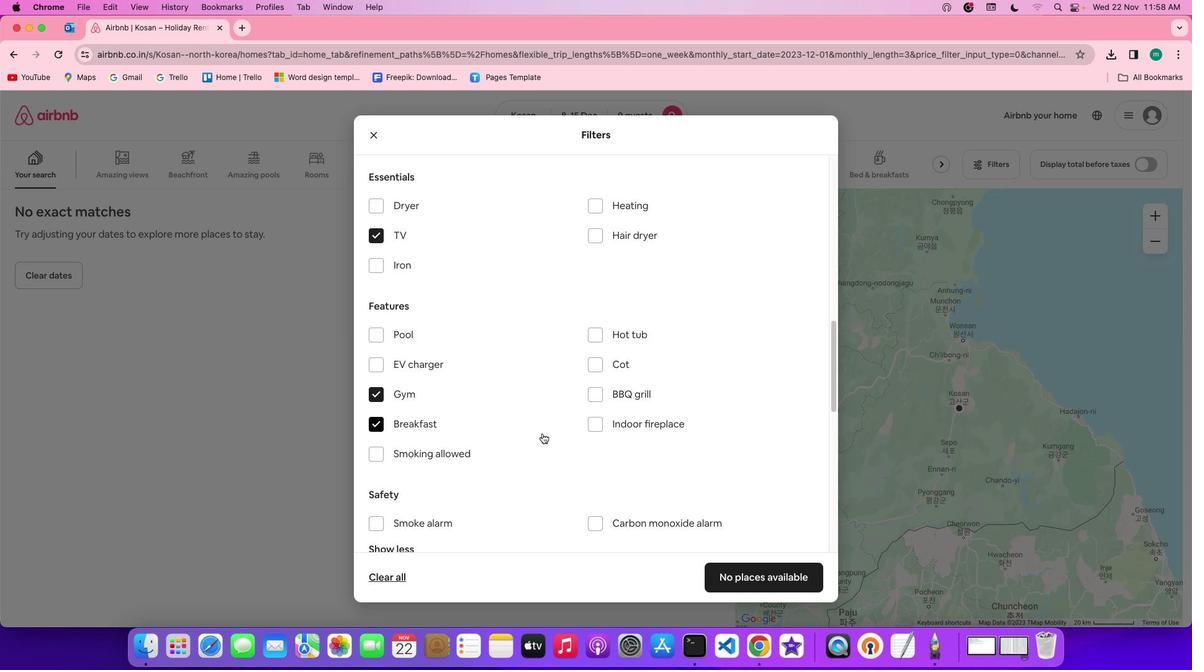 
Action: Mouse scrolled (542, 433) with delta (0, 0)
Screenshot: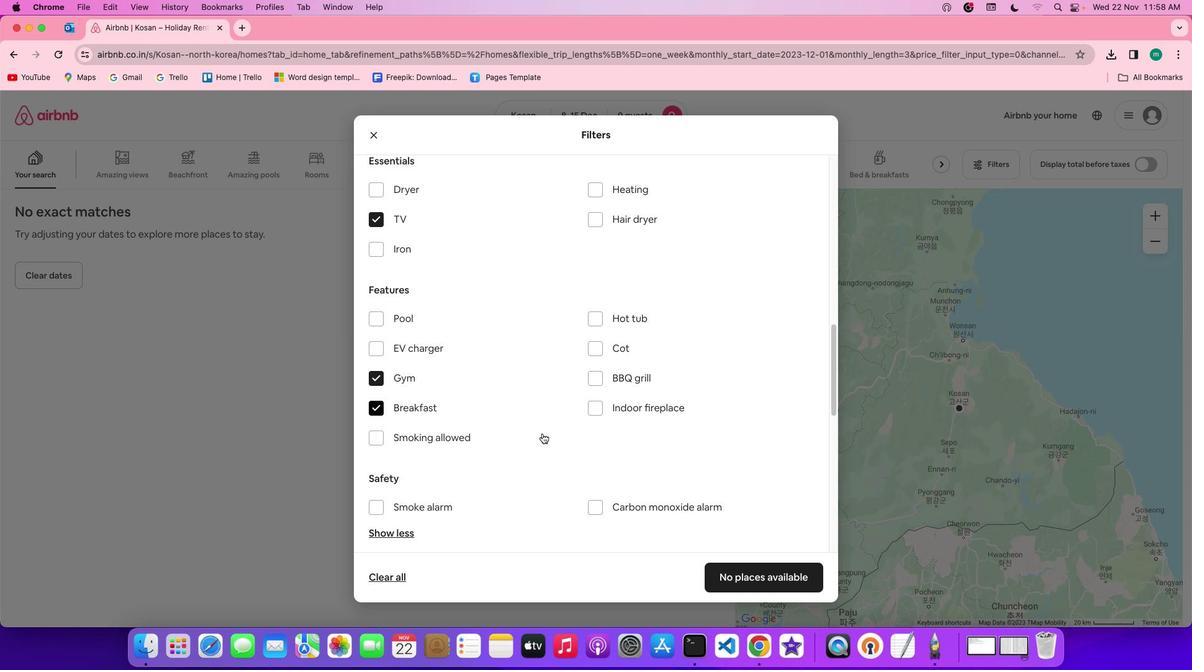 
Action: Mouse scrolled (542, 433) with delta (0, 0)
Screenshot: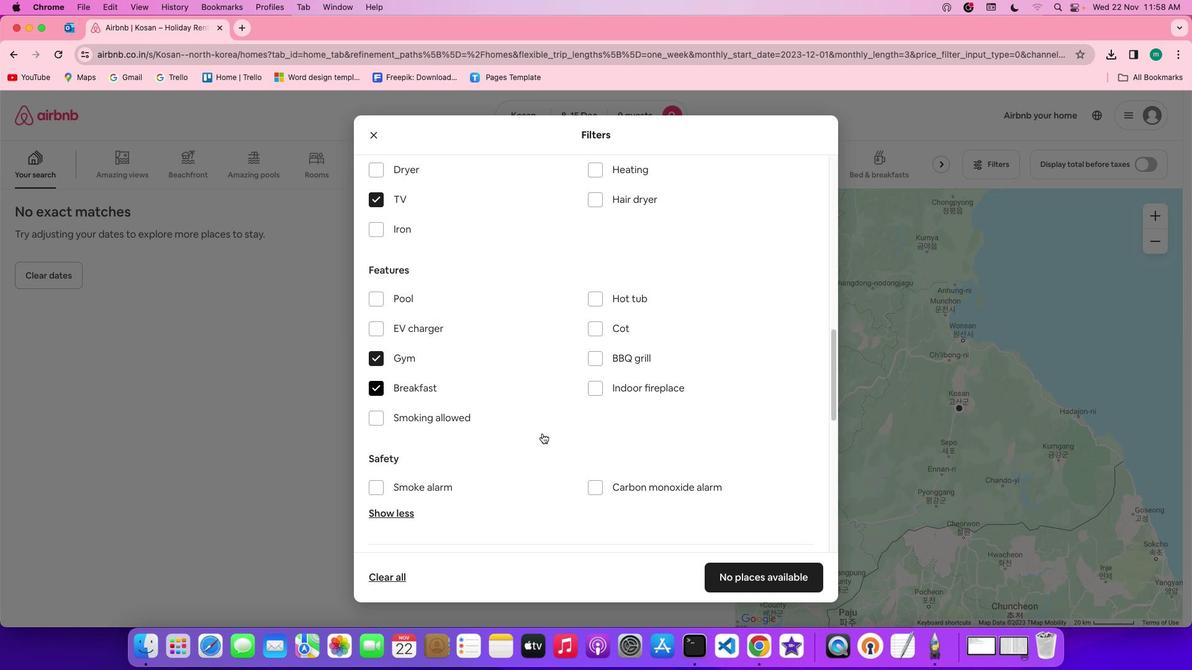 
Action: Mouse scrolled (542, 433) with delta (0, 0)
Screenshot: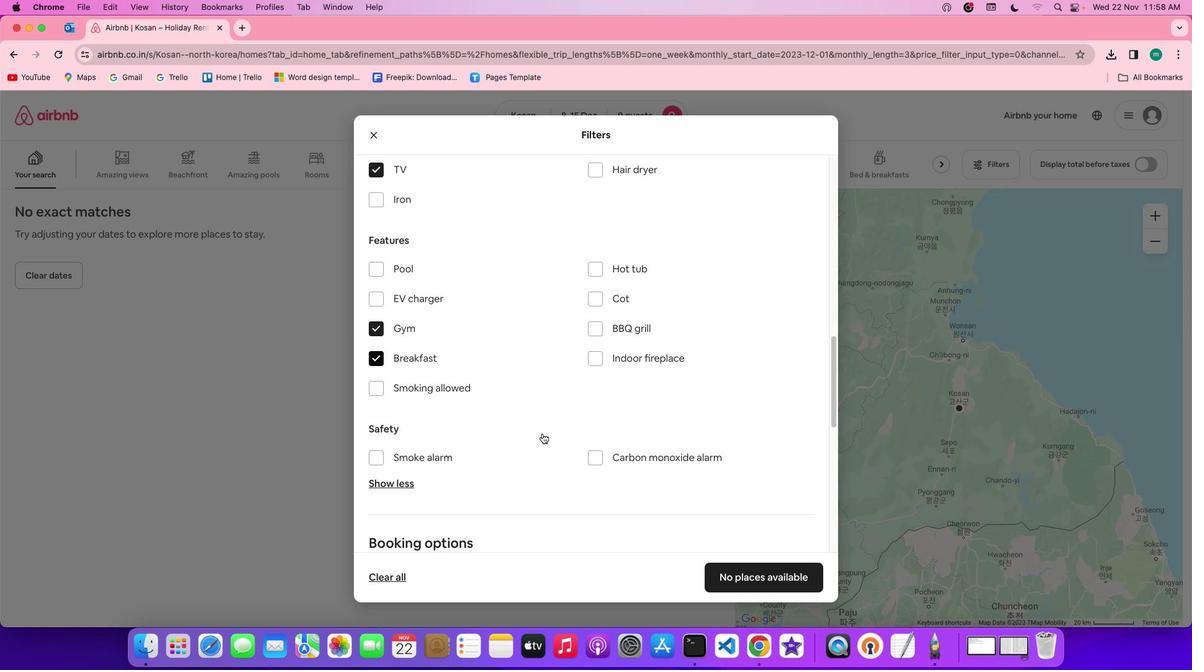 
Action: Mouse scrolled (542, 433) with delta (0, 0)
Screenshot: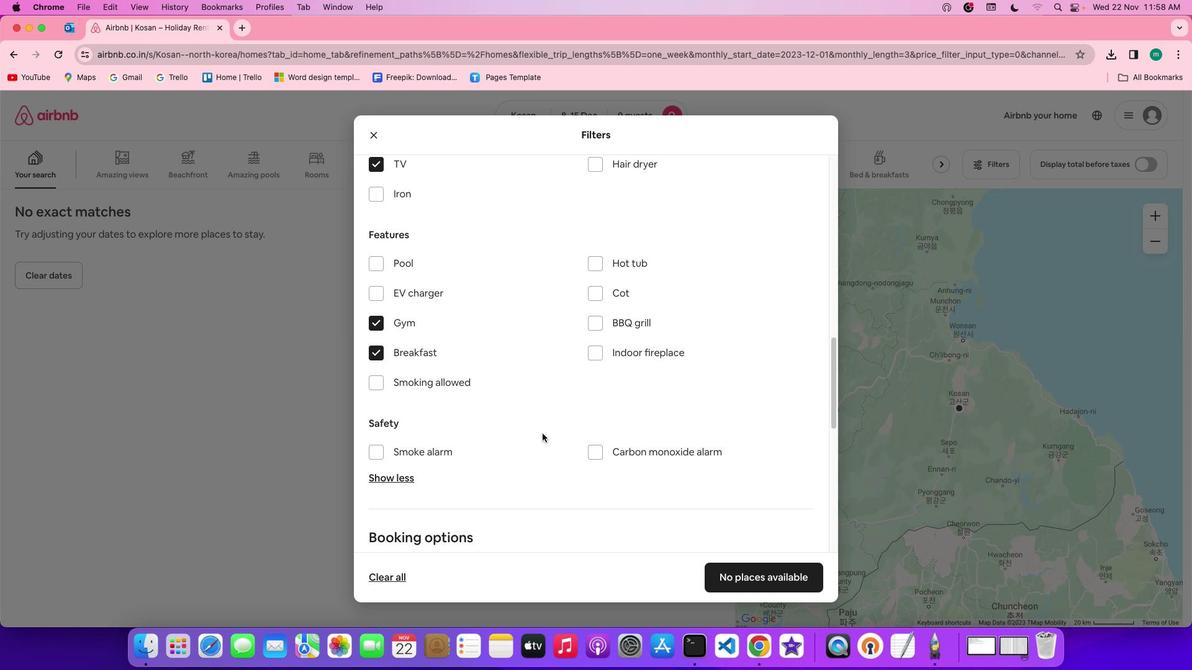 
Action: Mouse scrolled (542, 433) with delta (0, 0)
Screenshot: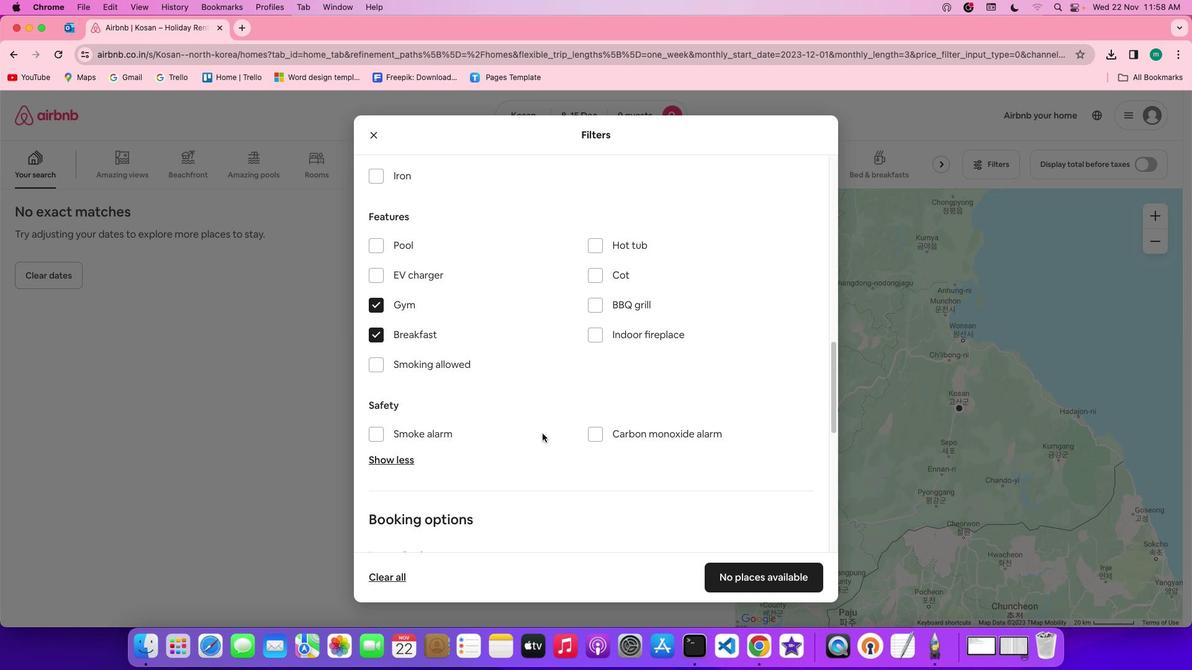 
Action: Mouse scrolled (542, 433) with delta (0, 0)
Screenshot: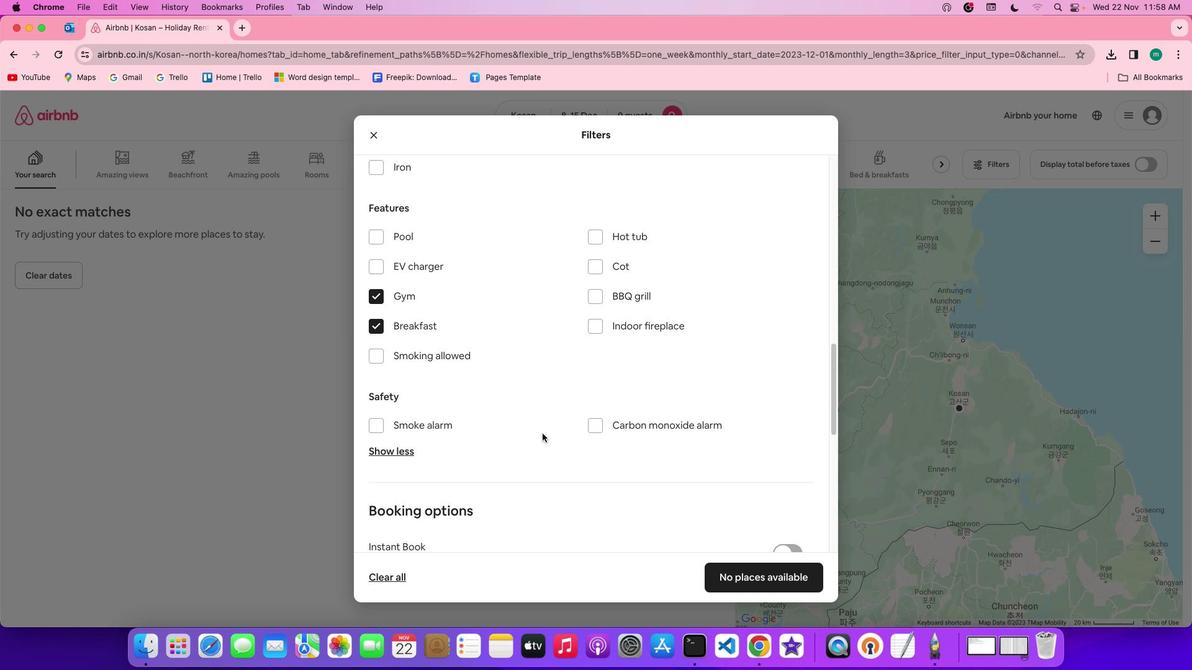 
Action: Mouse scrolled (542, 433) with delta (0, 0)
Screenshot: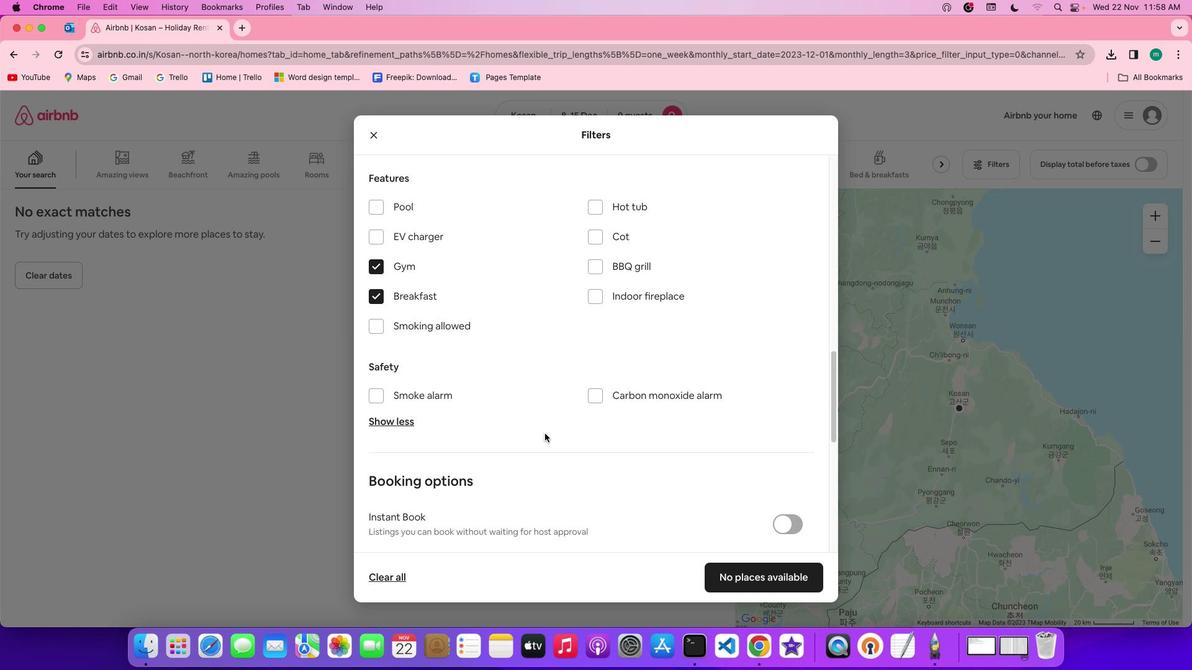 
Action: Mouse moved to (614, 450)
Screenshot: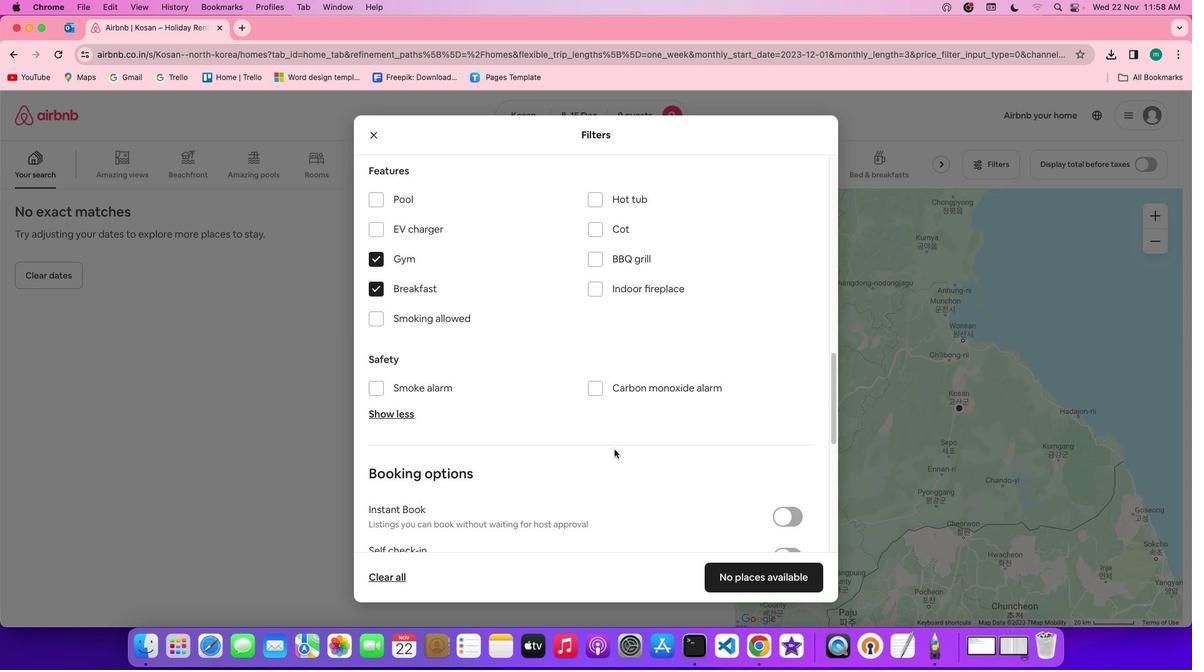 
Action: Mouse scrolled (614, 450) with delta (0, 0)
Screenshot: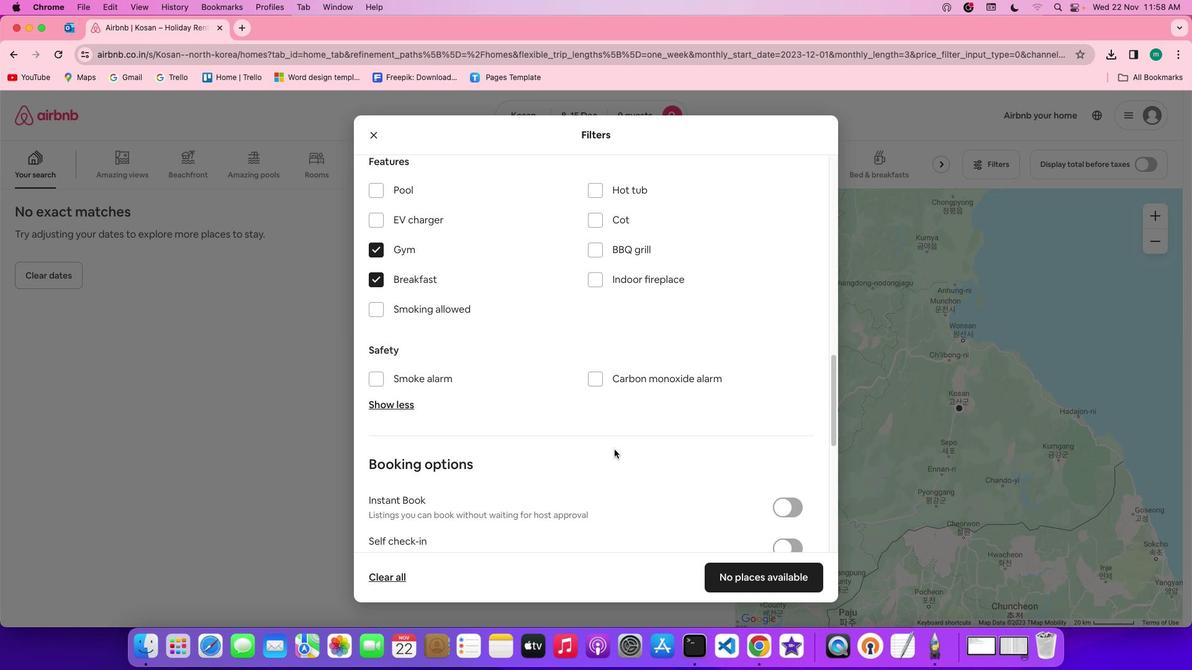 
Action: Mouse scrolled (614, 450) with delta (0, 0)
Screenshot: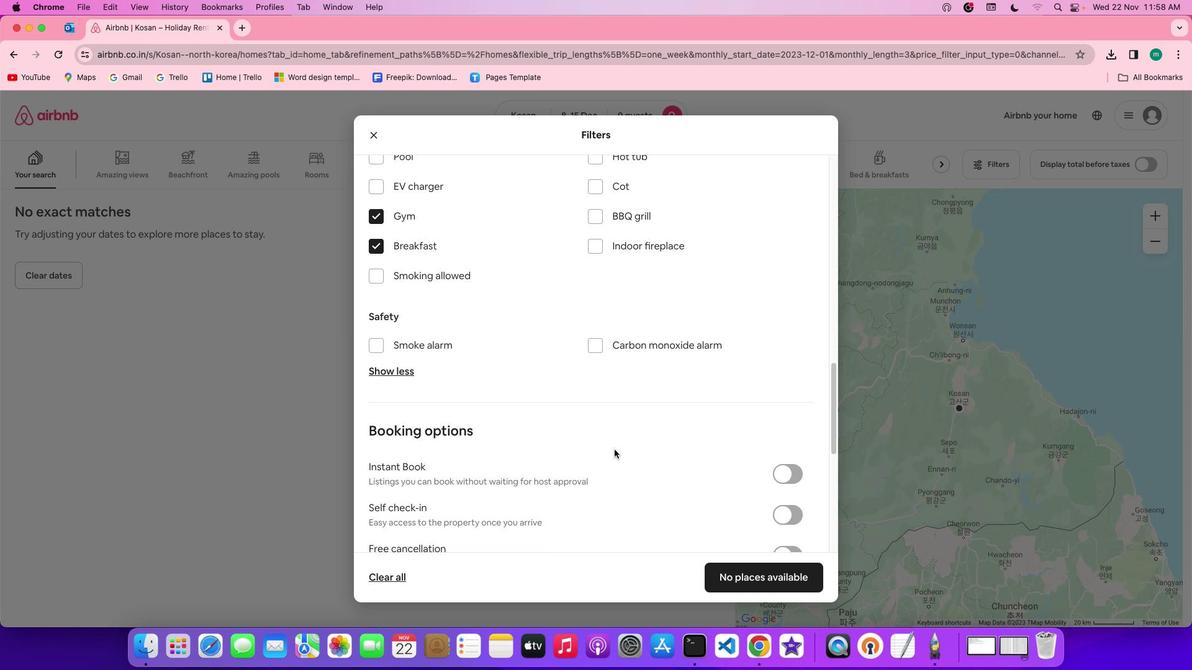 
Action: Mouse scrolled (614, 450) with delta (0, -1)
Screenshot: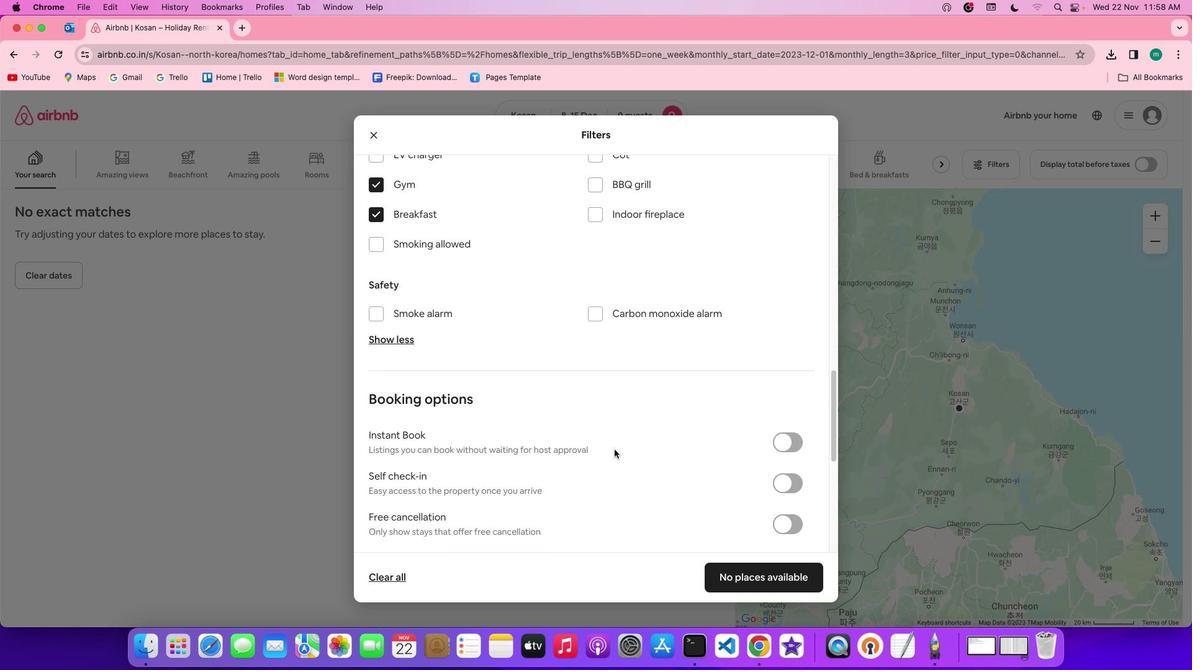 
Action: Mouse scrolled (614, 450) with delta (0, -1)
Screenshot: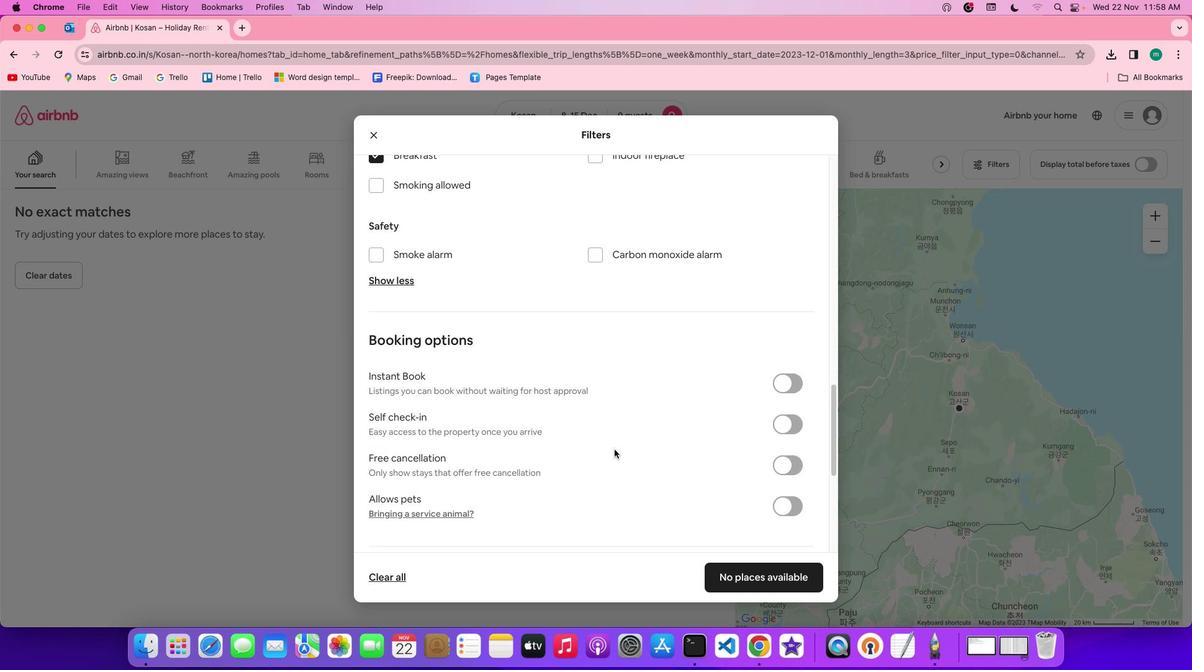 
Action: Mouse moved to (618, 451)
Screenshot: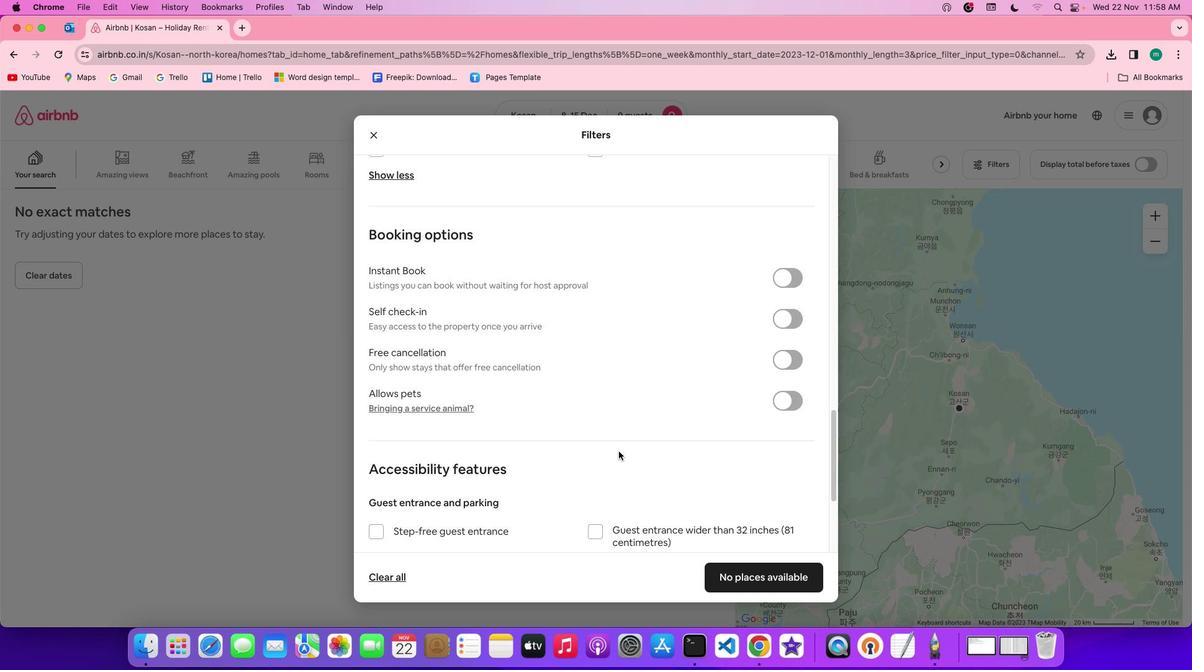 
Action: Mouse scrolled (618, 451) with delta (0, 0)
Screenshot: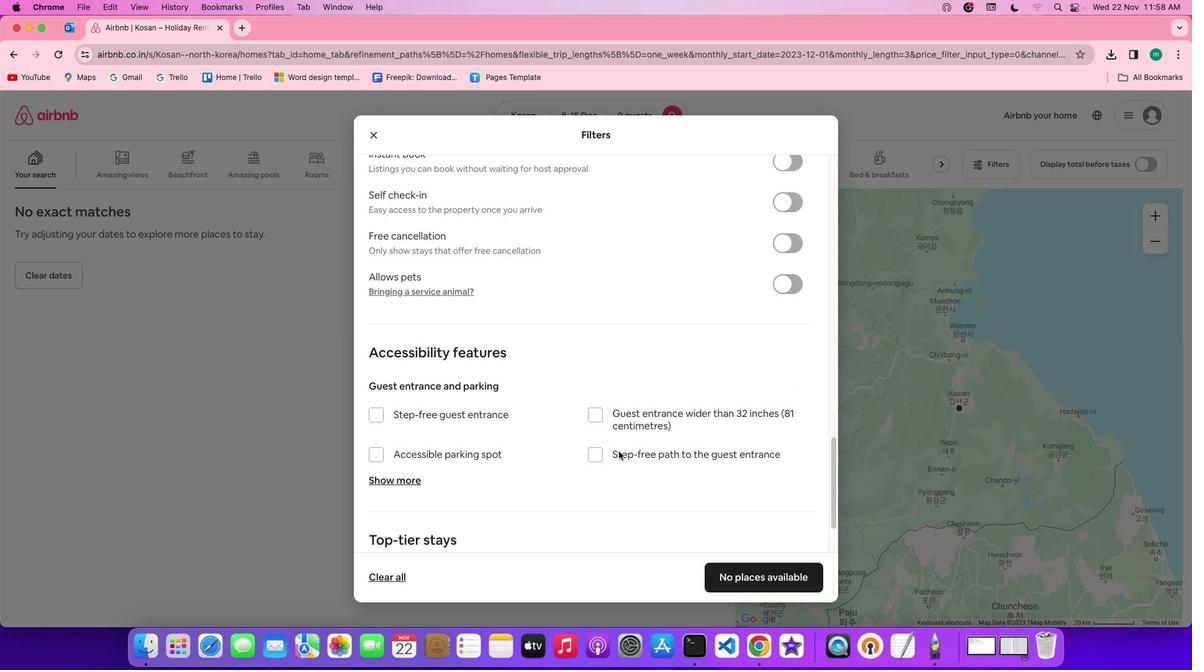 
Action: Mouse scrolled (618, 451) with delta (0, 0)
Screenshot: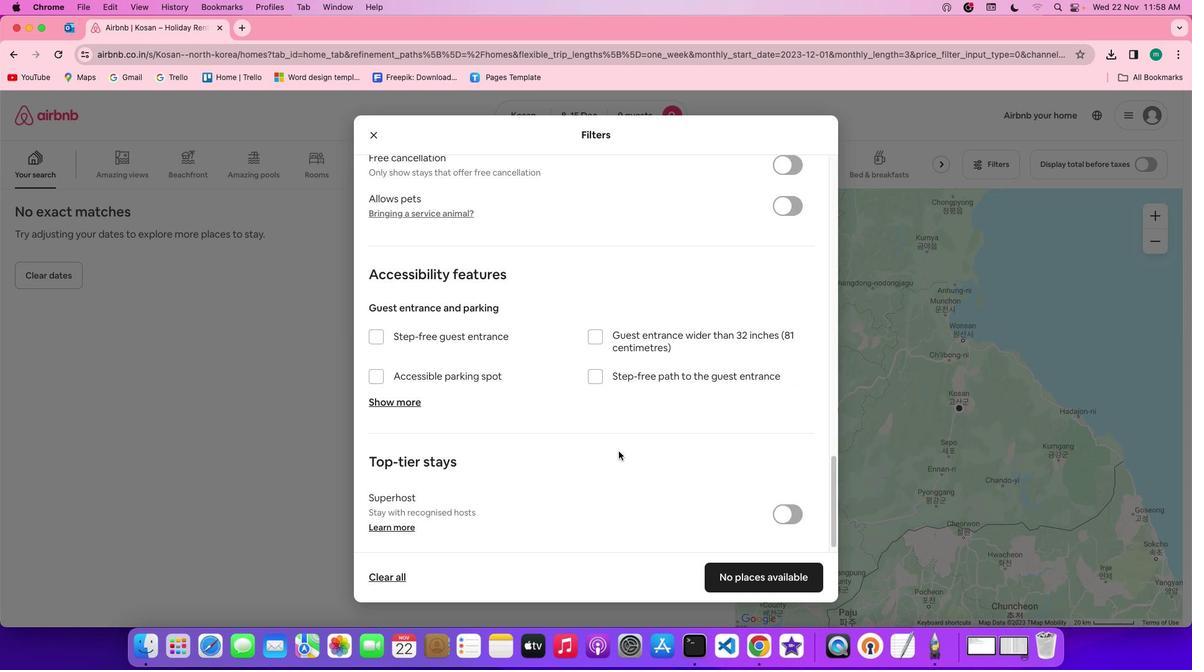 
Action: Mouse scrolled (618, 451) with delta (0, -1)
Screenshot: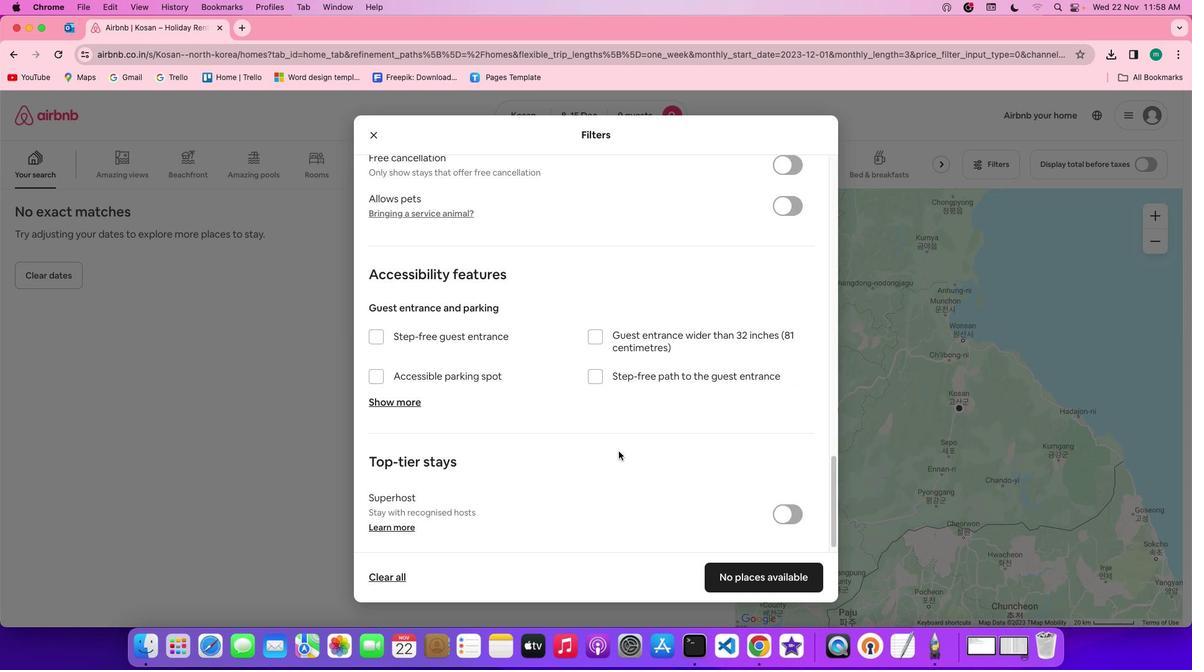 
Action: Mouse scrolled (618, 451) with delta (0, -3)
Screenshot: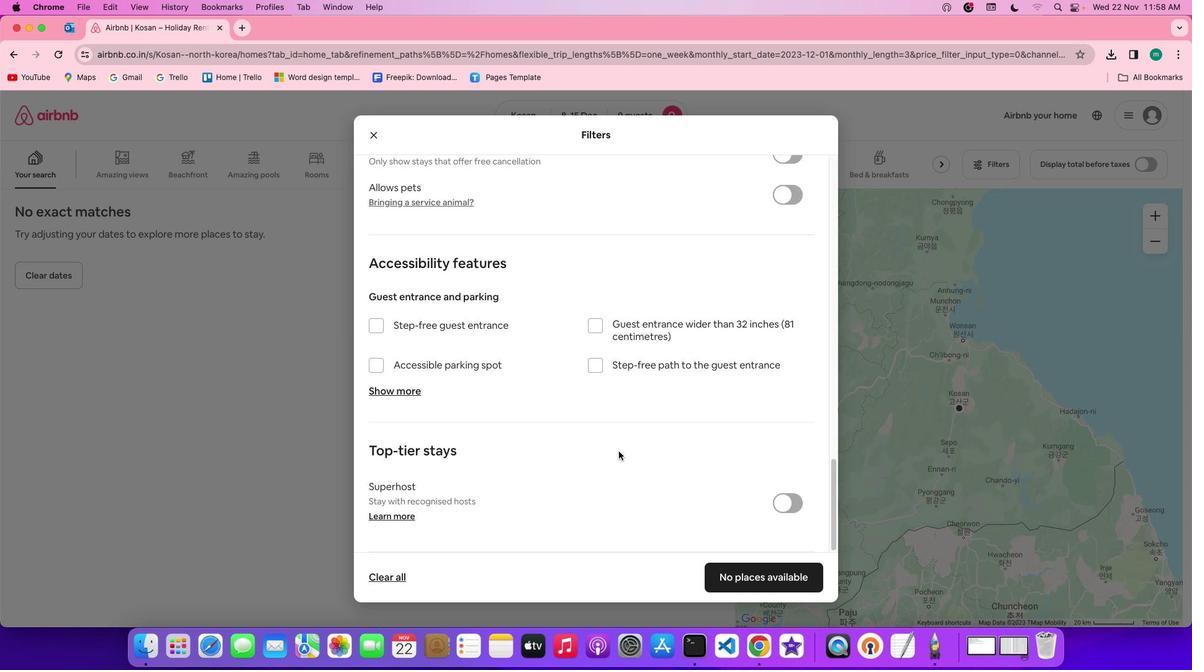 
Action: Mouse scrolled (618, 451) with delta (0, -3)
Screenshot: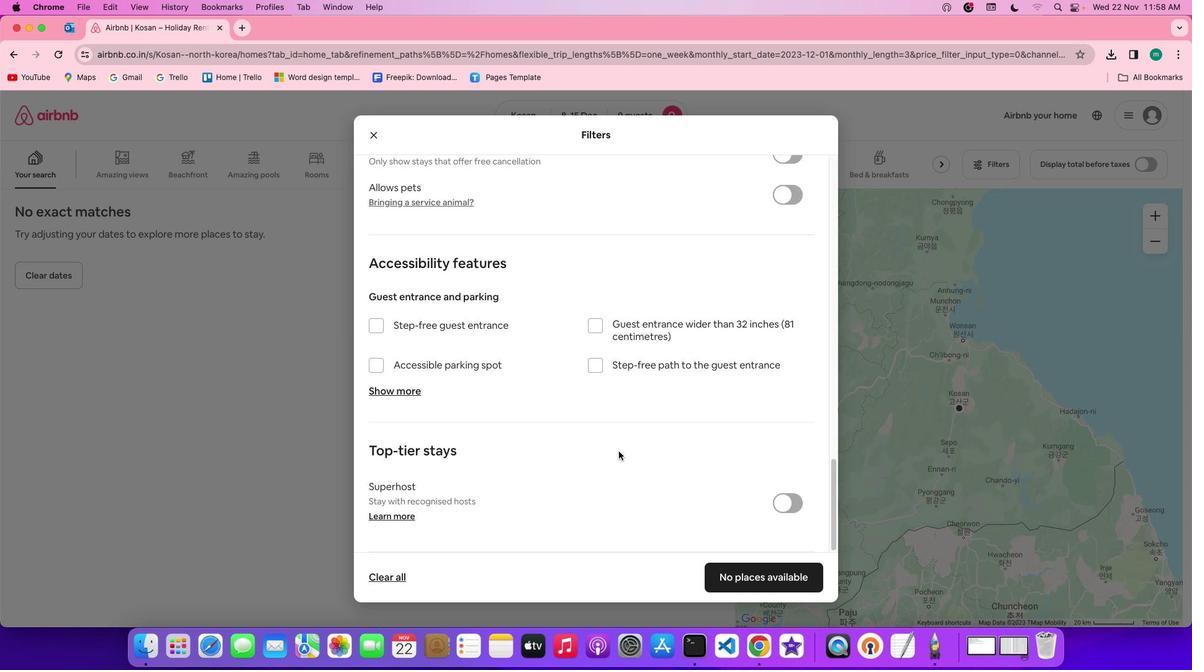 
Action: Mouse scrolled (618, 451) with delta (0, -3)
Screenshot: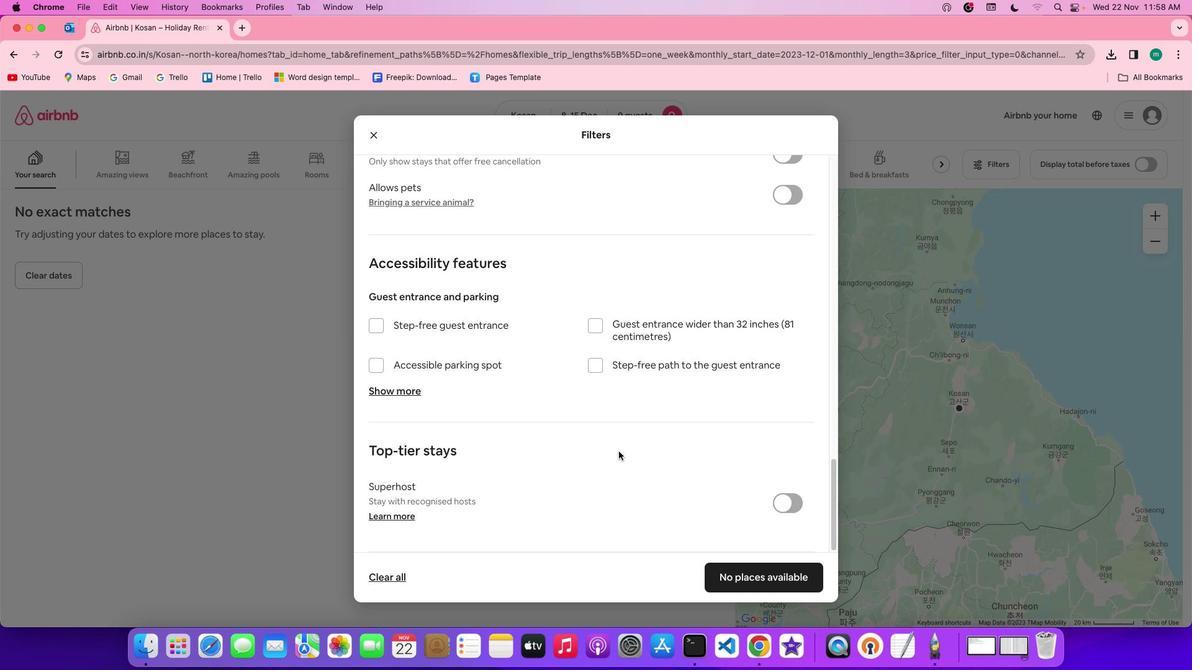 
Action: Mouse scrolled (618, 451) with delta (0, 0)
Screenshot: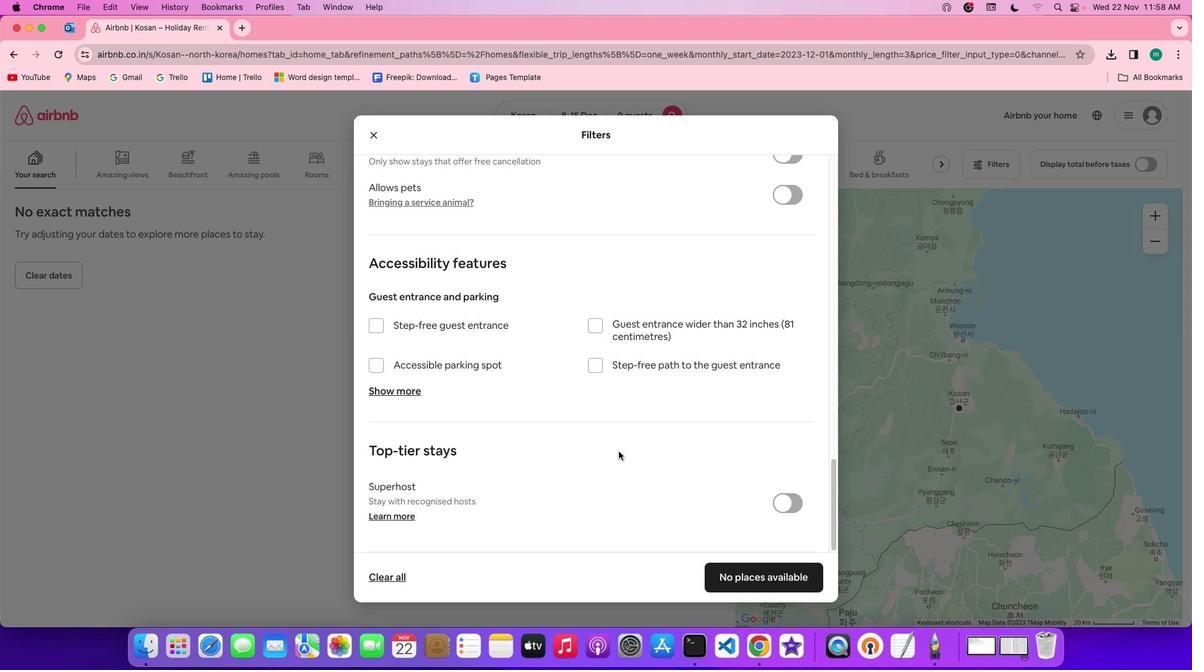 
Action: Mouse scrolled (618, 451) with delta (0, 0)
Screenshot: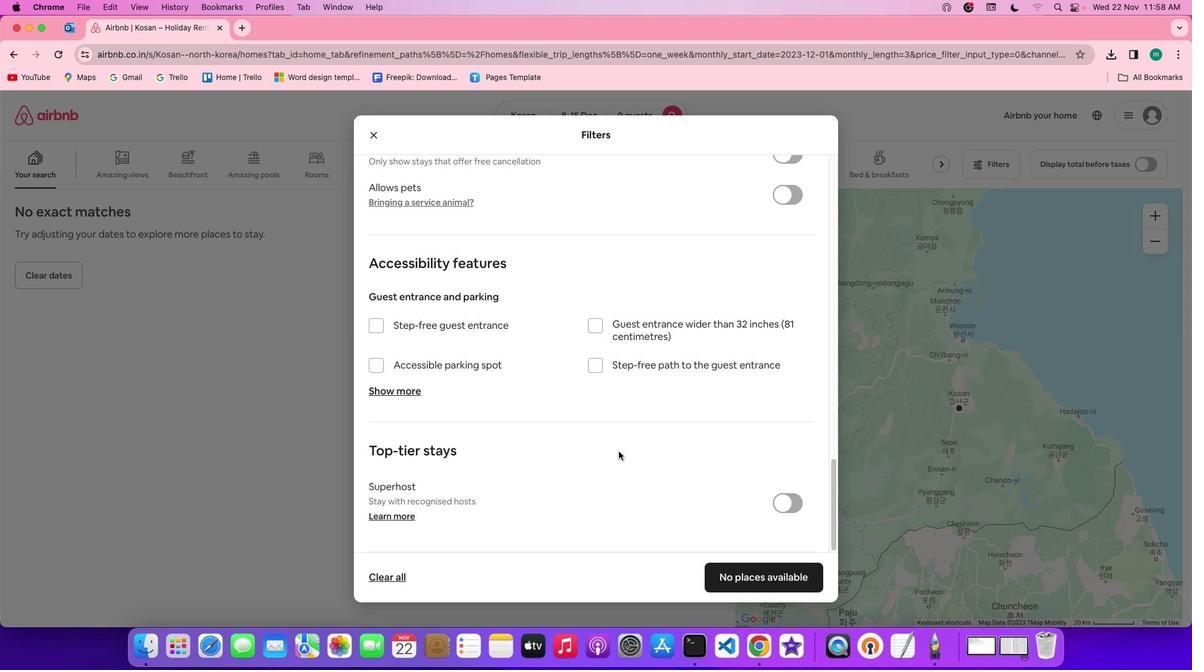 
Action: Mouse scrolled (618, 451) with delta (0, -2)
Screenshot: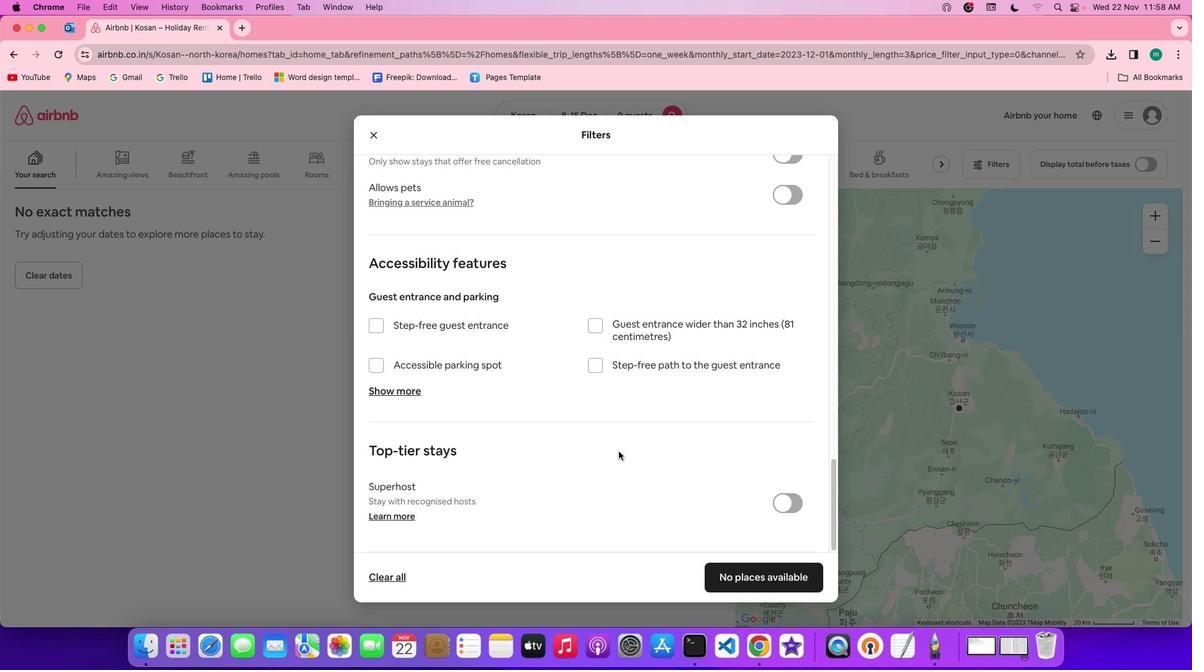 
Action: Mouse scrolled (618, 451) with delta (0, -3)
Screenshot: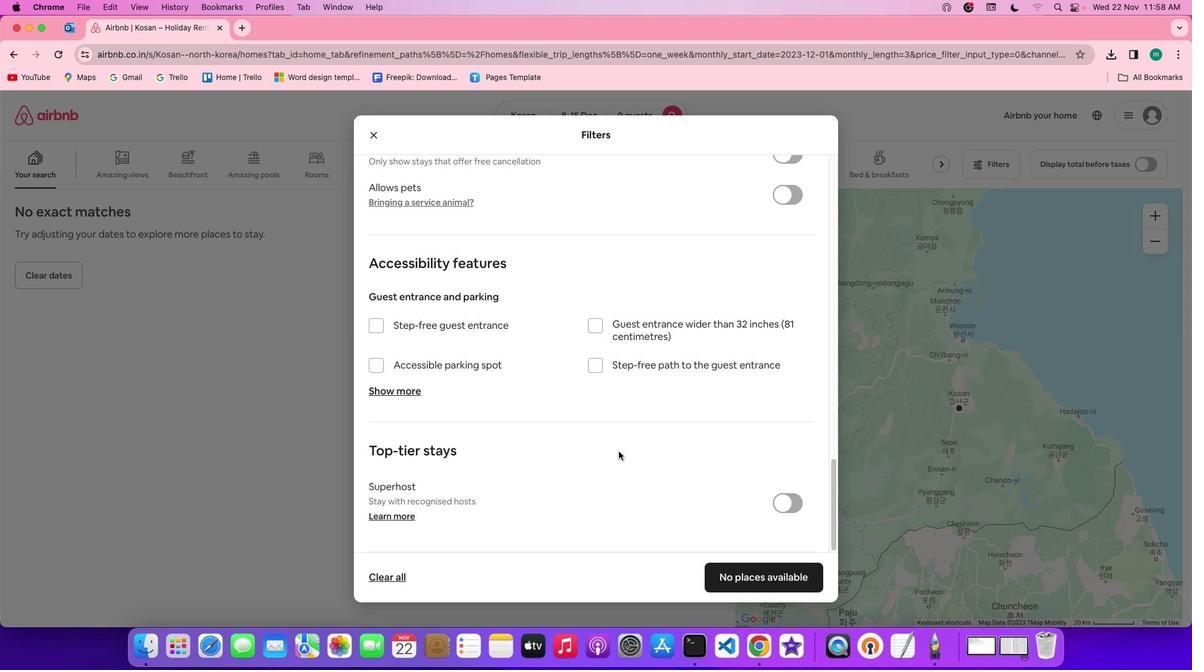 
Action: Mouse scrolled (618, 451) with delta (0, -3)
Screenshot: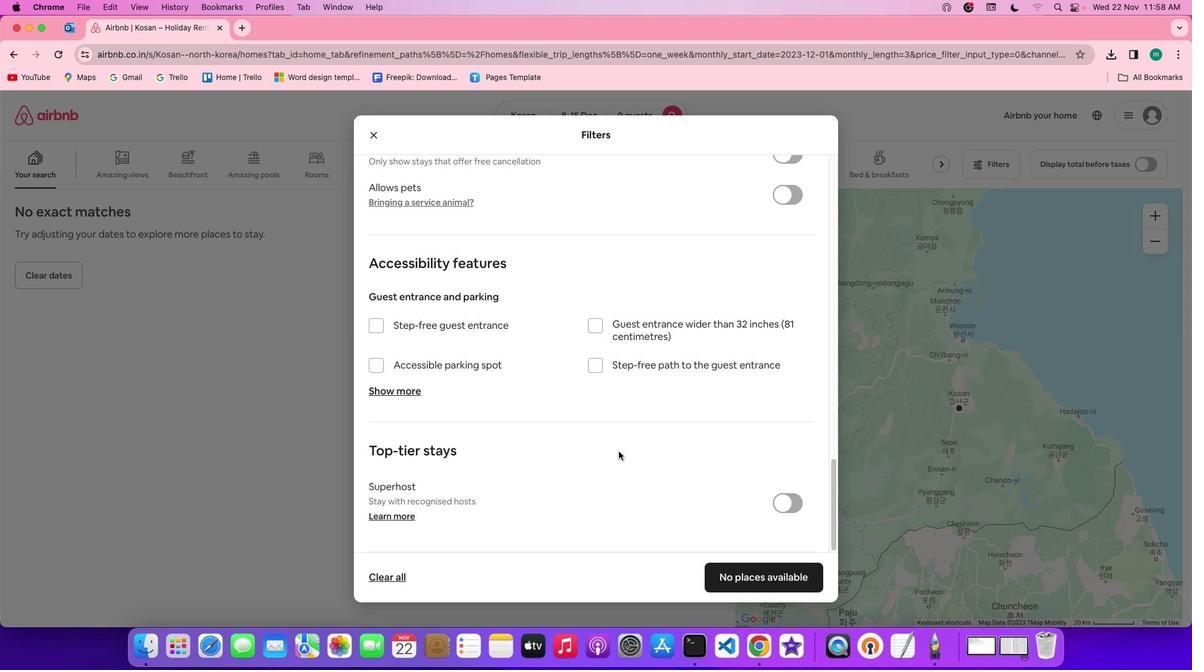 
Action: Mouse scrolled (618, 451) with delta (0, -4)
Screenshot: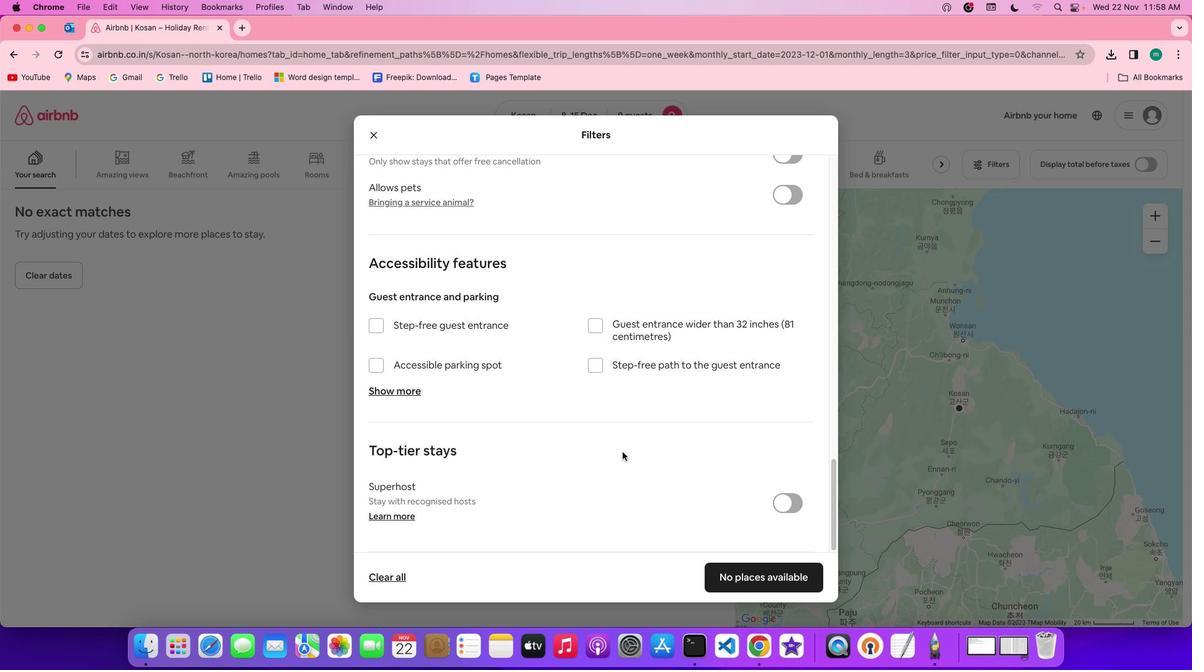 
Action: Mouse moved to (737, 574)
Screenshot: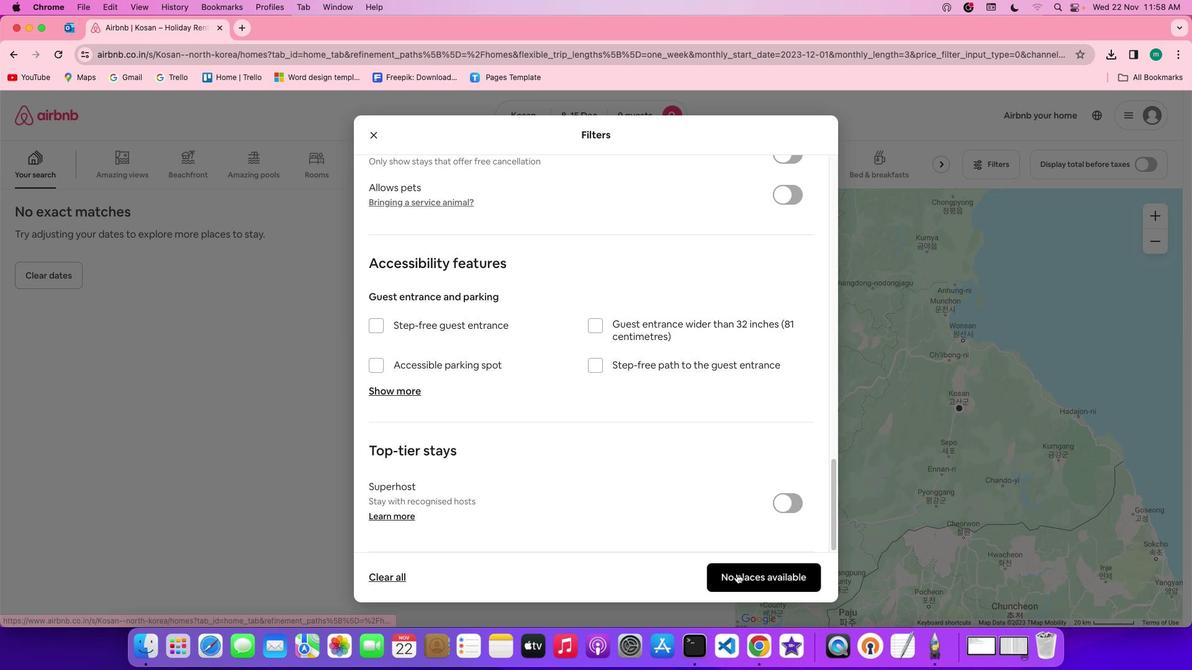 
Action: Mouse pressed left at (737, 574)
Screenshot: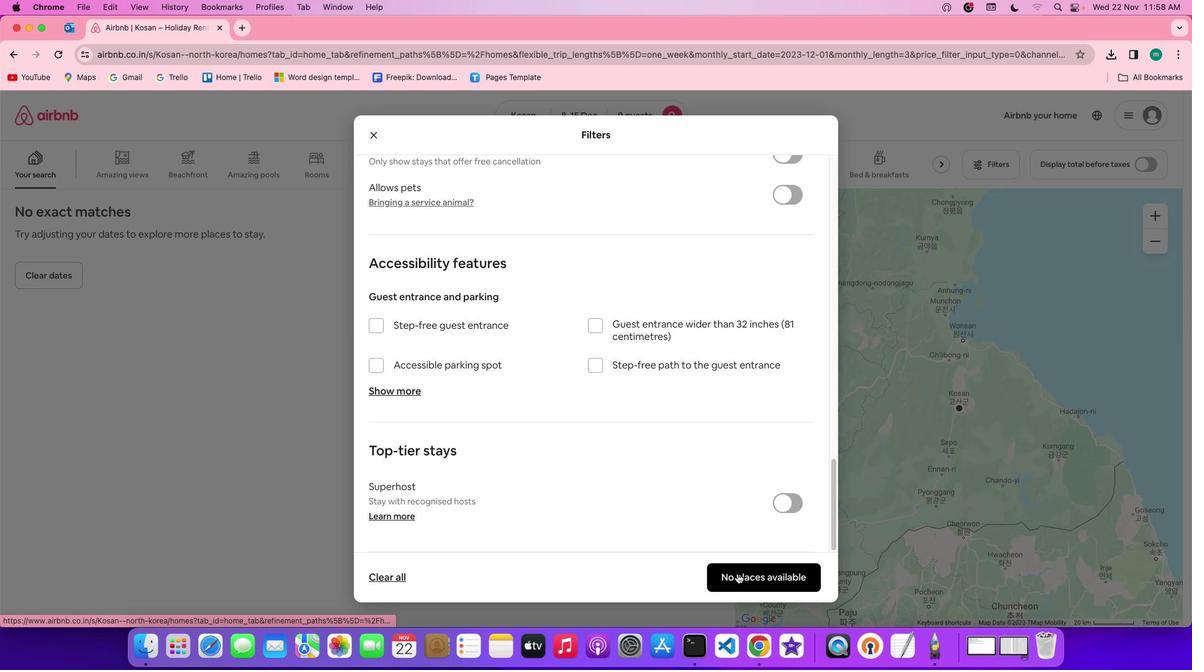 
Action: Mouse moved to (428, 458)
Screenshot: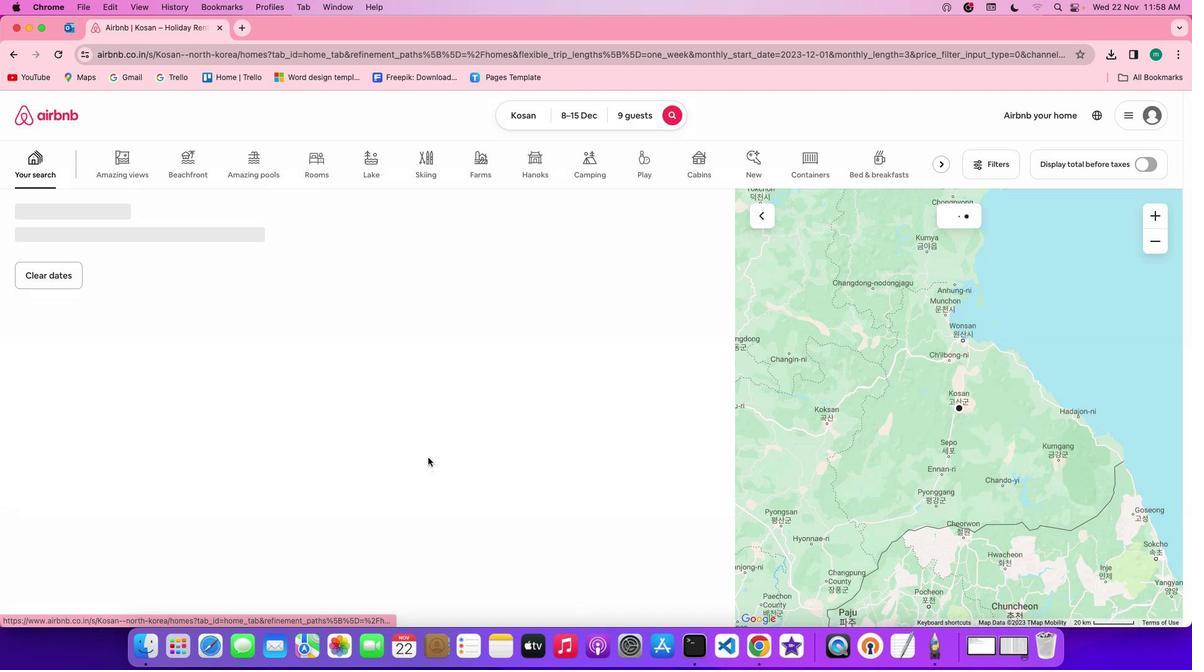 
